 Task: Look for space in Ninove, Belgium from 7th July, 2023 to 15th July, 2023 for 6 adults in price range Rs.15000 to Rs.20000. Place can be entire place with 3 bedrooms having 3 beds and 3 bathrooms. Property type can be house, flat, guest house. Amenities needed are: washing machine, heating. Booking option can be shelf check-in. Required host language is English.
Action: Mouse moved to (420, 93)
Screenshot: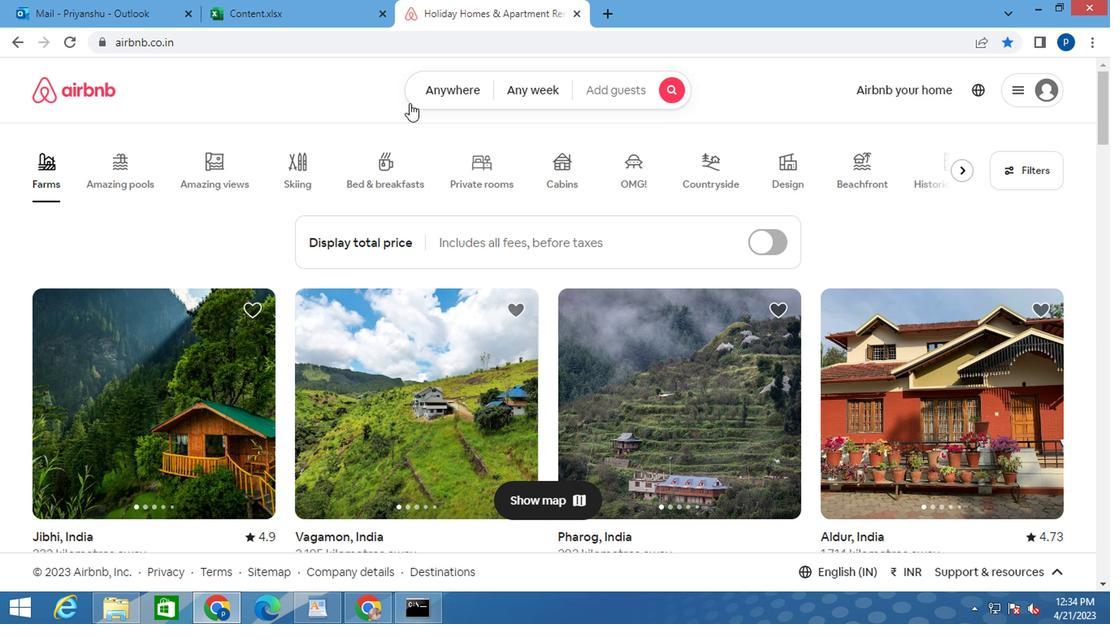 
Action: Mouse pressed left at (420, 93)
Screenshot: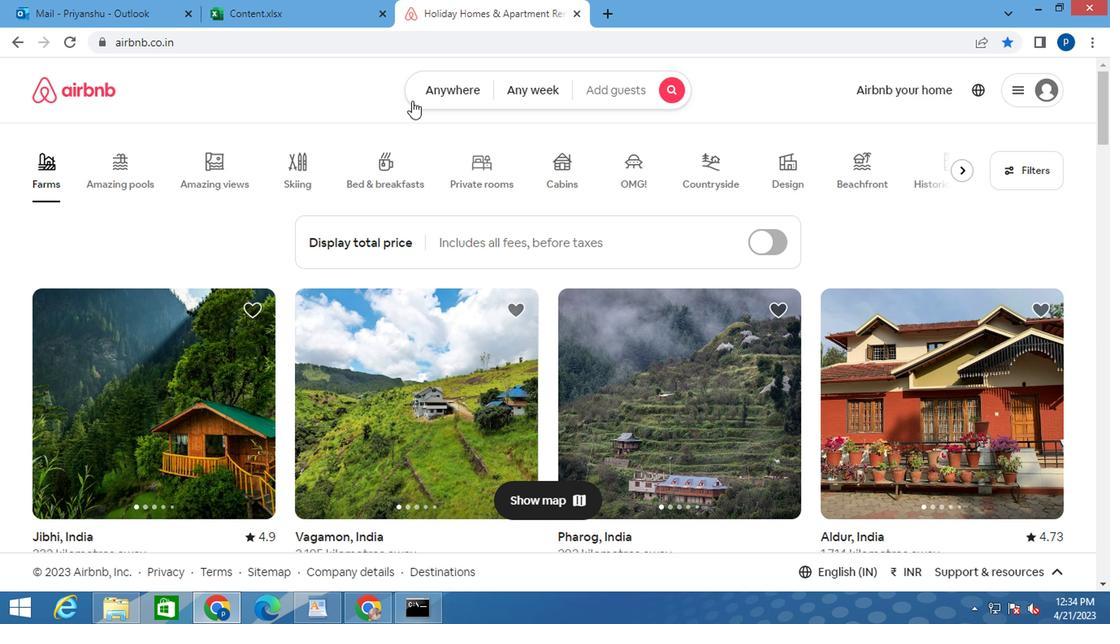 
Action: Mouse moved to (297, 160)
Screenshot: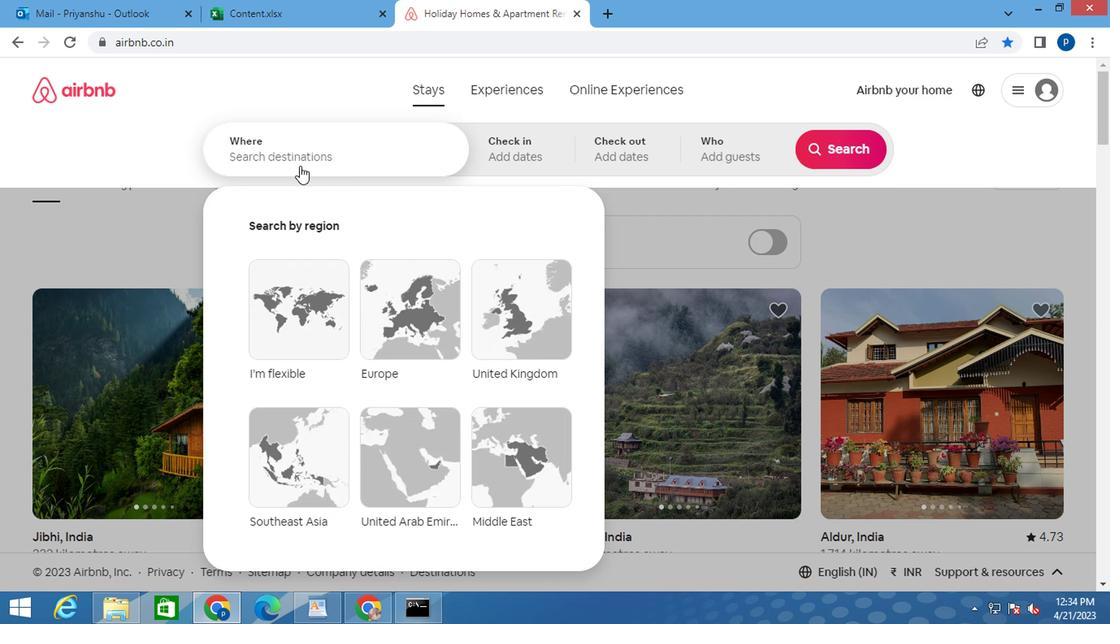 
Action: Mouse pressed left at (297, 160)
Screenshot: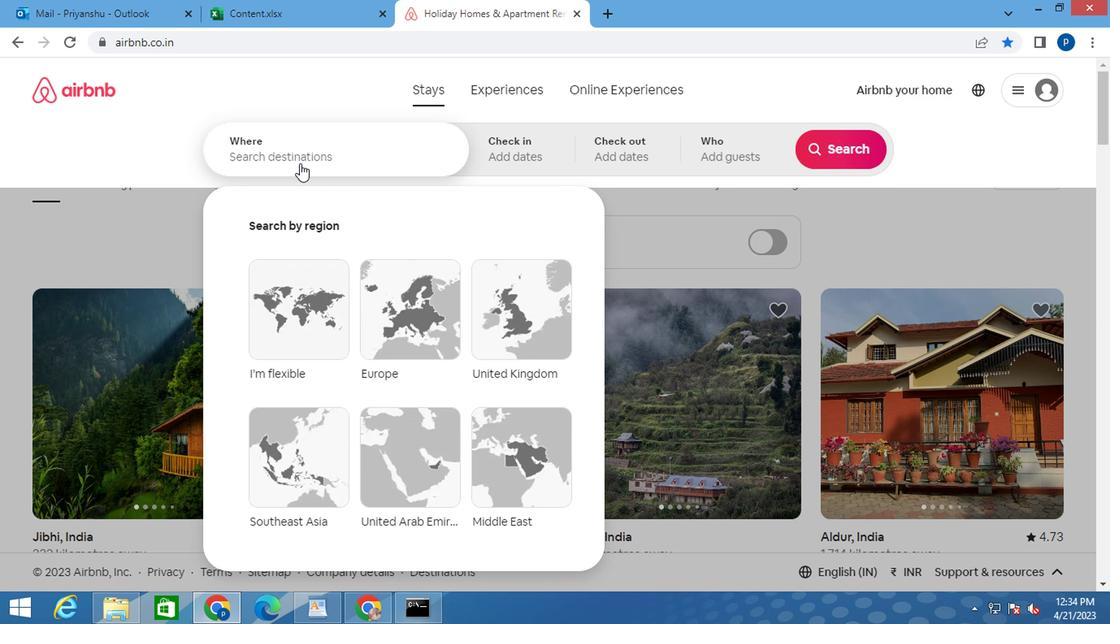 
Action: Mouse moved to (292, 153)
Screenshot: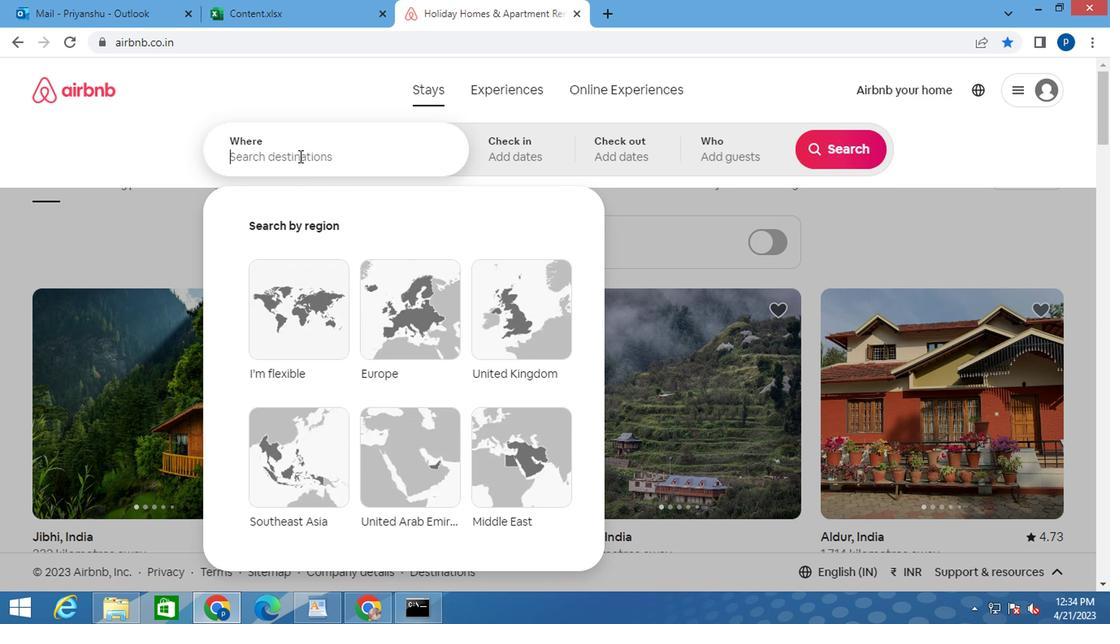 
Action: Key pressed <Key.caps_lock>n<Key.caps_lock>inove,<Key.space><Key.caps_lock>b<Key.caps_lock>elgium<Key.enter>
Screenshot: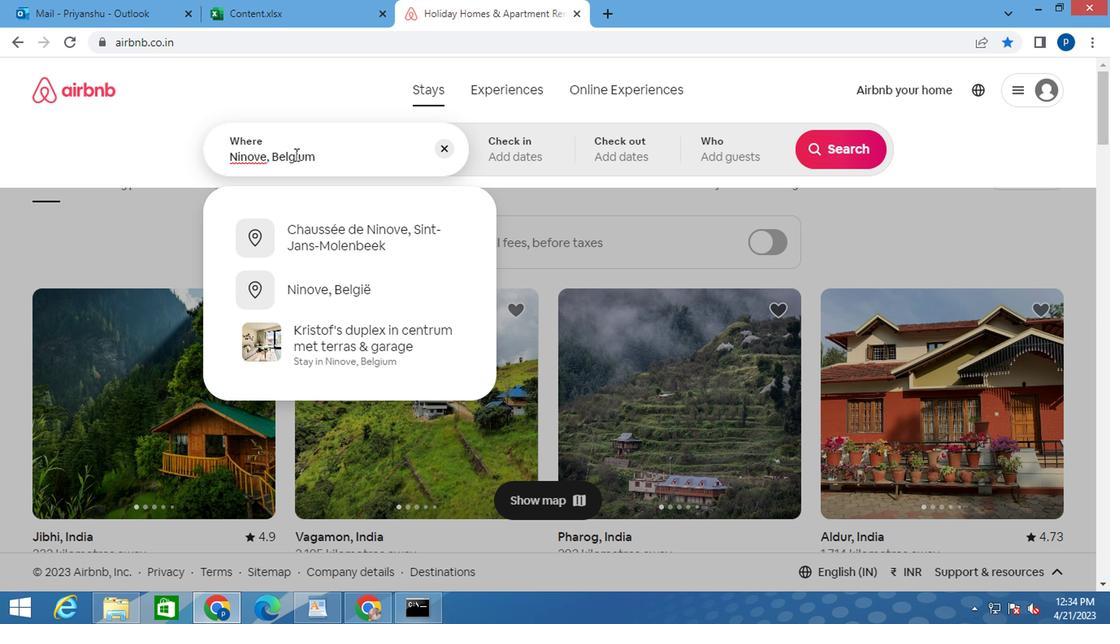 
Action: Mouse moved to (834, 282)
Screenshot: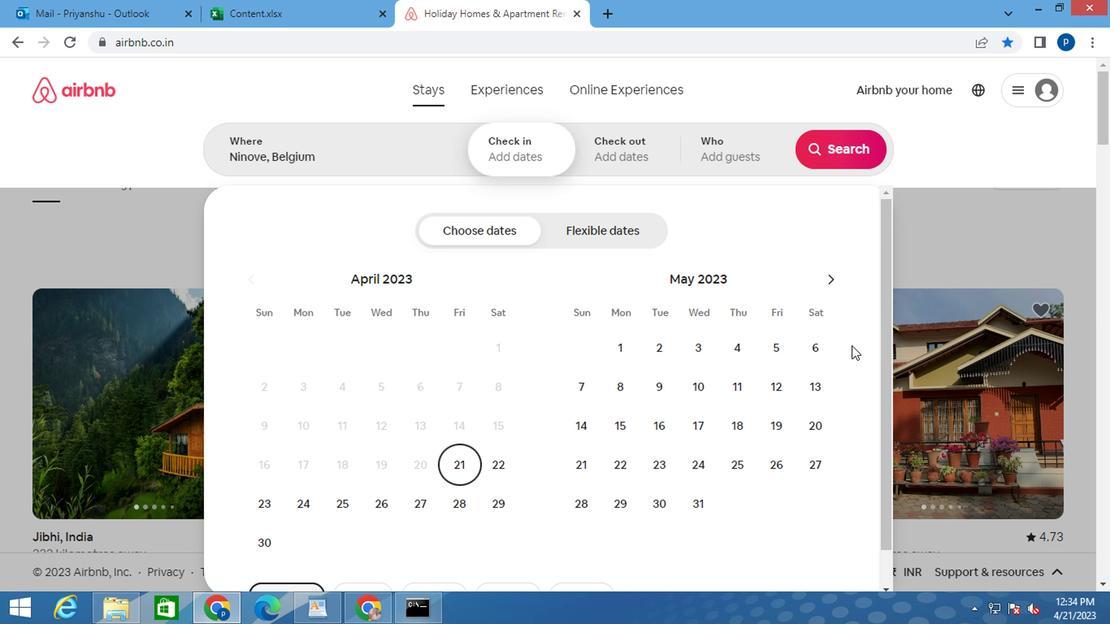 
Action: Mouse pressed left at (834, 282)
Screenshot: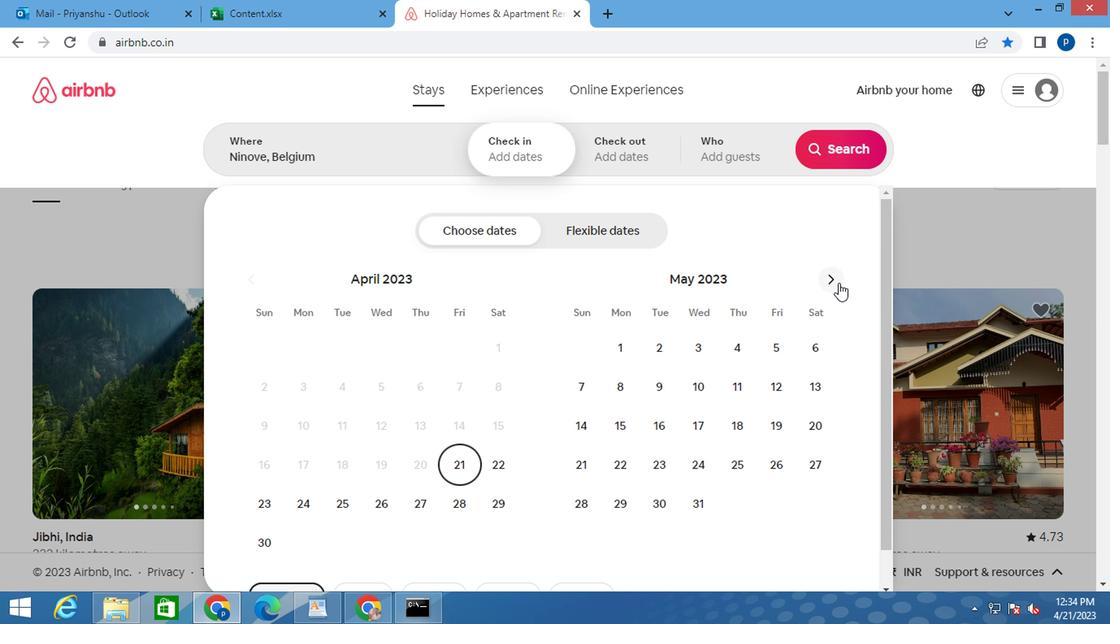 
Action: Mouse moved to (834, 281)
Screenshot: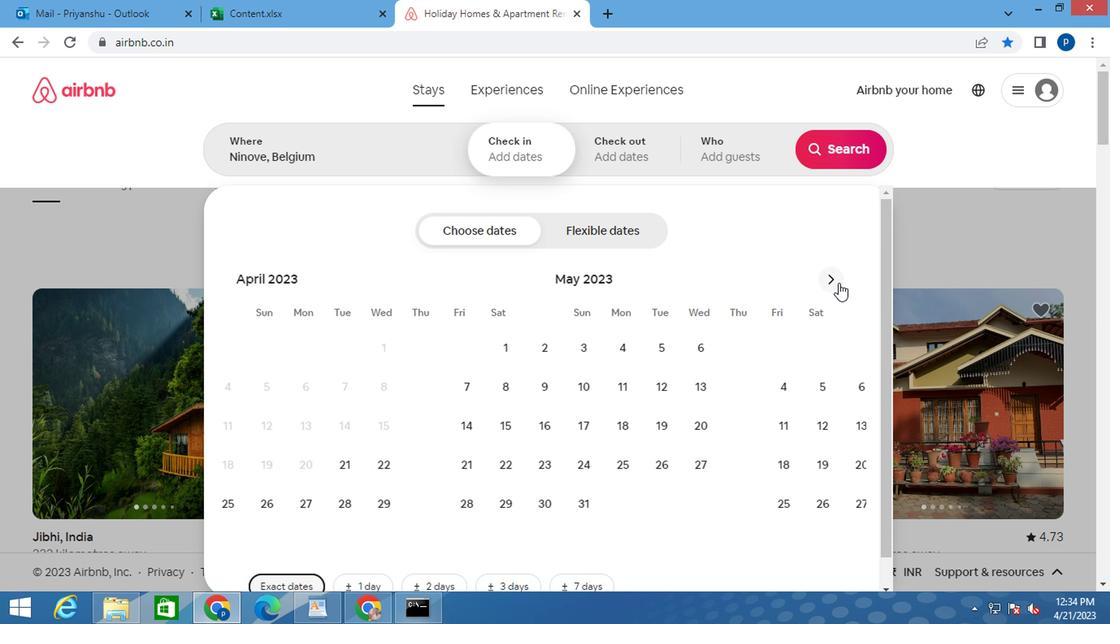 
Action: Mouse pressed left at (834, 281)
Screenshot: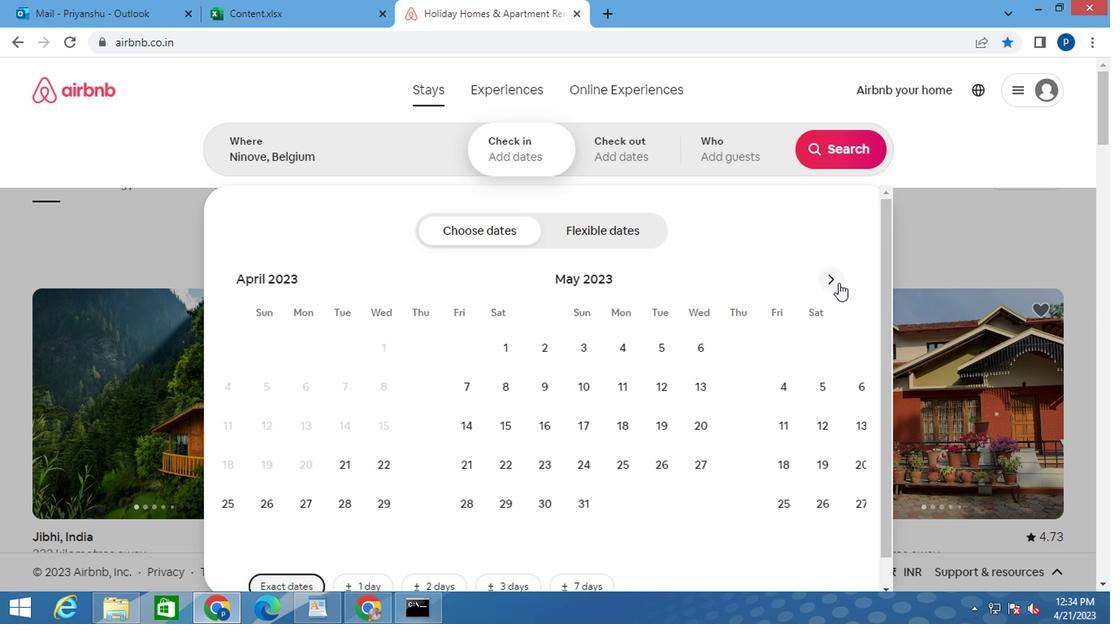 
Action: Mouse moved to (767, 386)
Screenshot: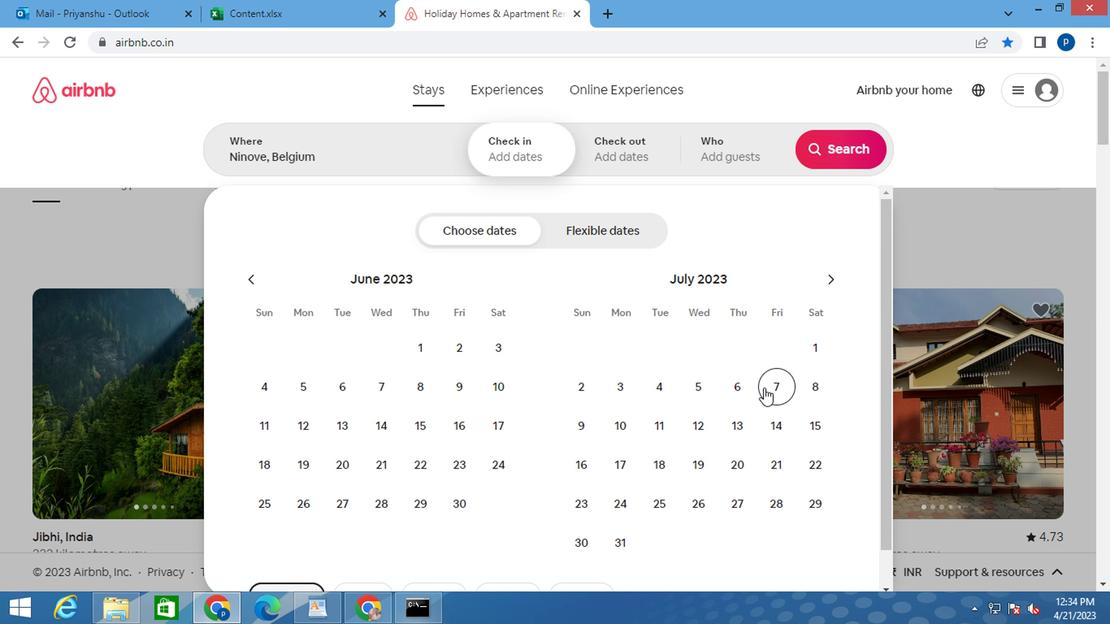 
Action: Mouse pressed left at (767, 386)
Screenshot: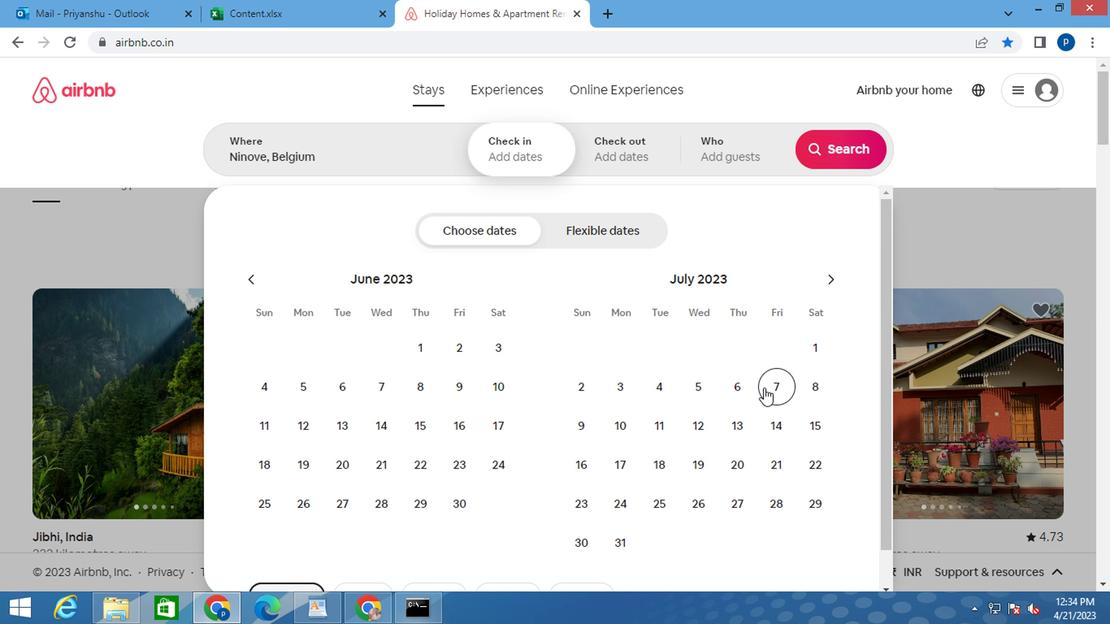 
Action: Mouse moved to (801, 422)
Screenshot: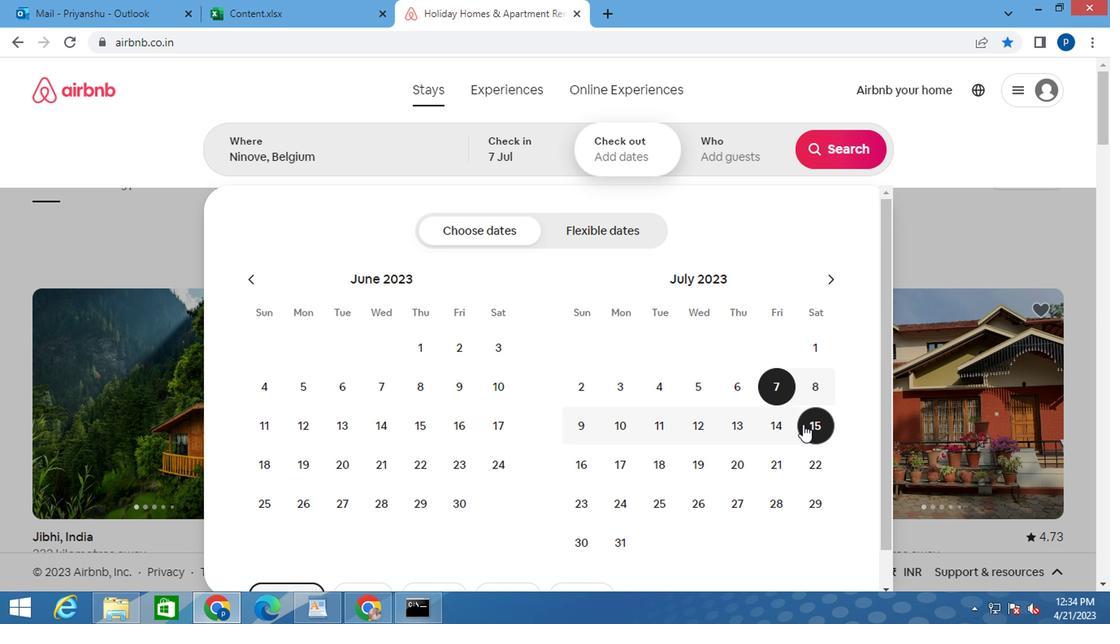
Action: Mouse pressed left at (801, 422)
Screenshot: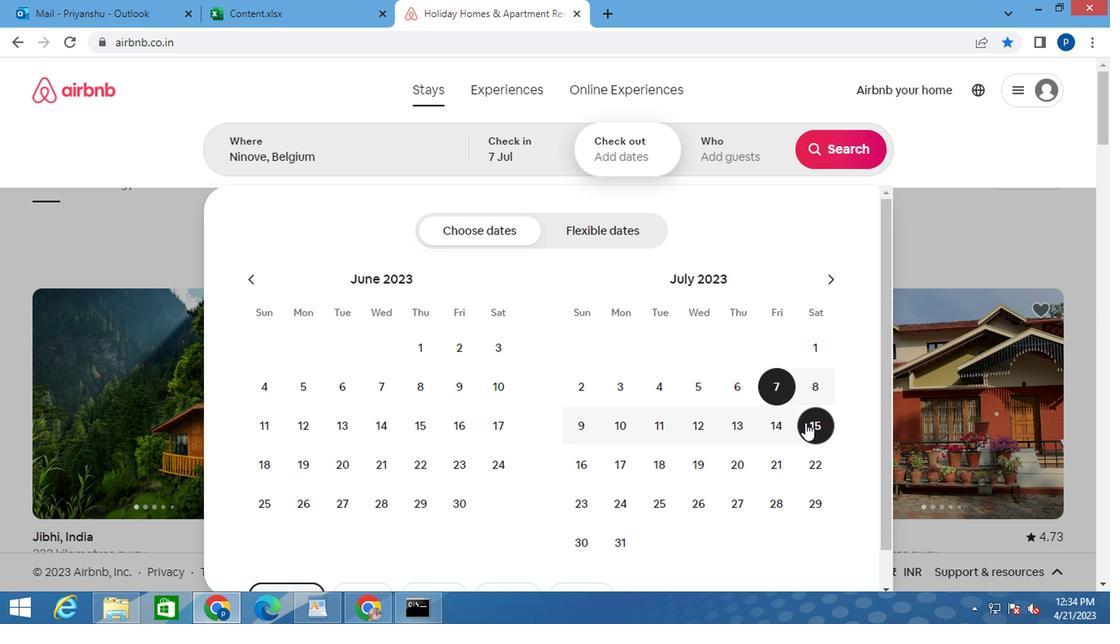 
Action: Mouse moved to (726, 153)
Screenshot: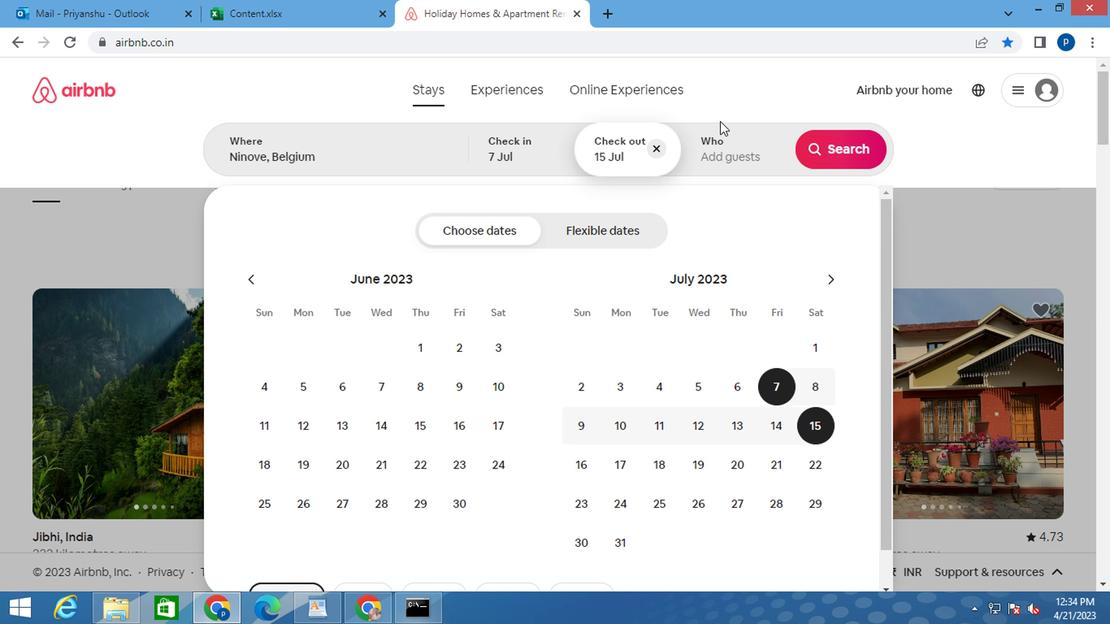 
Action: Mouse pressed left at (726, 153)
Screenshot: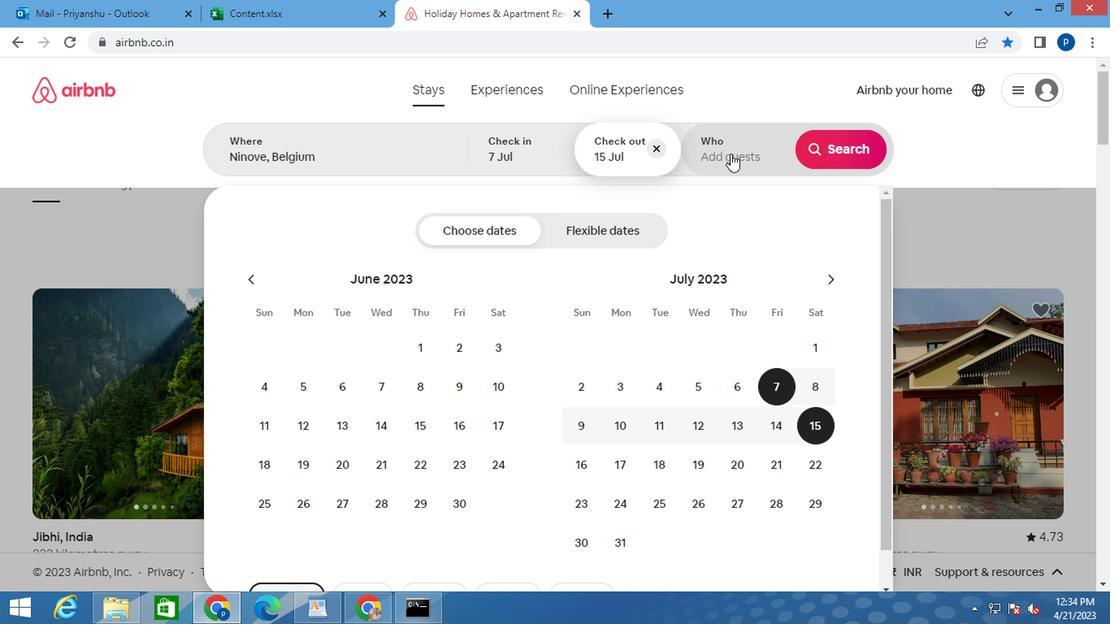 
Action: Mouse moved to (842, 235)
Screenshot: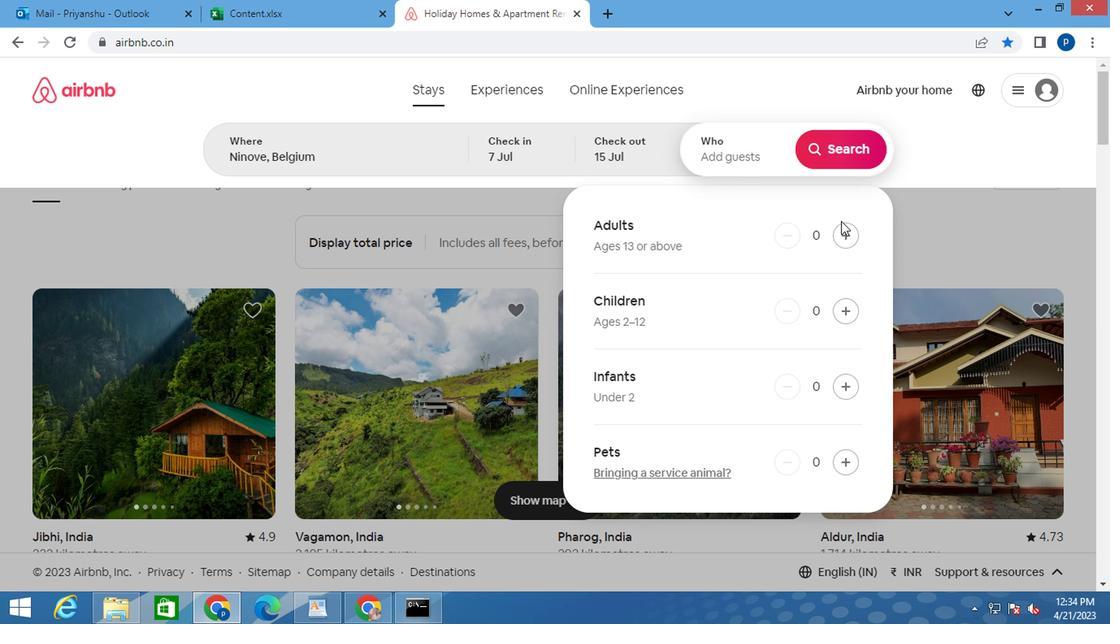 
Action: Mouse pressed left at (842, 235)
Screenshot: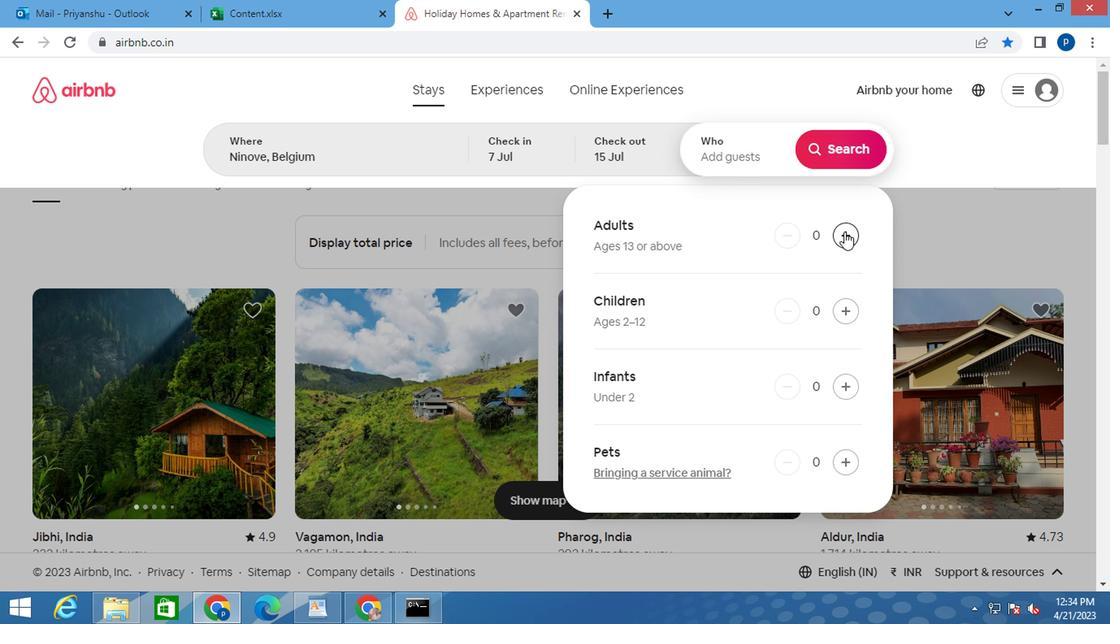 
Action: Mouse pressed left at (842, 235)
Screenshot: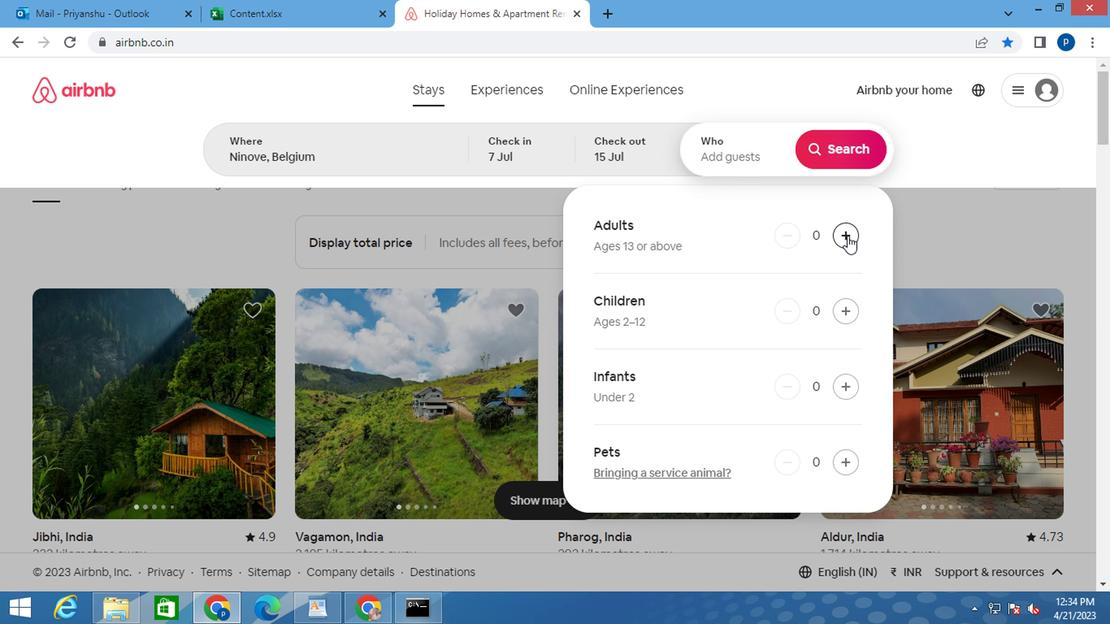 
Action: Mouse pressed left at (842, 235)
Screenshot: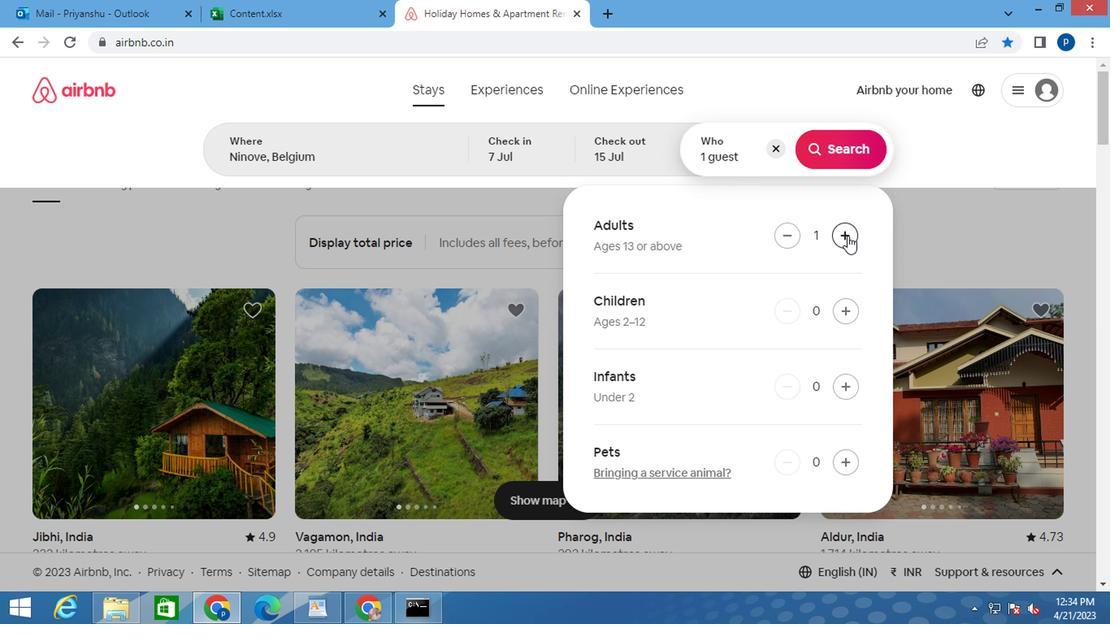 
Action: Mouse pressed left at (842, 235)
Screenshot: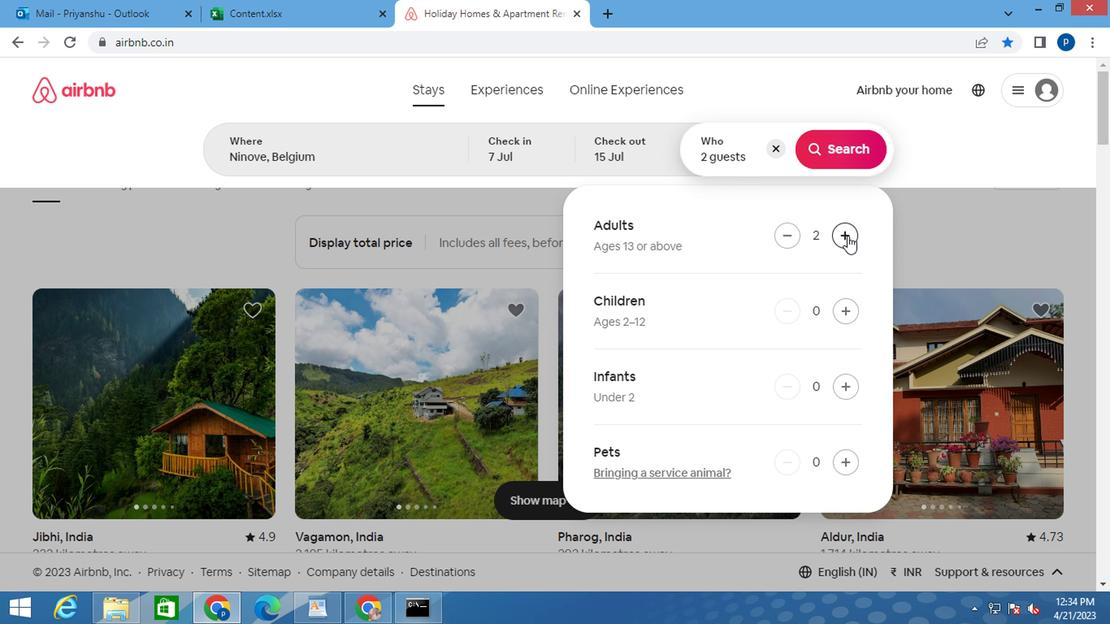 
Action: Mouse pressed left at (842, 235)
Screenshot: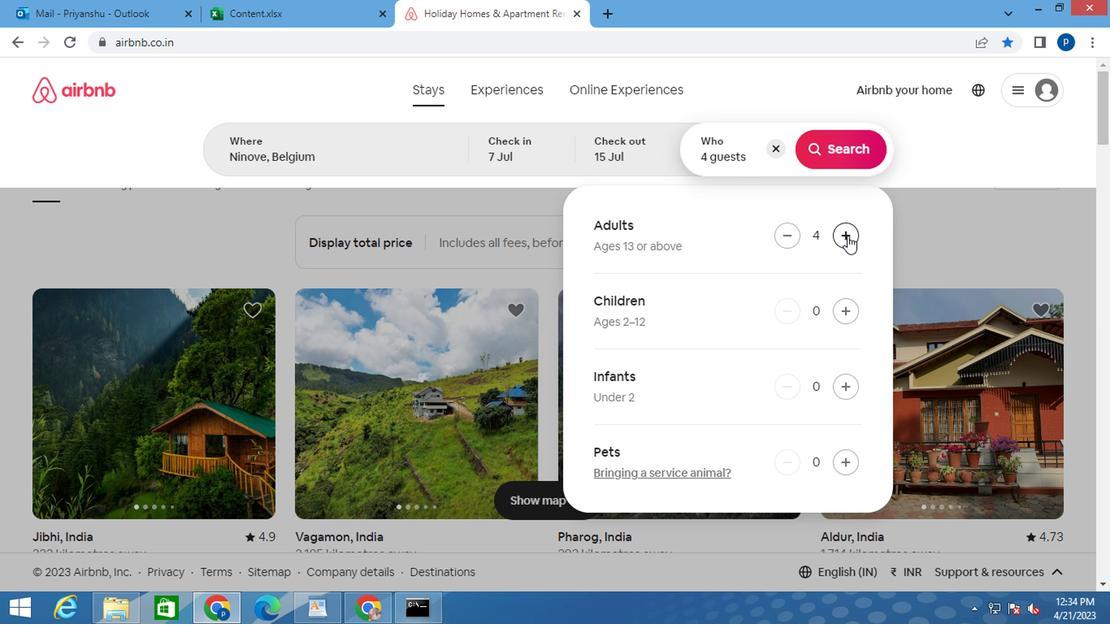 
Action: Mouse pressed left at (842, 235)
Screenshot: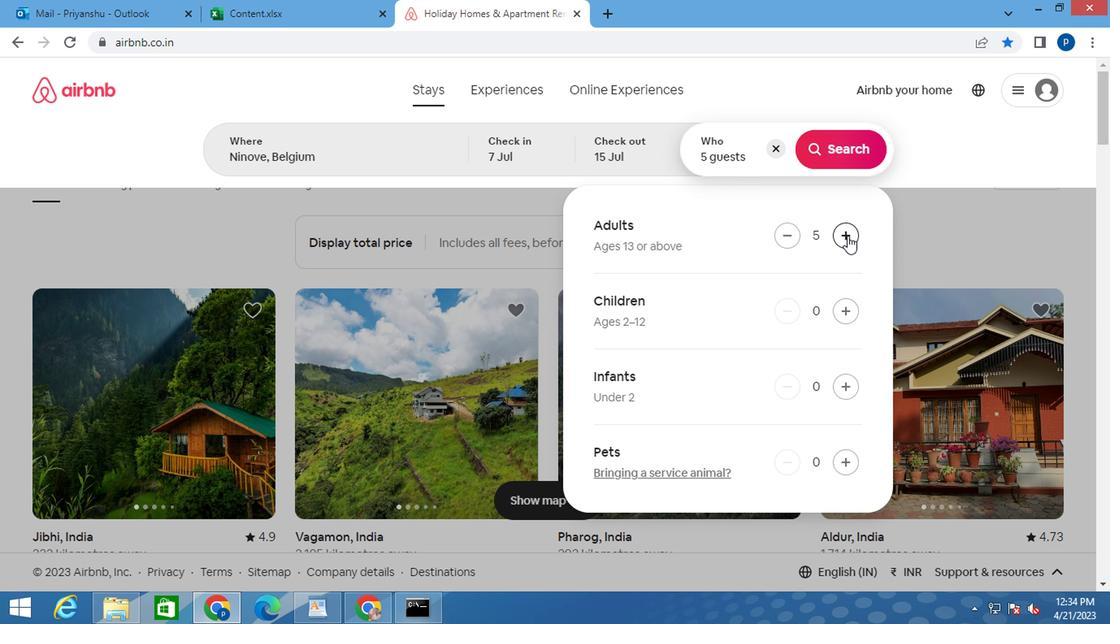 
Action: Mouse moved to (848, 152)
Screenshot: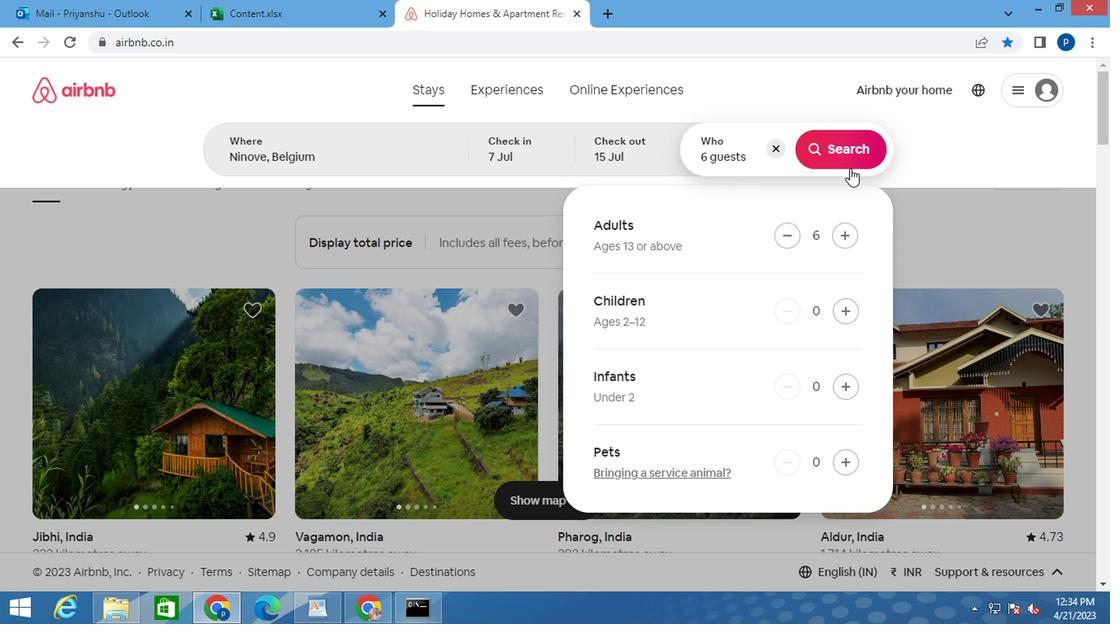 
Action: Mouse pressed left at (848, 152)
Screenshot: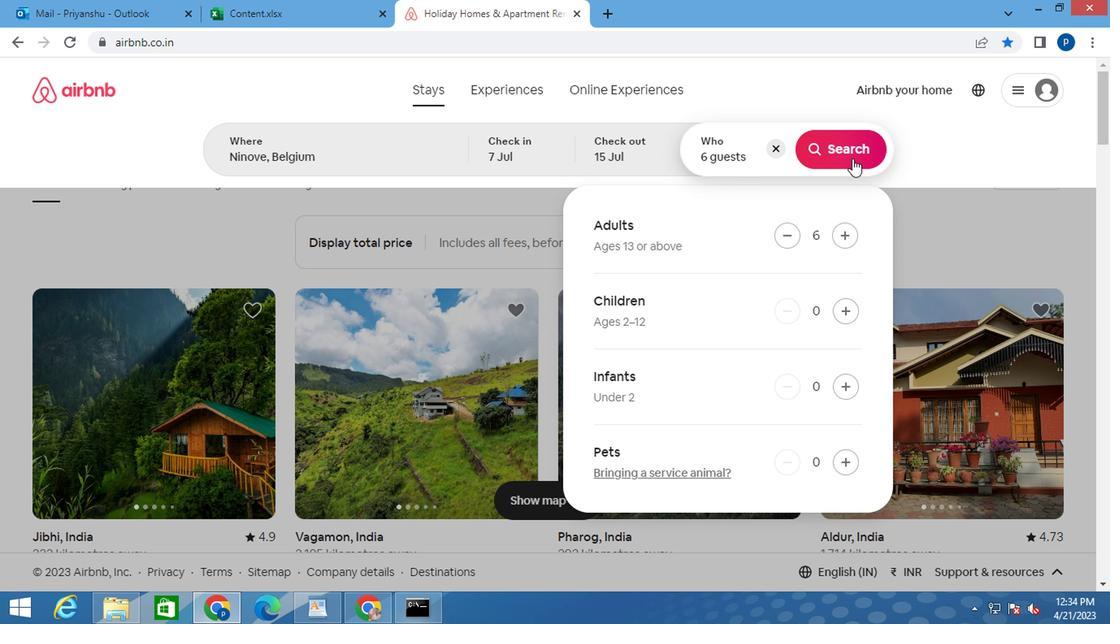 
Action: Mouse moved to (1019, 161)
Screenshot: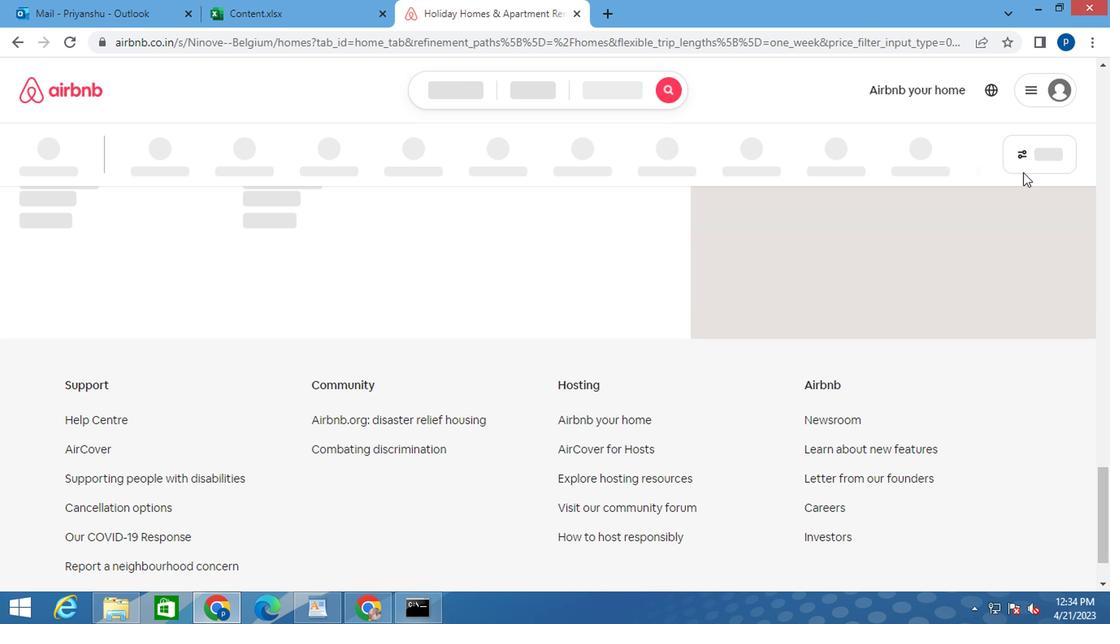 
Action: Mouse pressed left at (1019, 161)
Screenshot: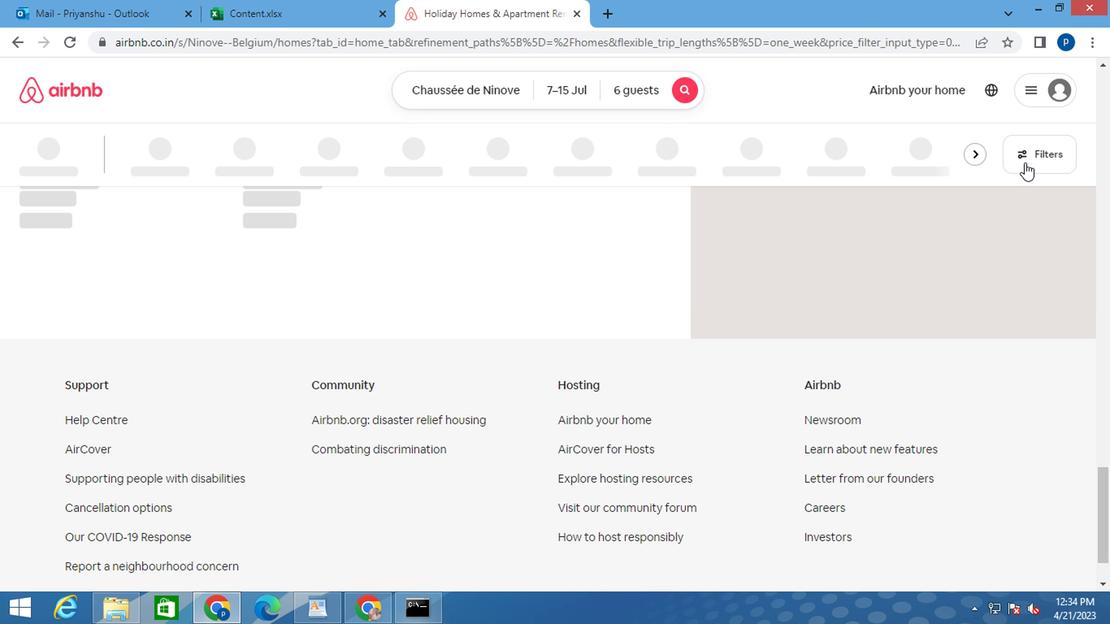 
Action: Mouse moved to (377, 344)
Screenshot: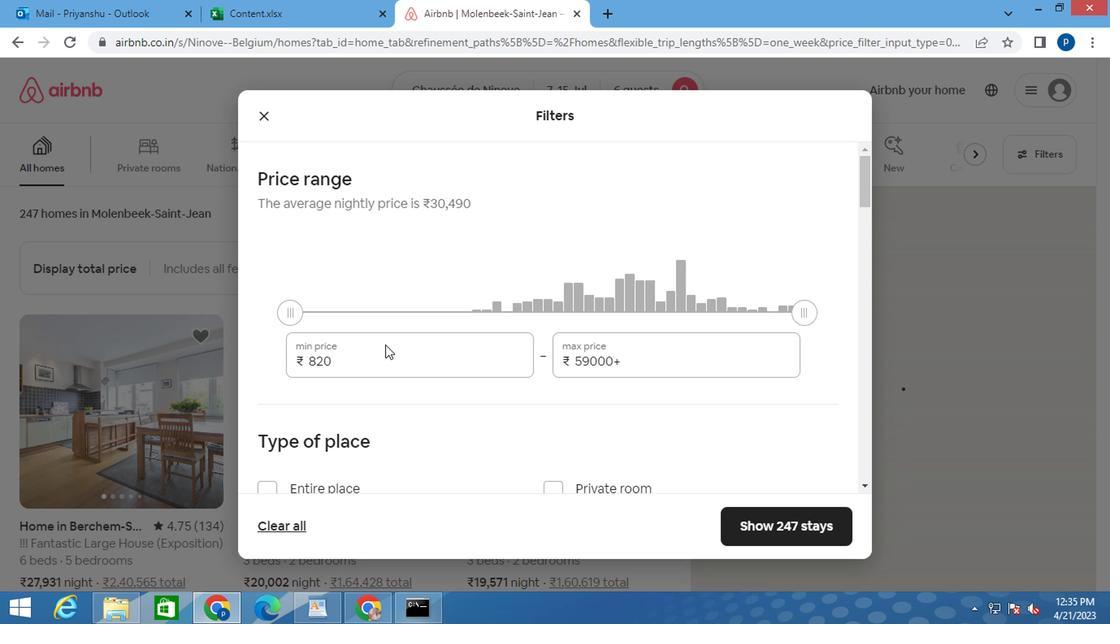 
Action: Mouse pressed left at (377, 344)
Screenshot: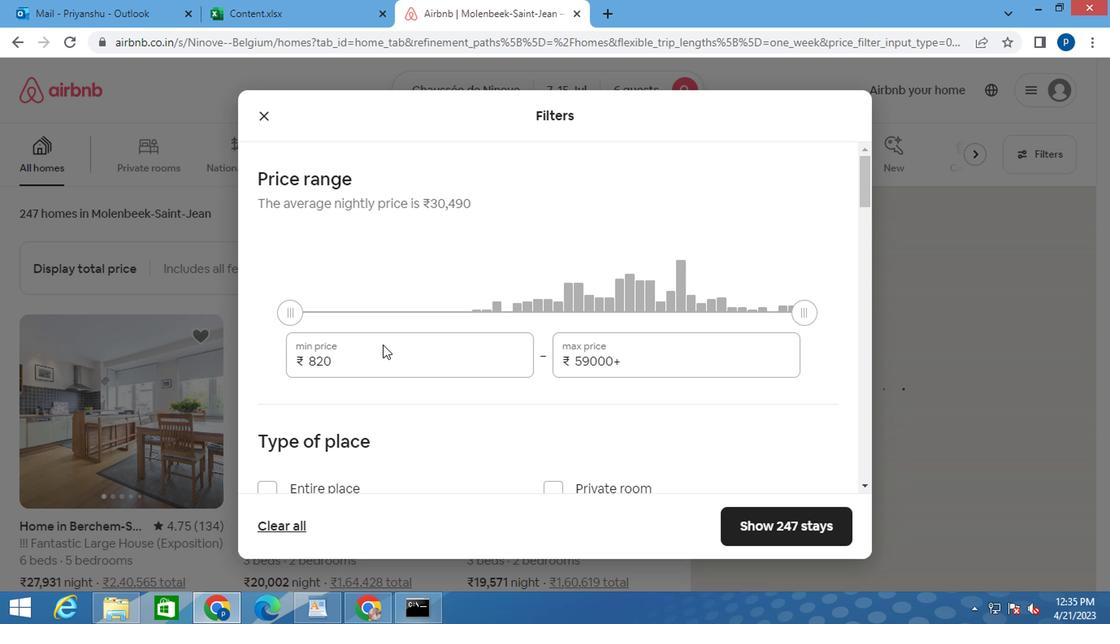 
Action: Mouse moved to (331, 366)
Screenshot: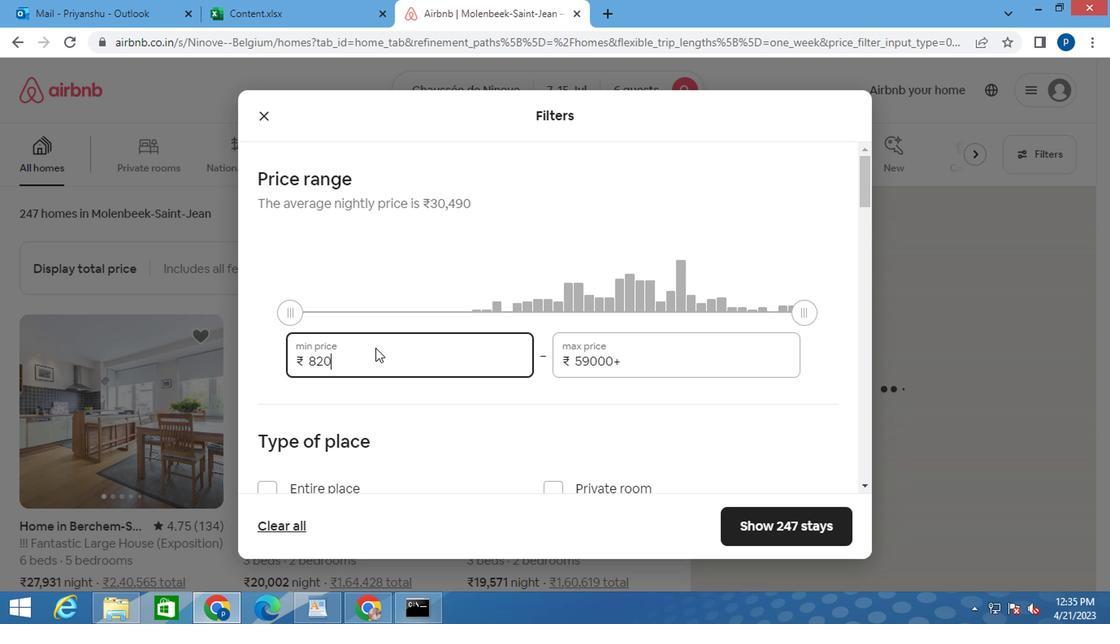 
Action: Mouse pressed left at (331, 366)
Screenshot: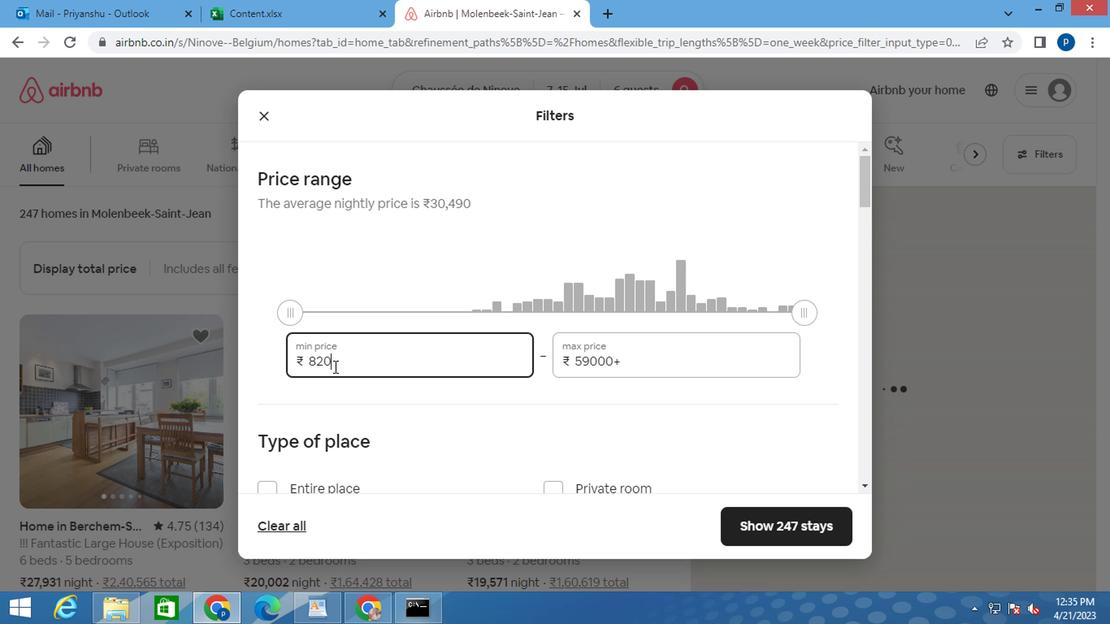 
Action: Mouse moved to (331, 366)
Screenshot: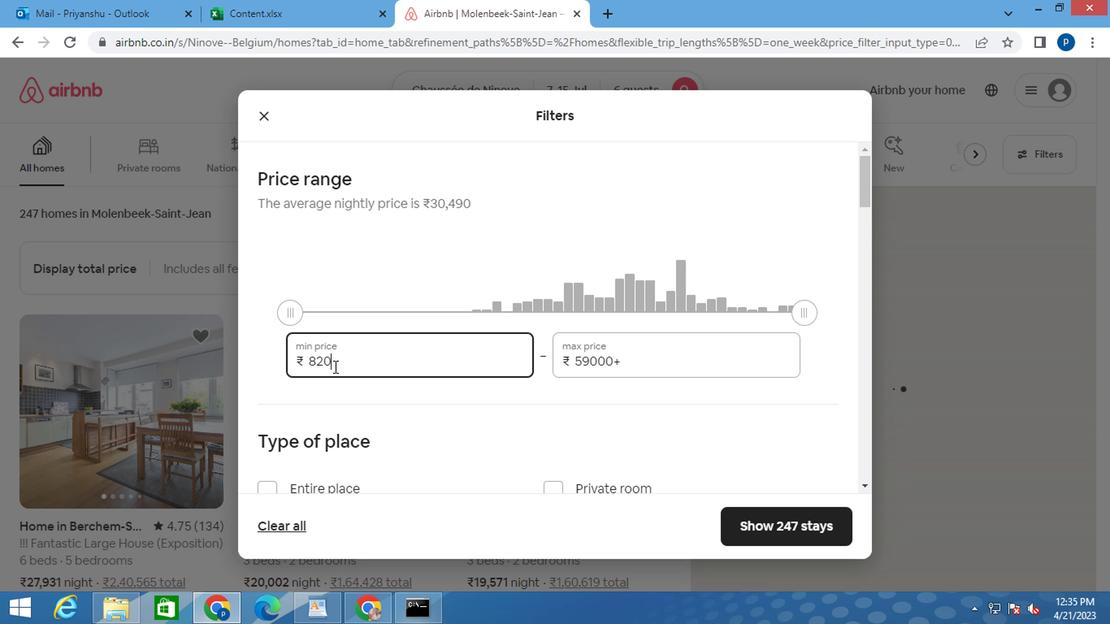 
Action: Mouse pressed left at (331, 366)
Screenshot: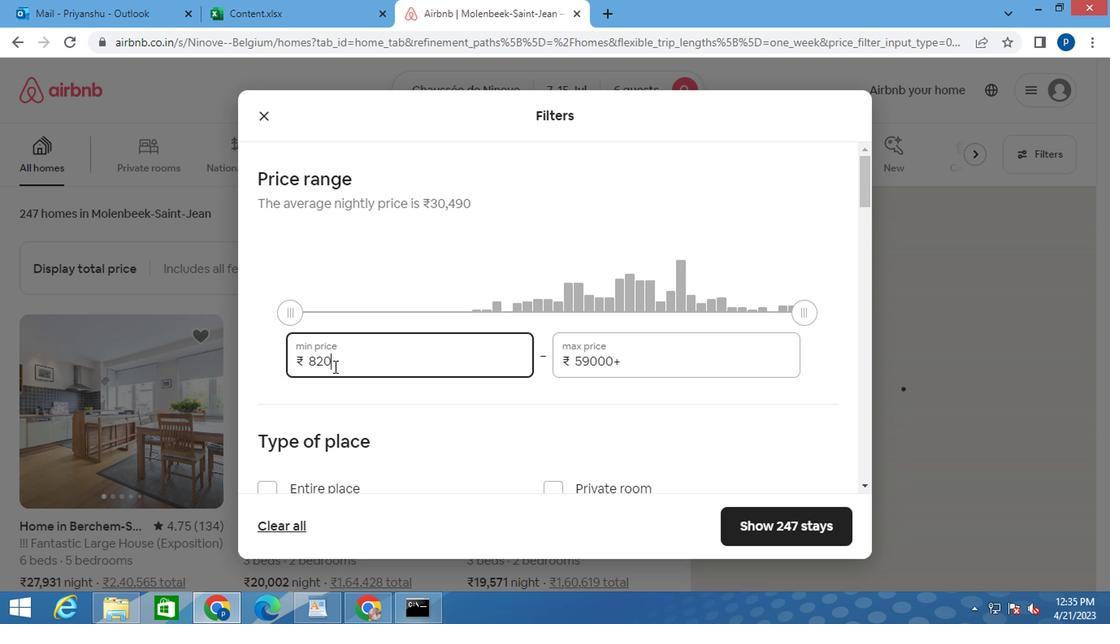 
Action: Key pressed 15000<Key.tab>20000
Screenshot: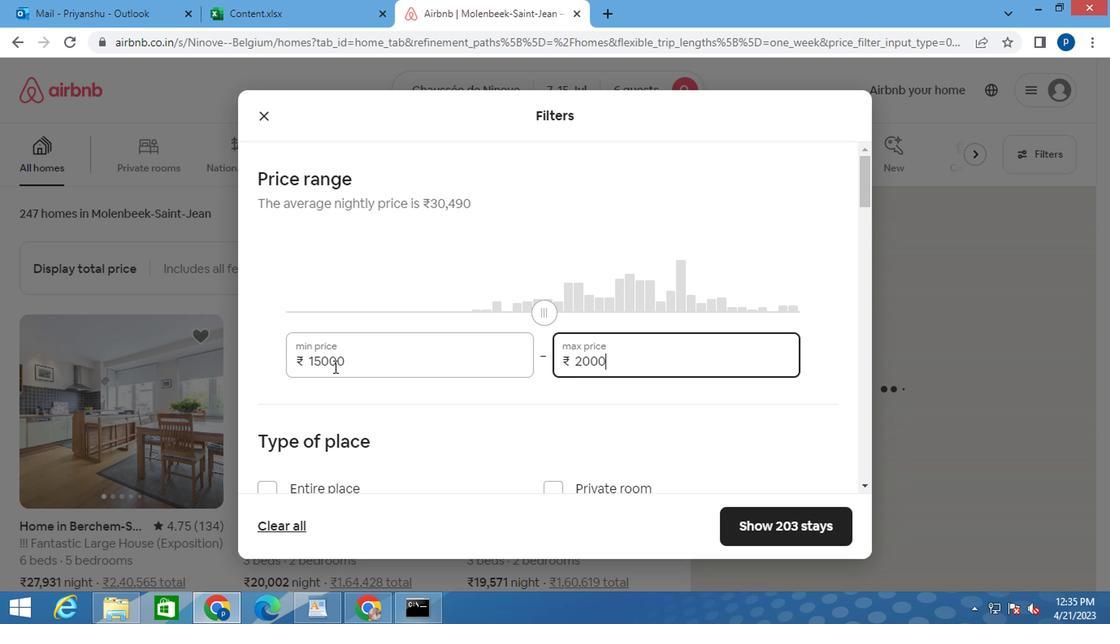 
Action: Mouse moved to (219, 440)
Screenshot: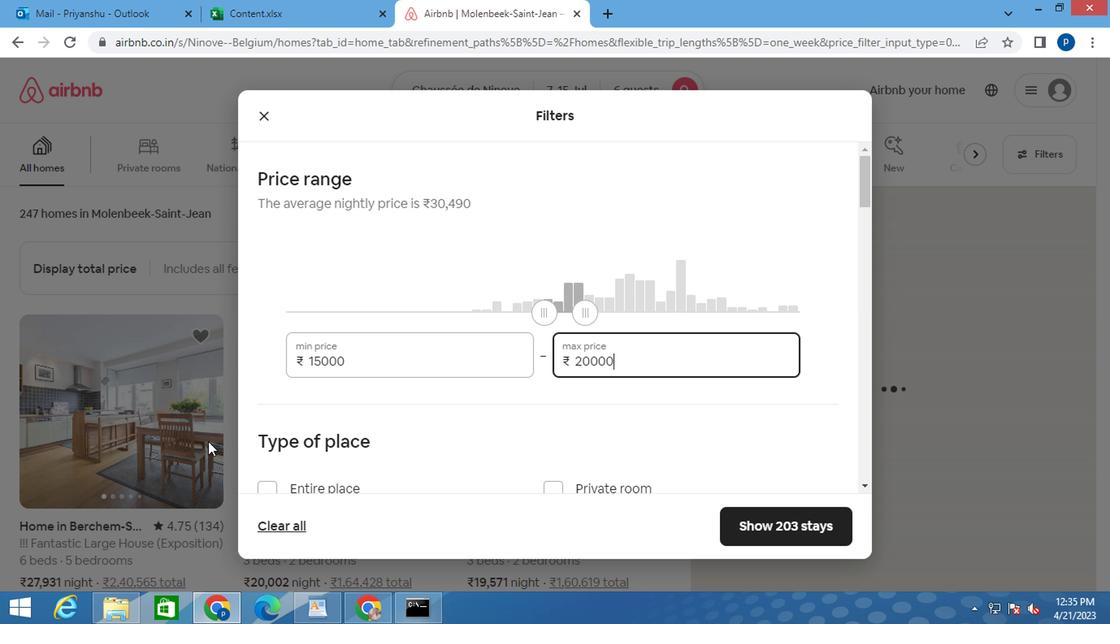 
Action: Mouse scrolled (219, 440) with delta (0, 0)
Screenshot: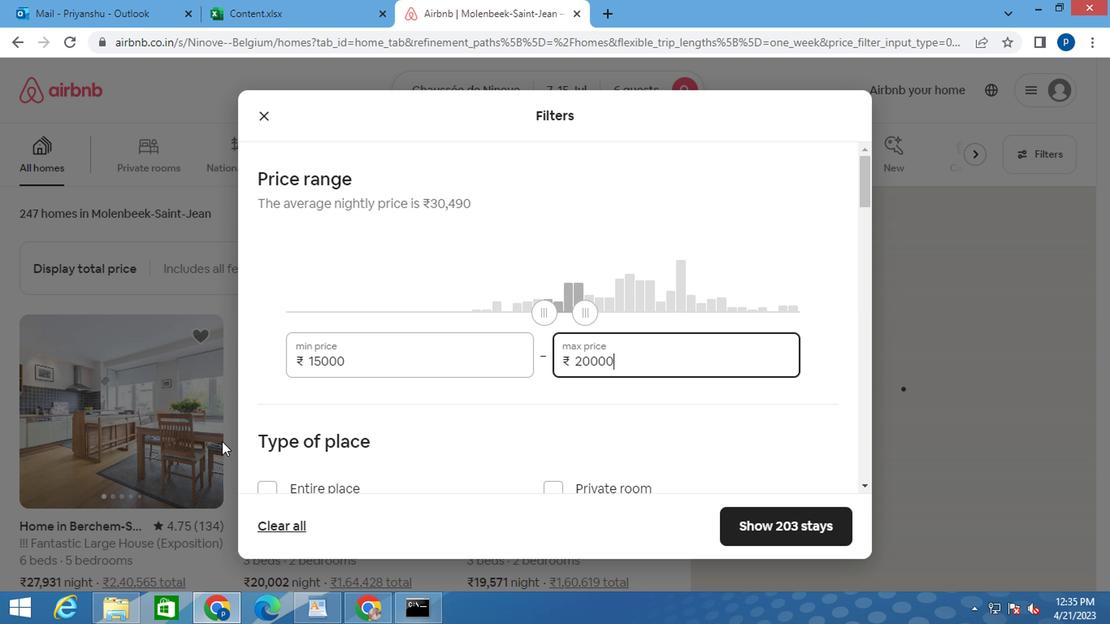 
Action: Mouse moved to (229, 438)
Screenshot: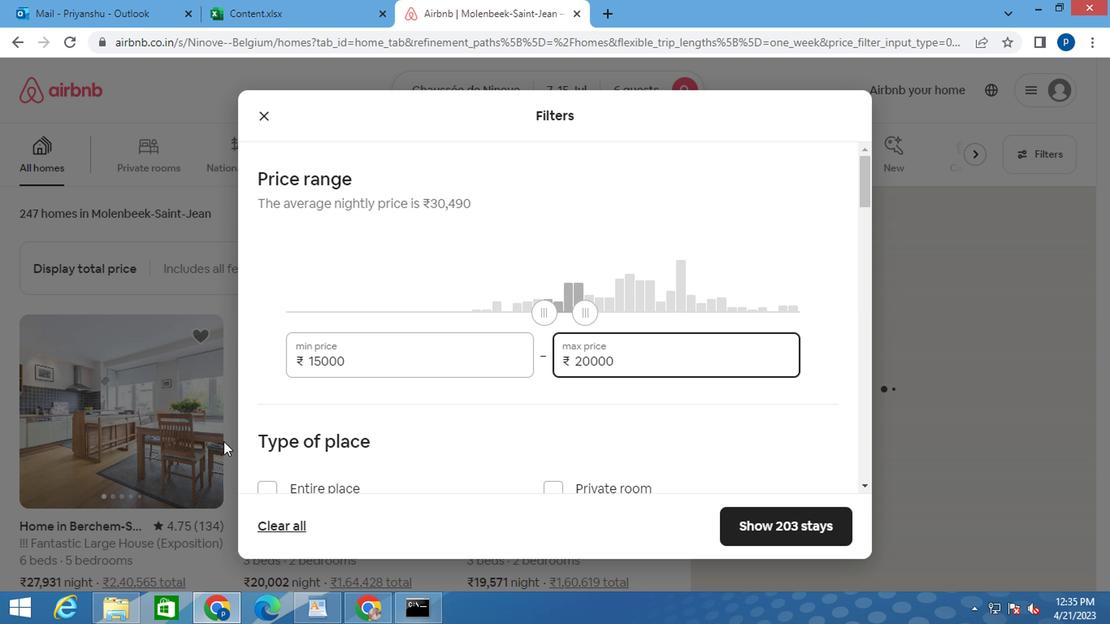 
Action: Mouse scrolled (229, 437) with delta (0, 0)
Screenshot: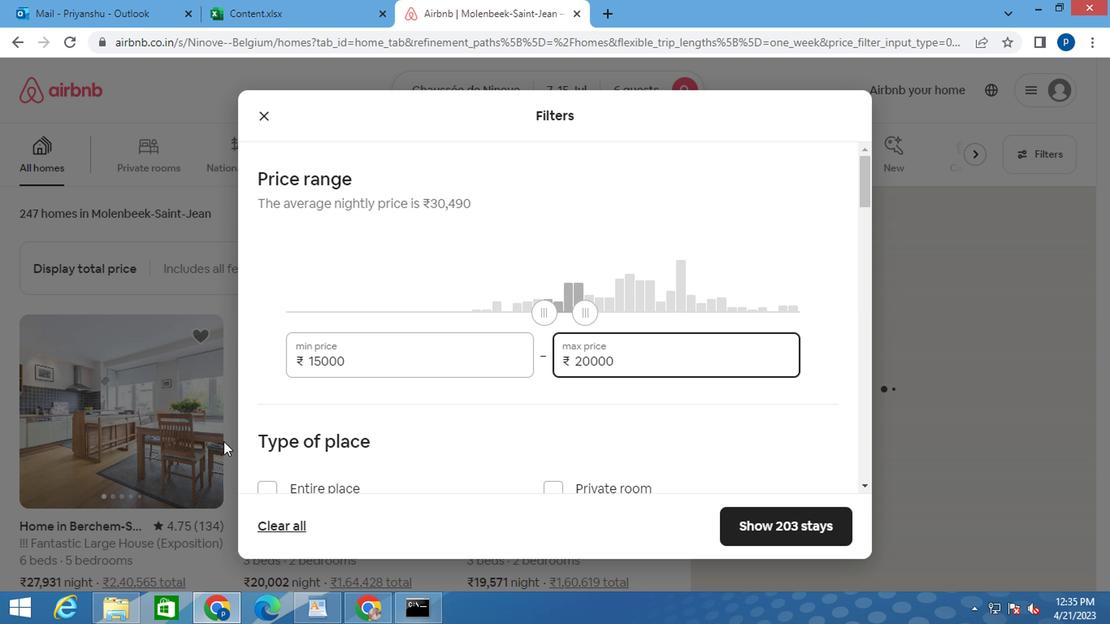 
Action: Mouse moved to (236, 436)
Screenshot: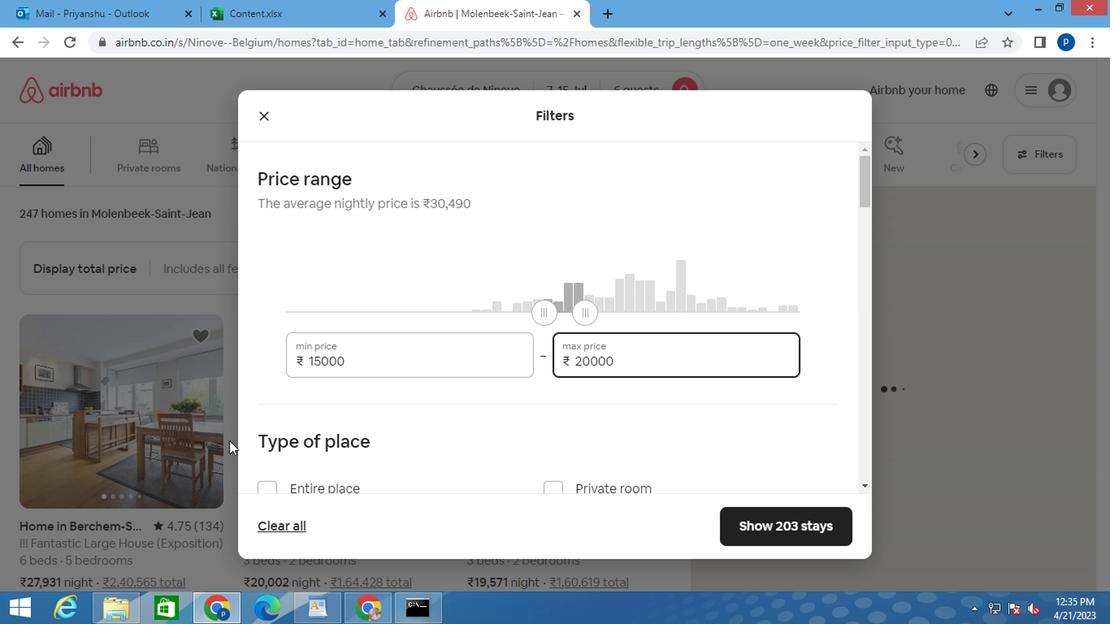 
Action: Mouse scrolled (236, 436) with delta (0, 0)
Screenshot: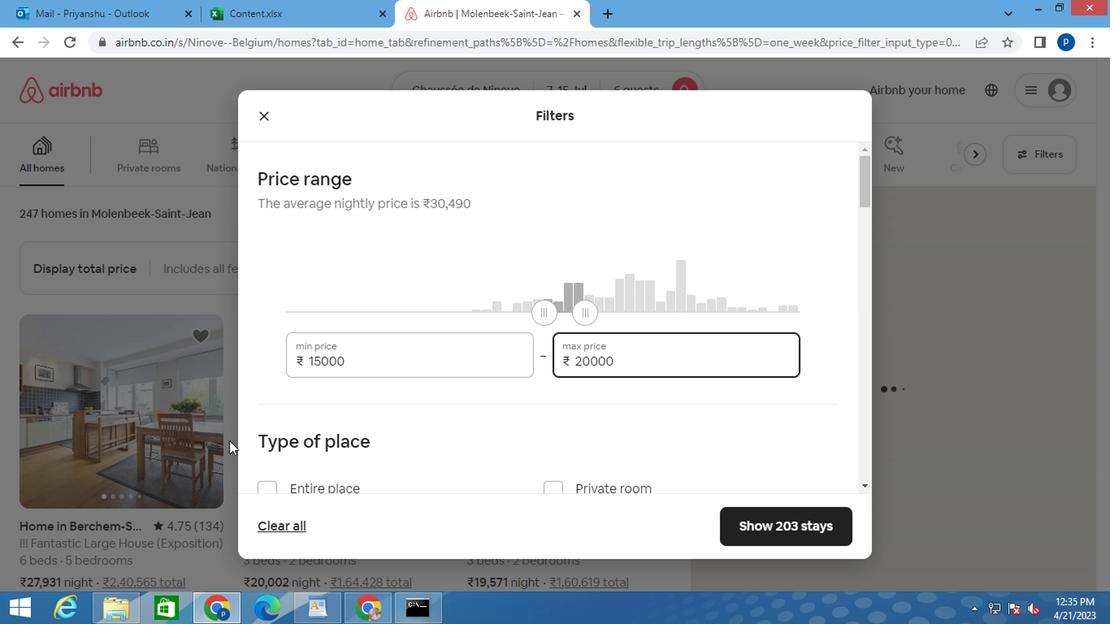 
Action: Mouse moved to (444, 431)
Screenshot: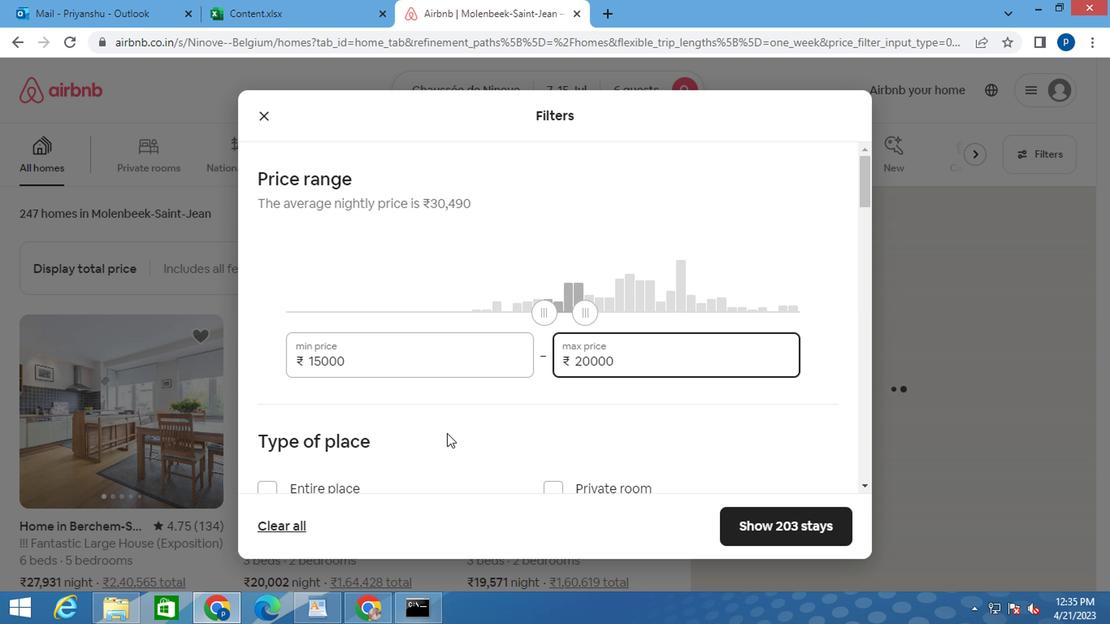 
Action: Mouse scrolled (444, 430) with delta (0, -1)
Screenshot: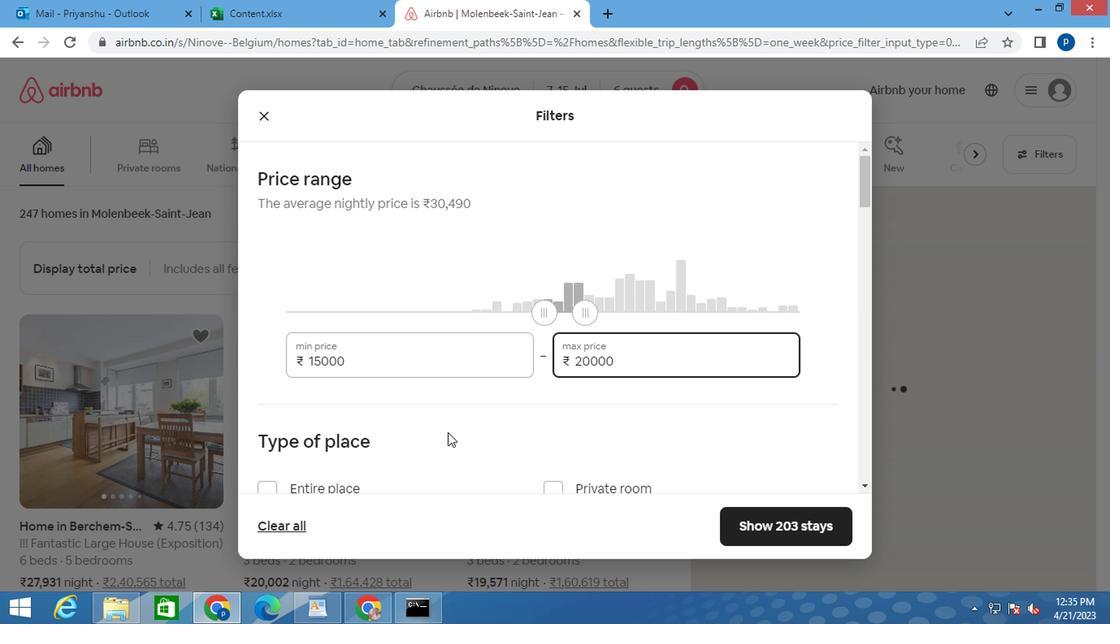
Action: Mouse moved to (443, 431)
Screenshot: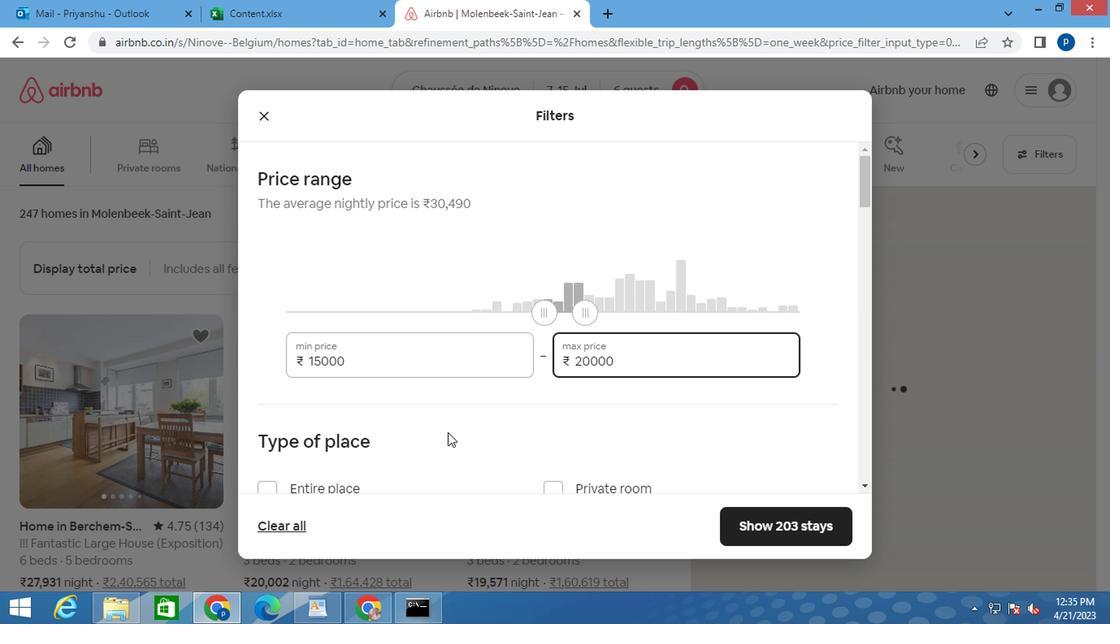 
Action: Mouse scrolled (443, 430) with delta (0, -1)
Screenshot: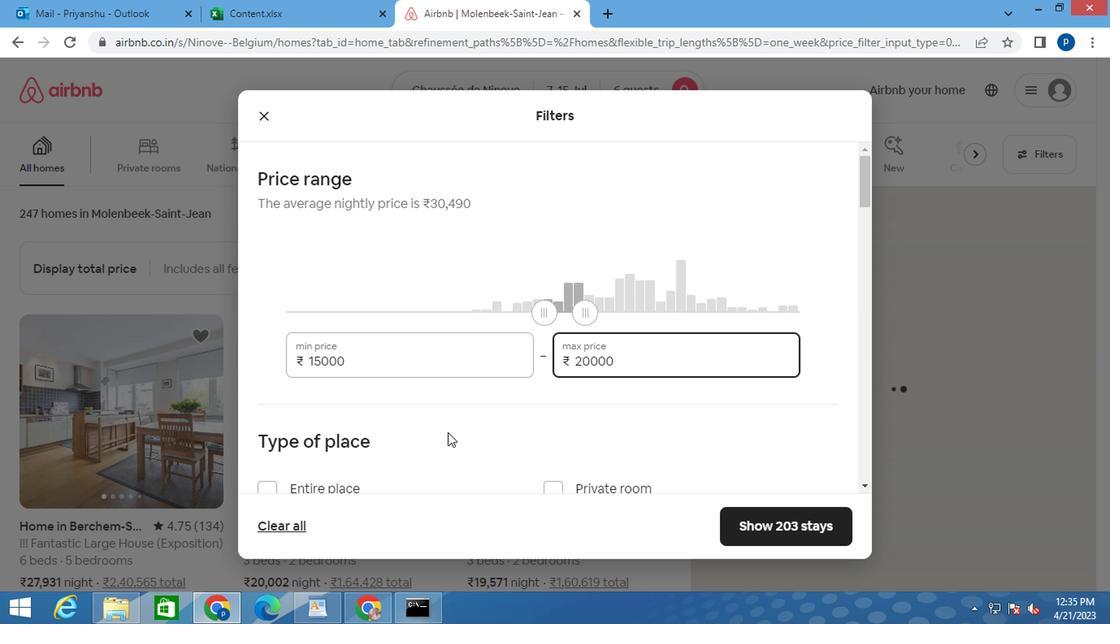 
Action: Mouse moved to (442, 431)
Screenshot: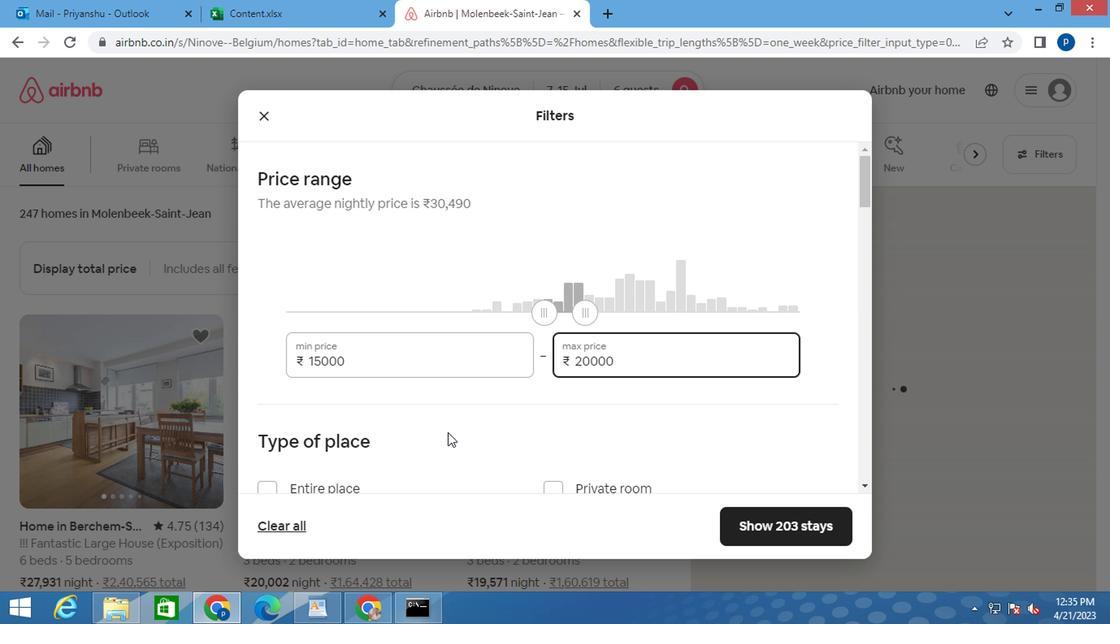 
Action: Mouse scrolled (442, 430) with delta (0, -1)
Screenshot: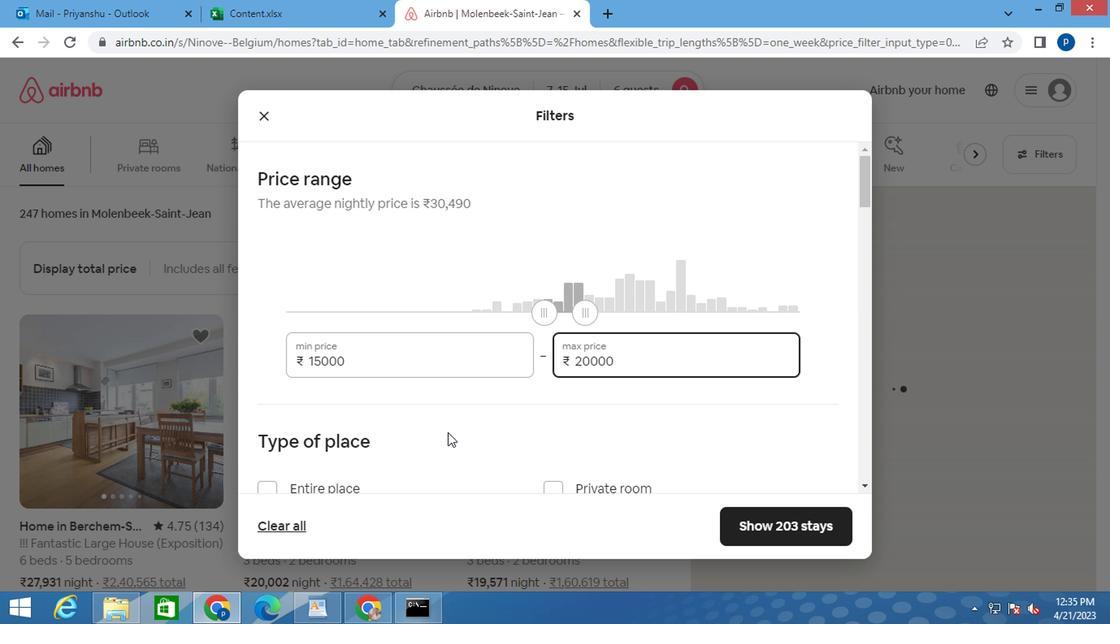 
Action: Mouse moved to (265, 247)
Screenshot: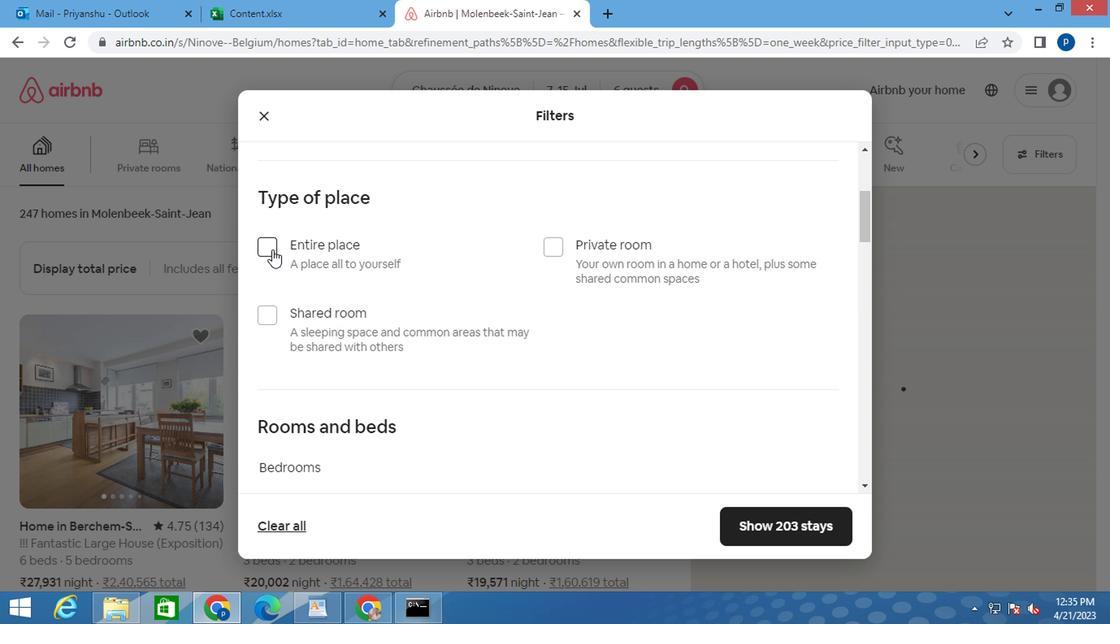 
Action: Mouse pressed left at (265, 247)
Screenshot: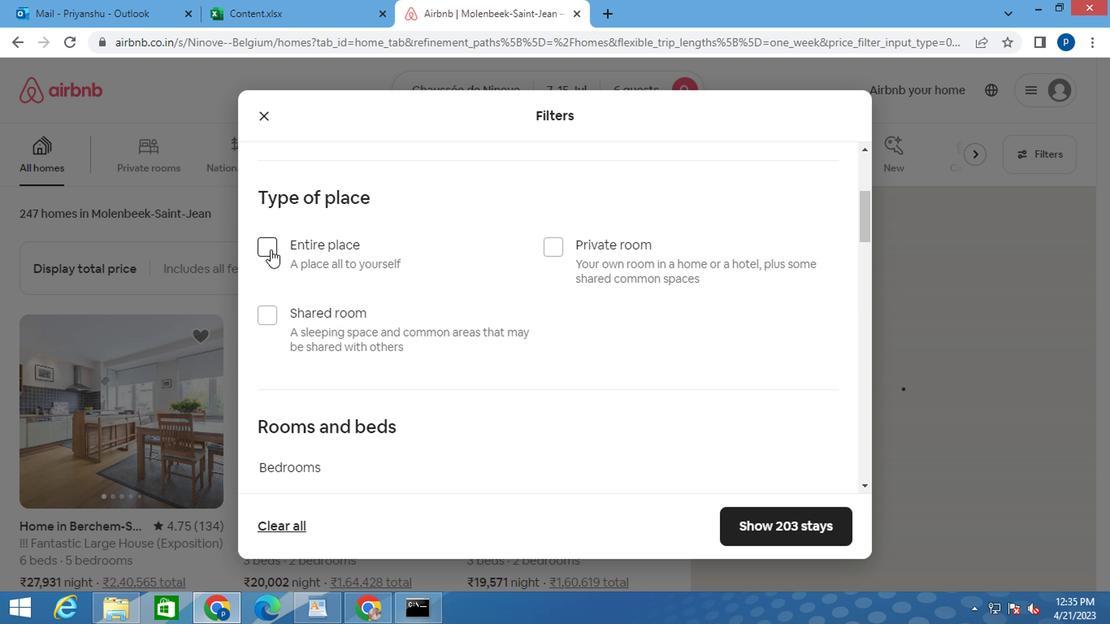 
Action: Mouse moved to (521, 339)
Screenshot: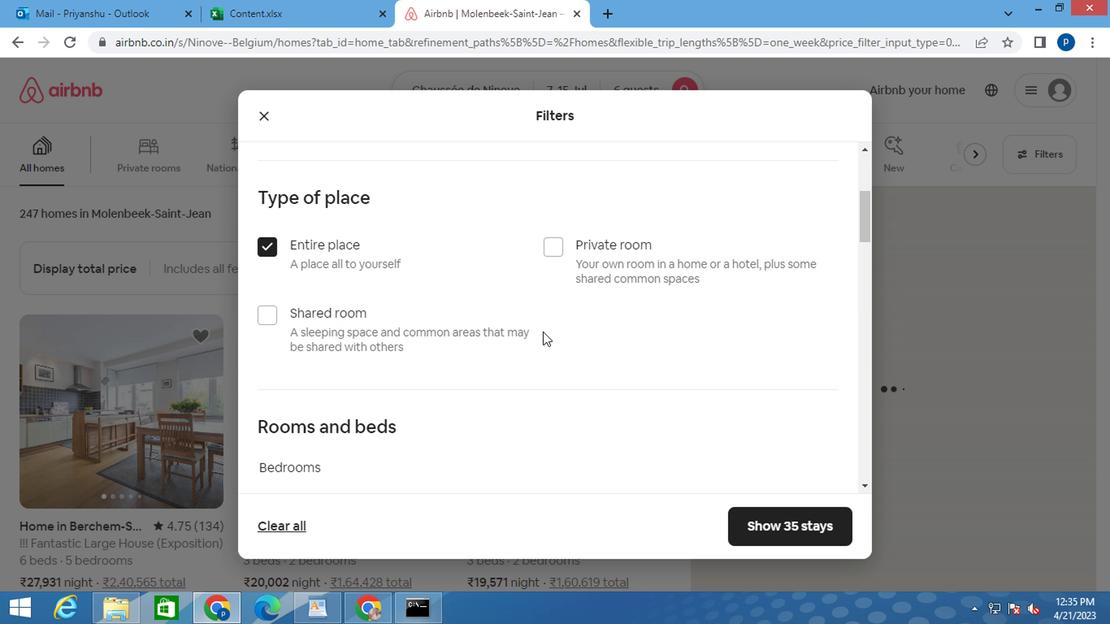 
Action: Mouse scrolled (521, 338) with delta (0, -1)
Screenshot: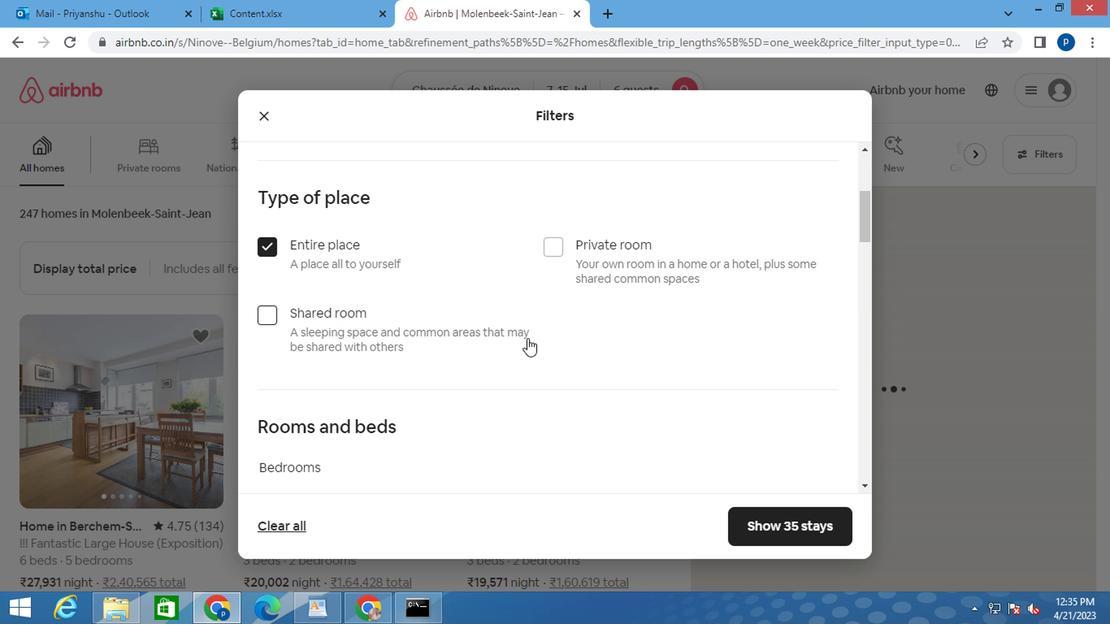 
Action: Mouse moved to (511, 328)
Screenshot: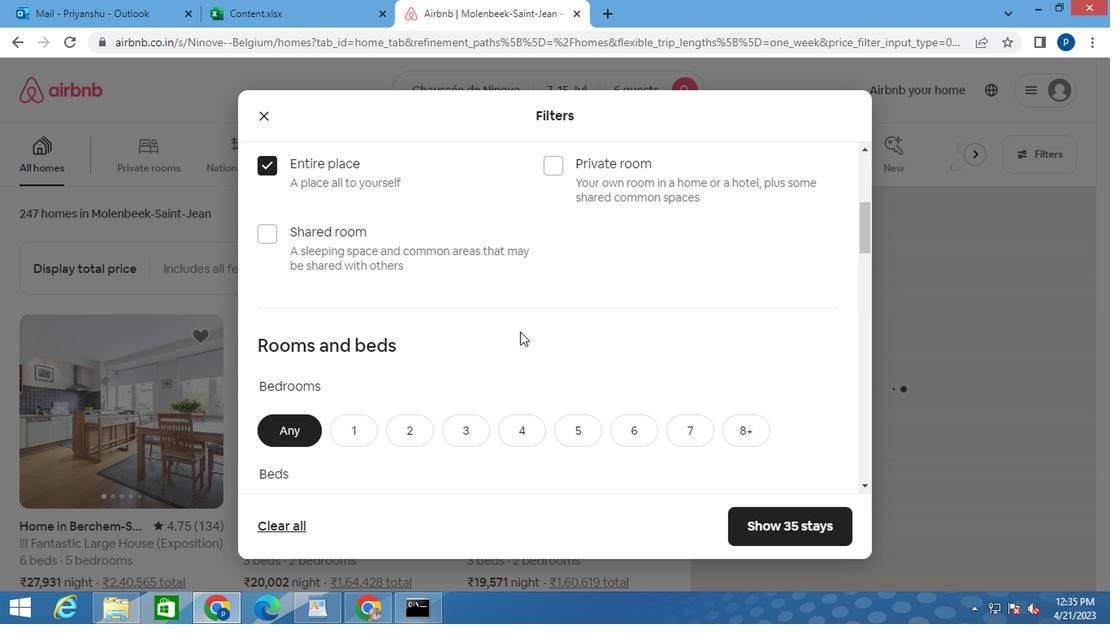 
Action: Mouse scrolled (511, 328) with delta (0, 0)
Screenshot: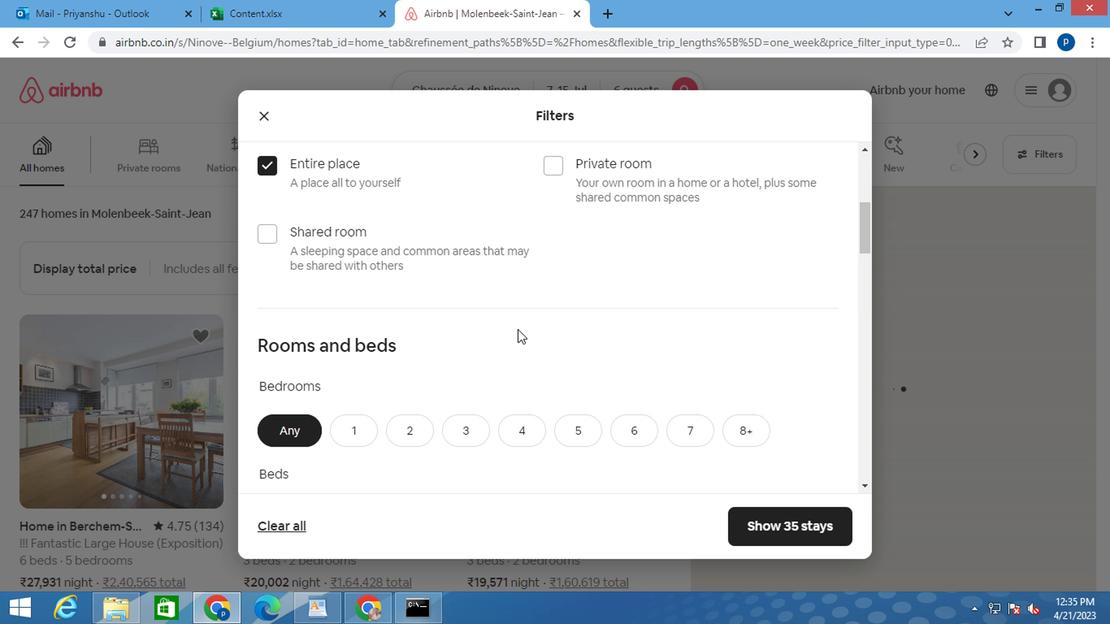 
Action: Mouse moved to (428, 330)
Screenshot: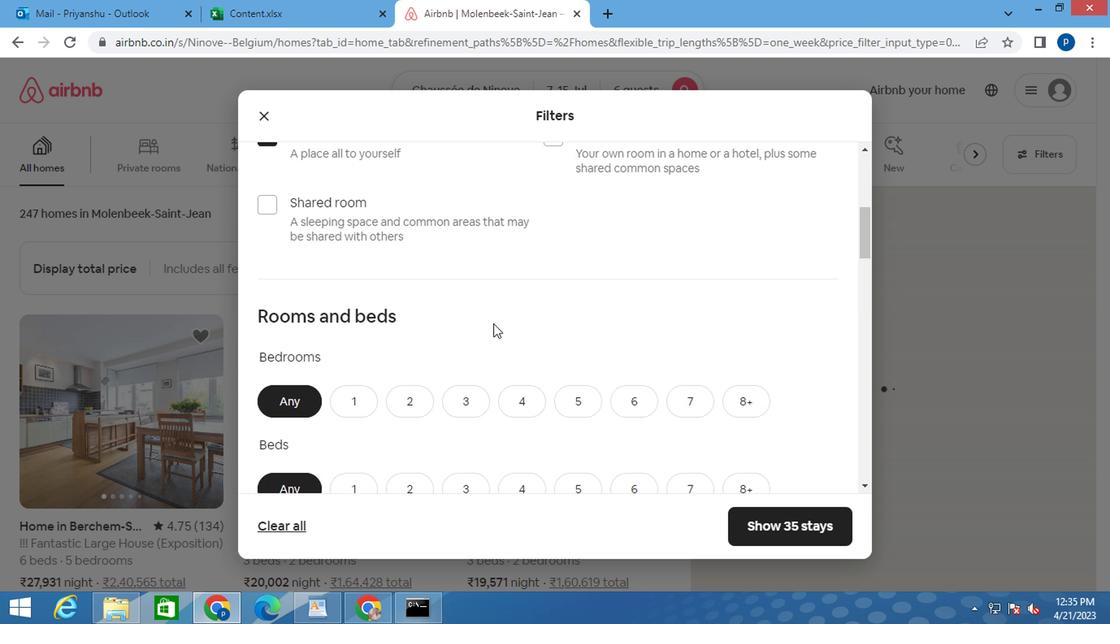 
Action: Mouse scrolled (428, 329) with delta (0, 0)
Screenshot: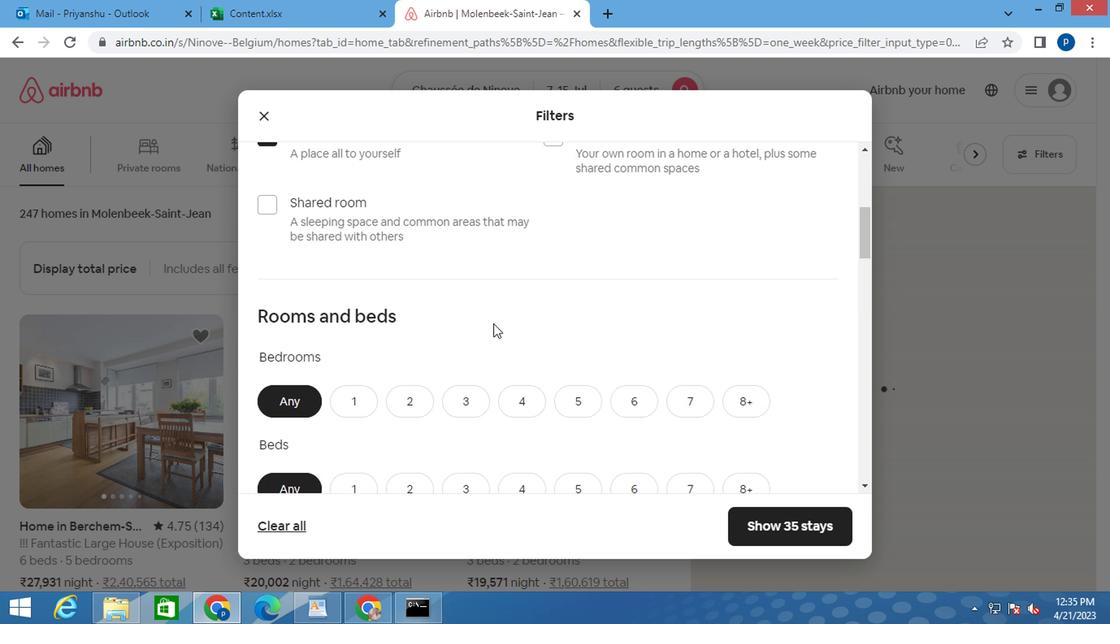 
Action: Mouse moved to (460, 275)
Screenshot: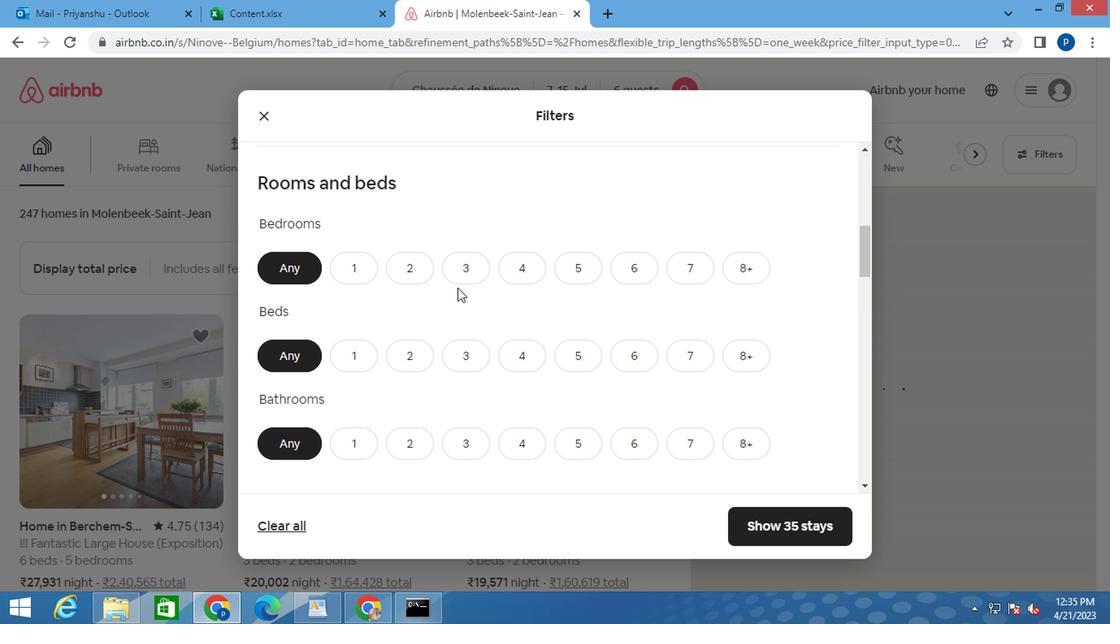 
Action: Mouse pressed left at (460, 275)
Screenshot: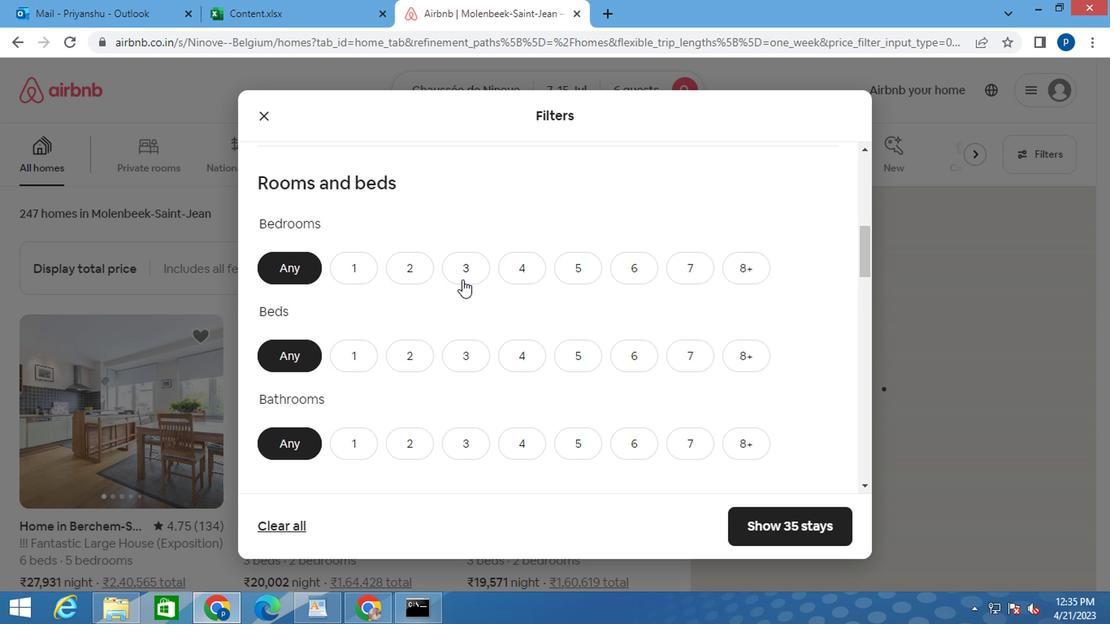 
Action: Mouse moved to (469, 357)
Screenshot: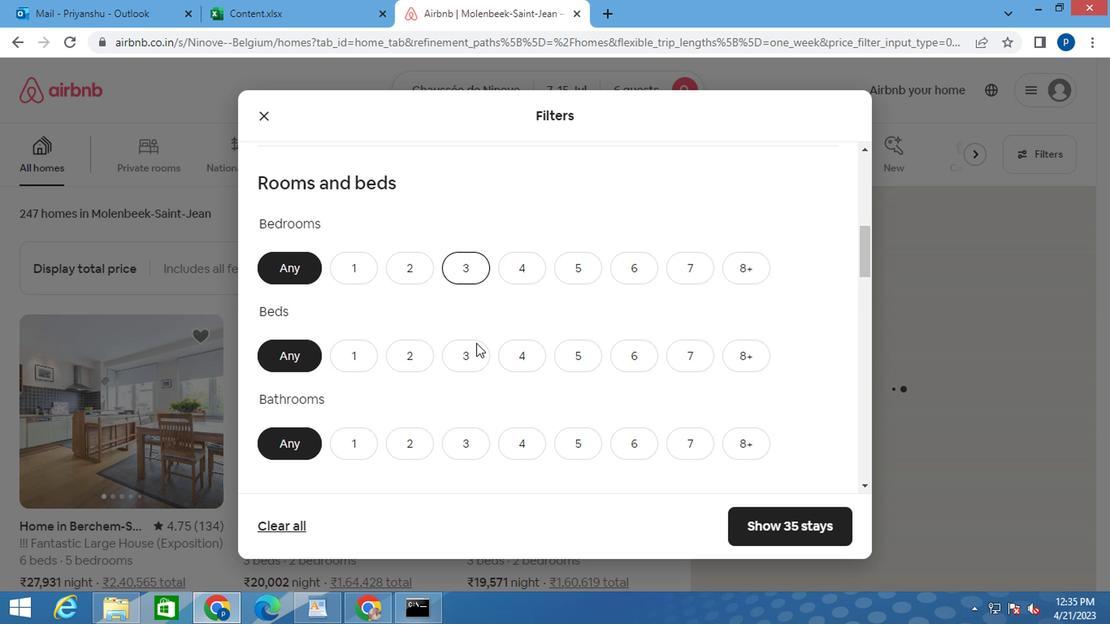 
Action: Mouse pressed left at (469, 357)
Screenshot: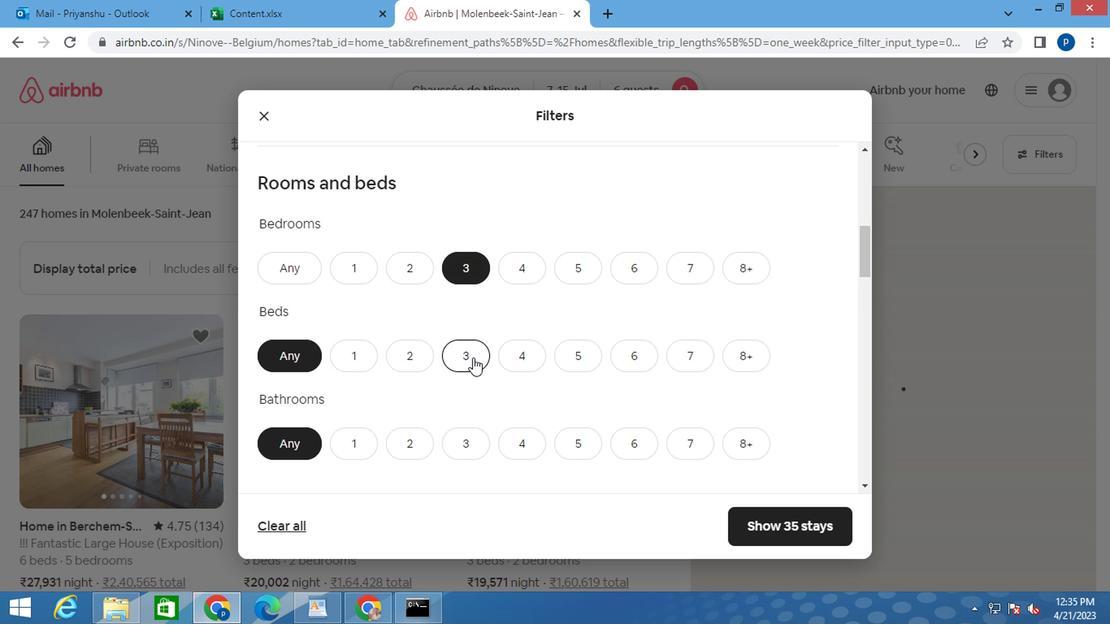 
Action: Mouse moved to (460, 434)
Screenshot: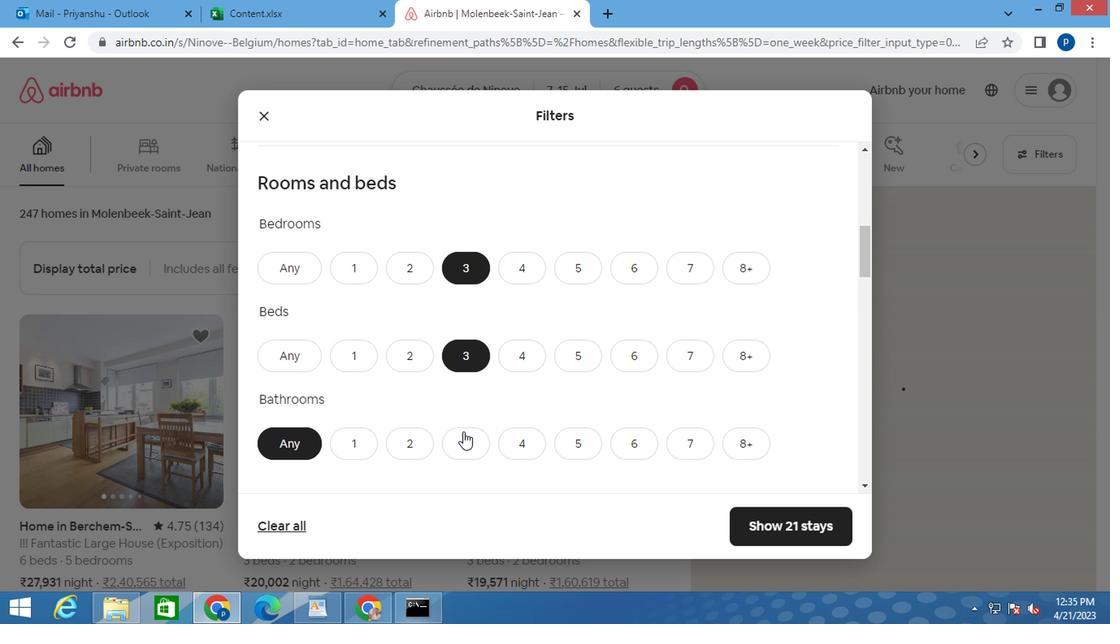 
Action: Mouse pressed left at (460, 434)
Screenshot: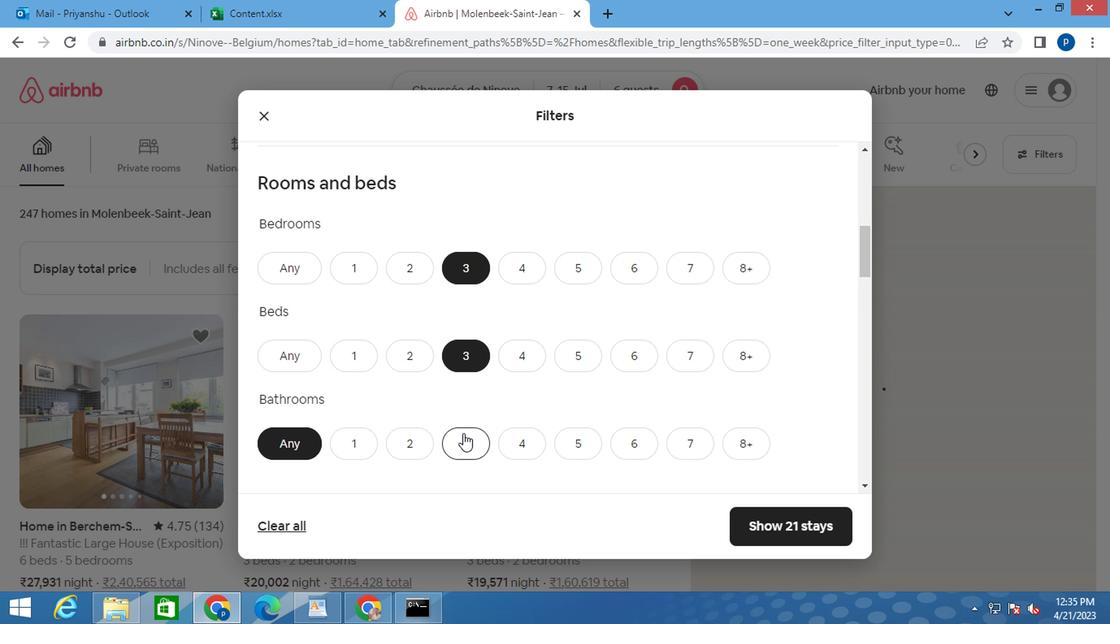 
Action: Mouse moved to (462, 434)
Screenshot: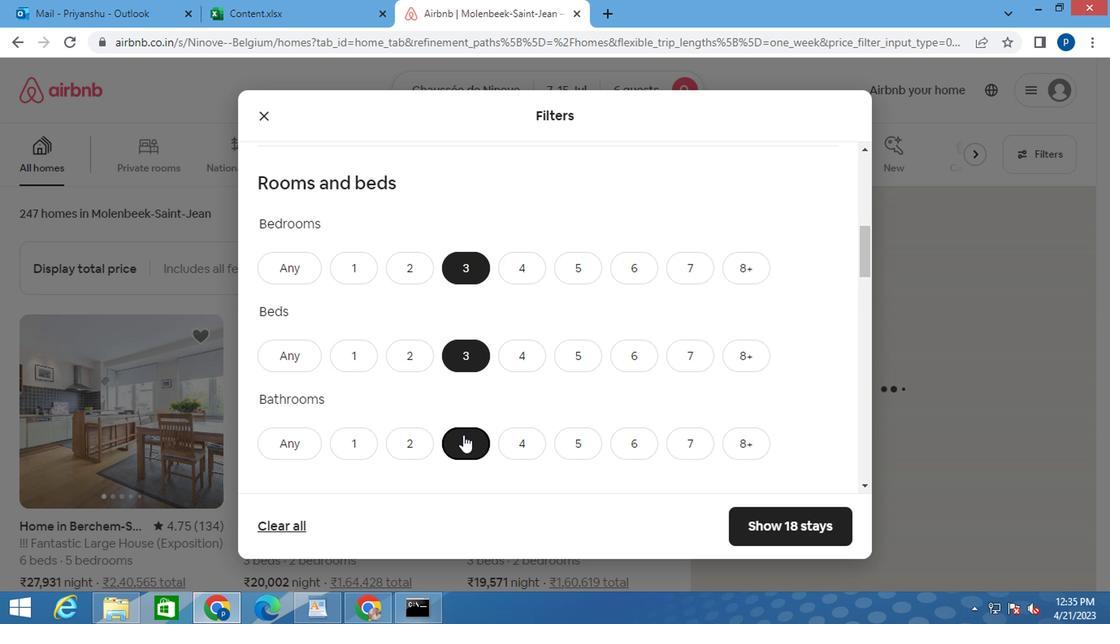 
Action: Mouse scrolled (462, 433) with delta (0, 0)
Screenshot: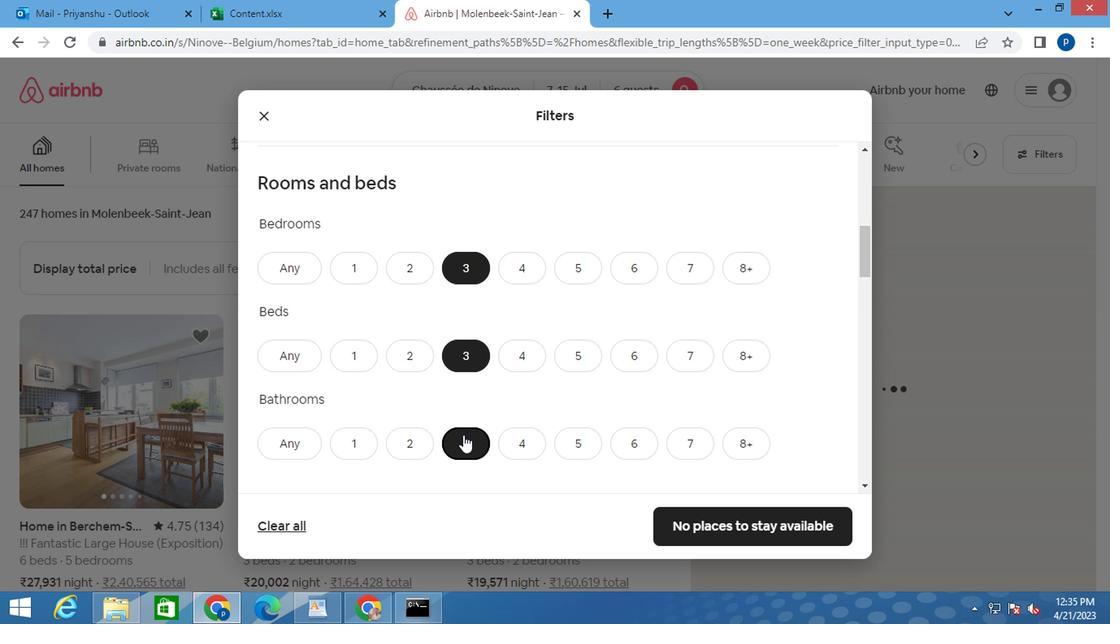 
Action: Mouse scrolled (462, 433) with delta (0, 0)
Screenshot: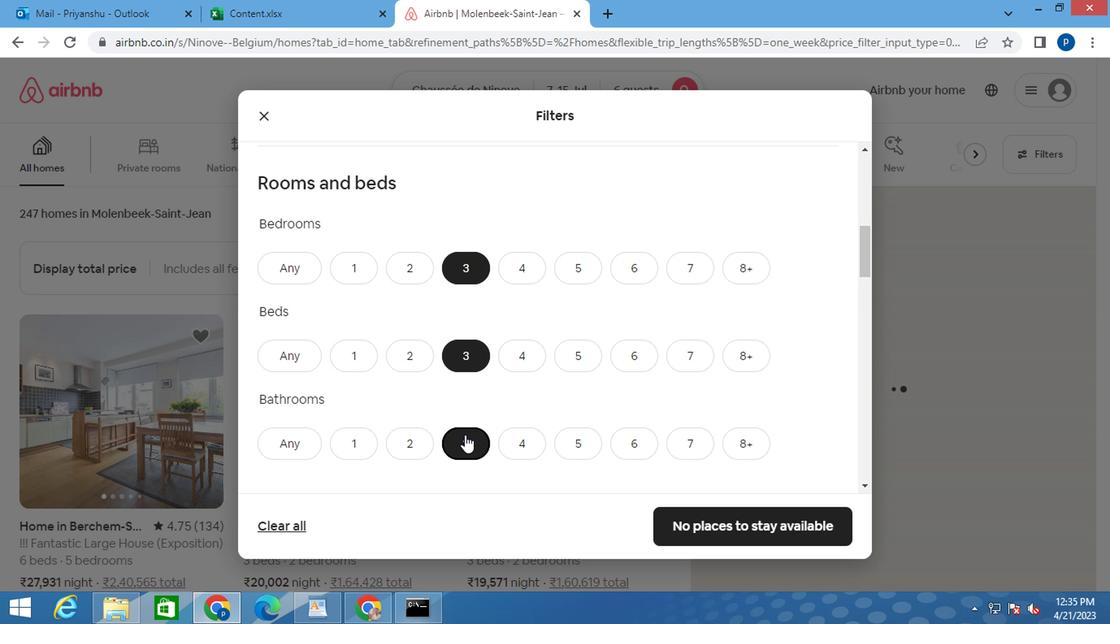 
Action: Mouse moved to (495, 394)
Screenshot: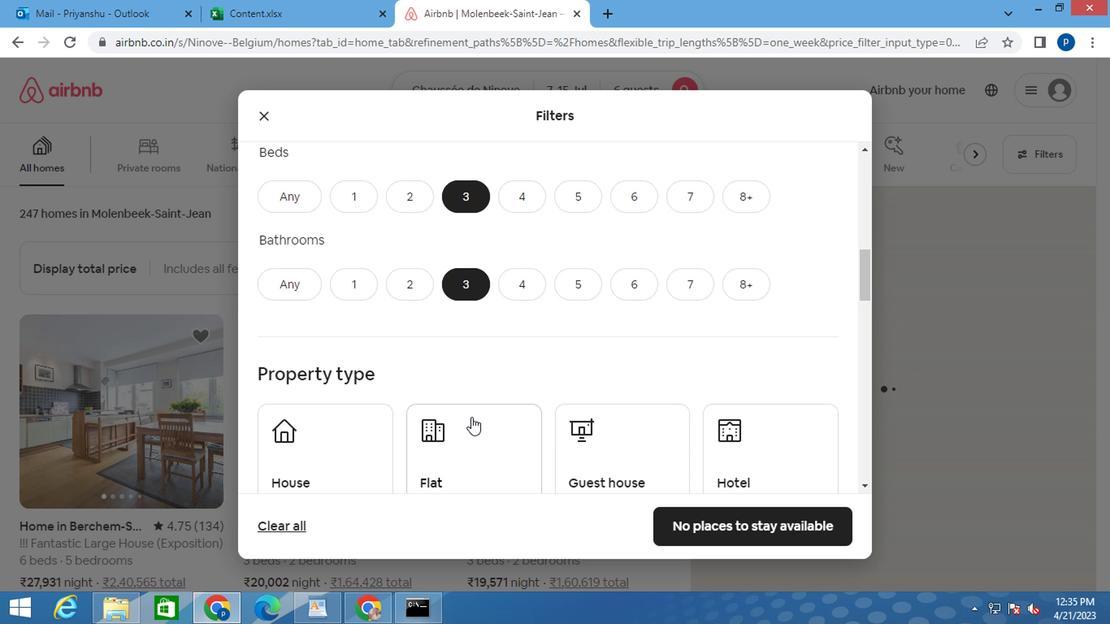 
Action: Mouse scrolled (495, 393) with delta (0, 0)
Screenshot: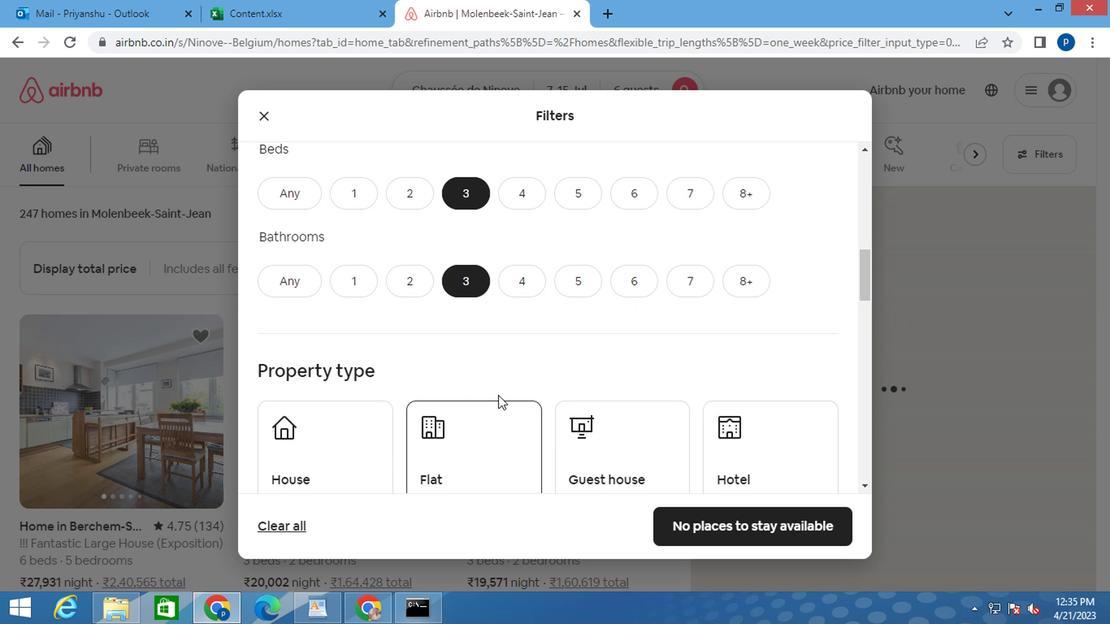 
Action: Mouse moved to (297, 367)
Screenshot: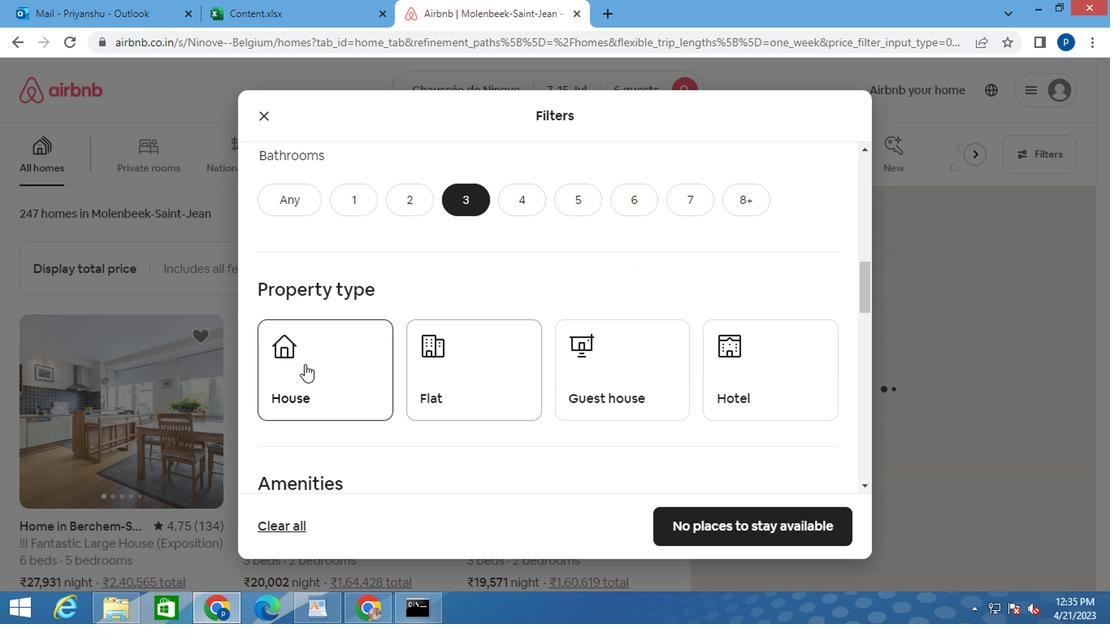 
Action: Mouse pressed left at (297, 367)
Screenshot: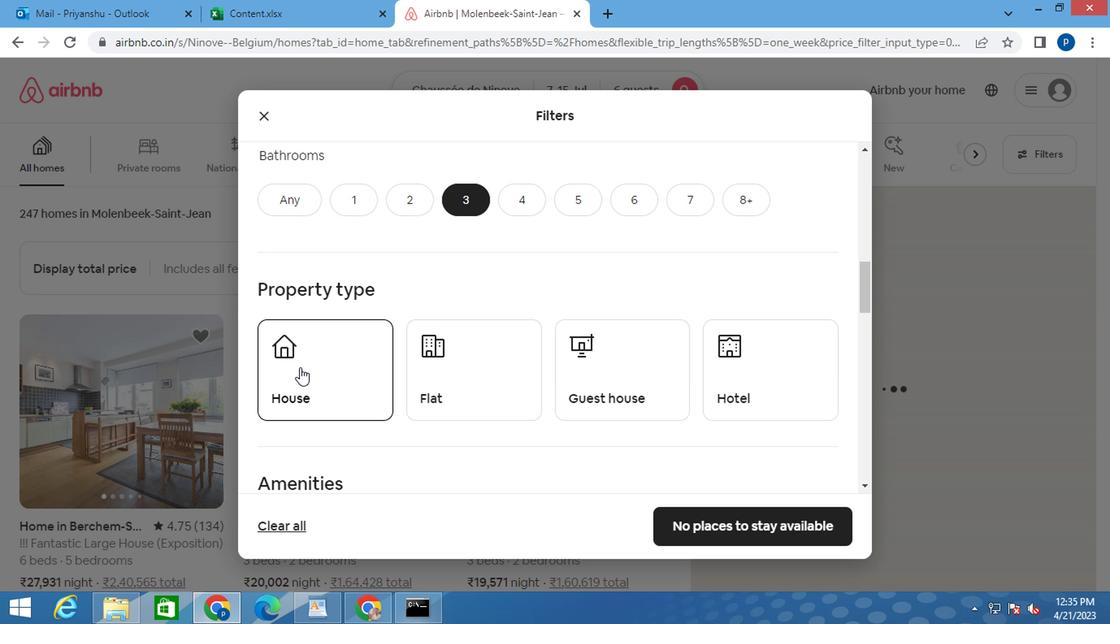 
Action: Mouse moved to (466, 380)
Screenshot: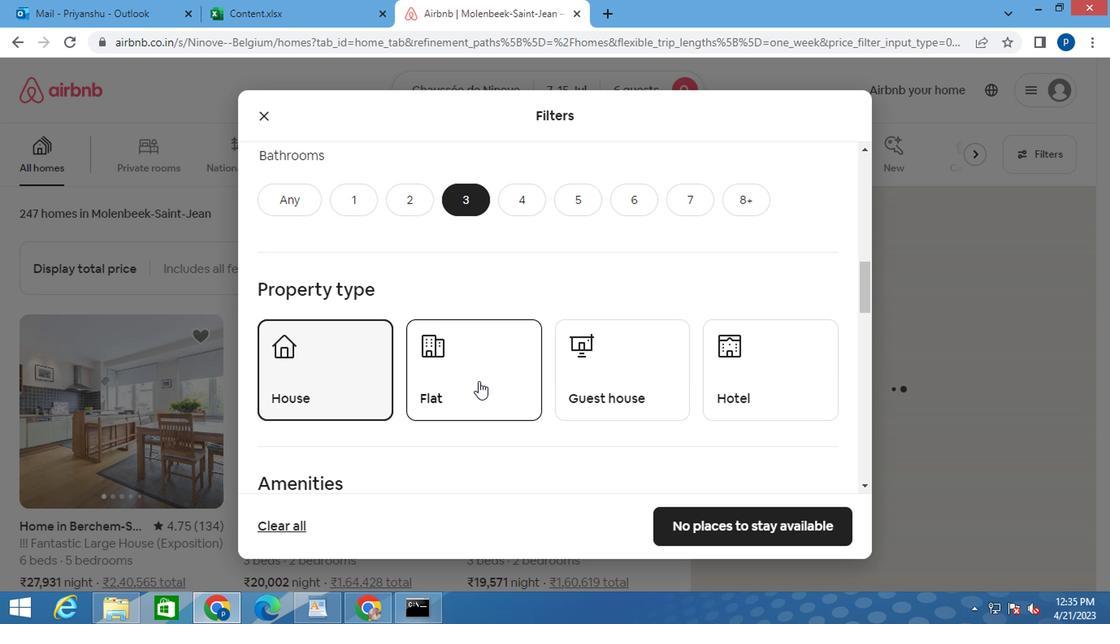 
Action: Mouse pressed left at (466, 380)
Screenshot: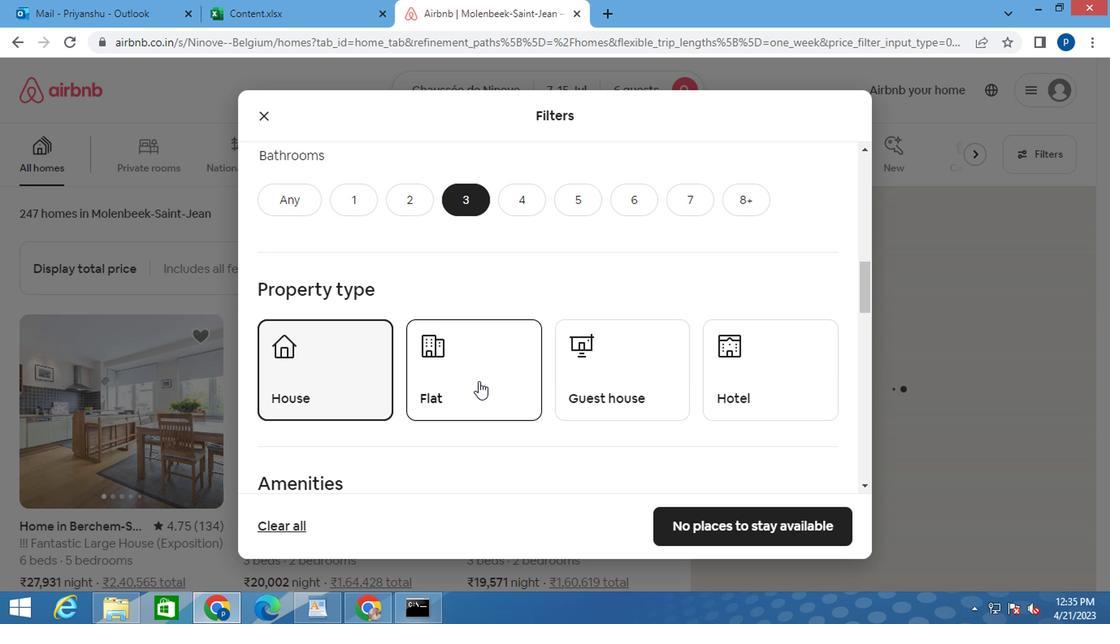 
Action: Mouse moved to (620, 376)
Screenshot: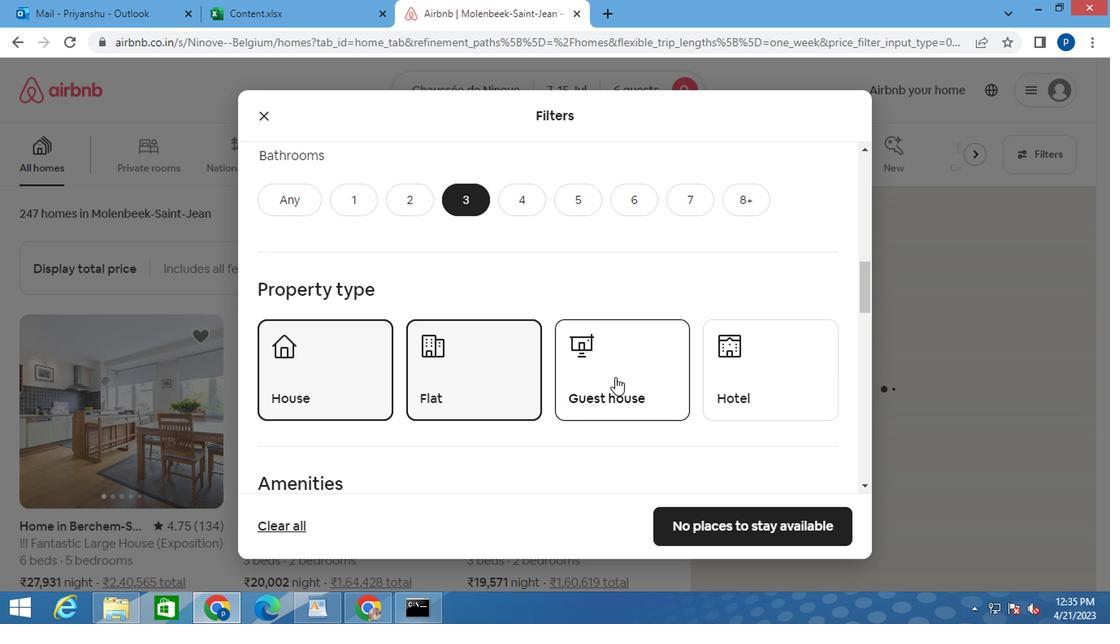 
Action: Mouse pressed left at (620, 376)
Screenshot: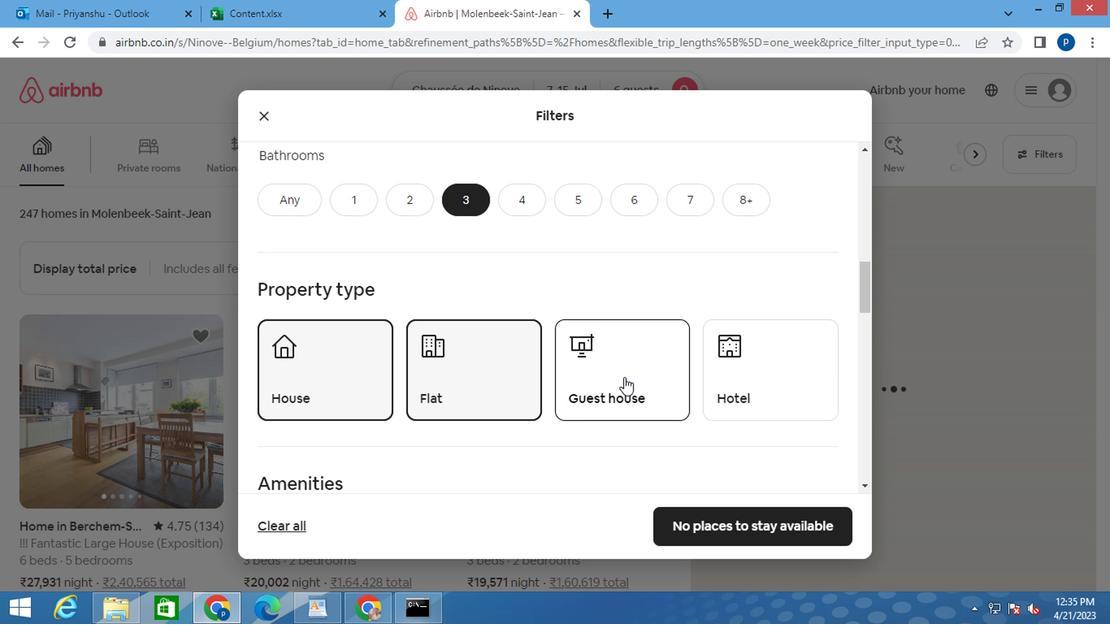 
Action: Mouse moved to (511, 373)
Screenshot: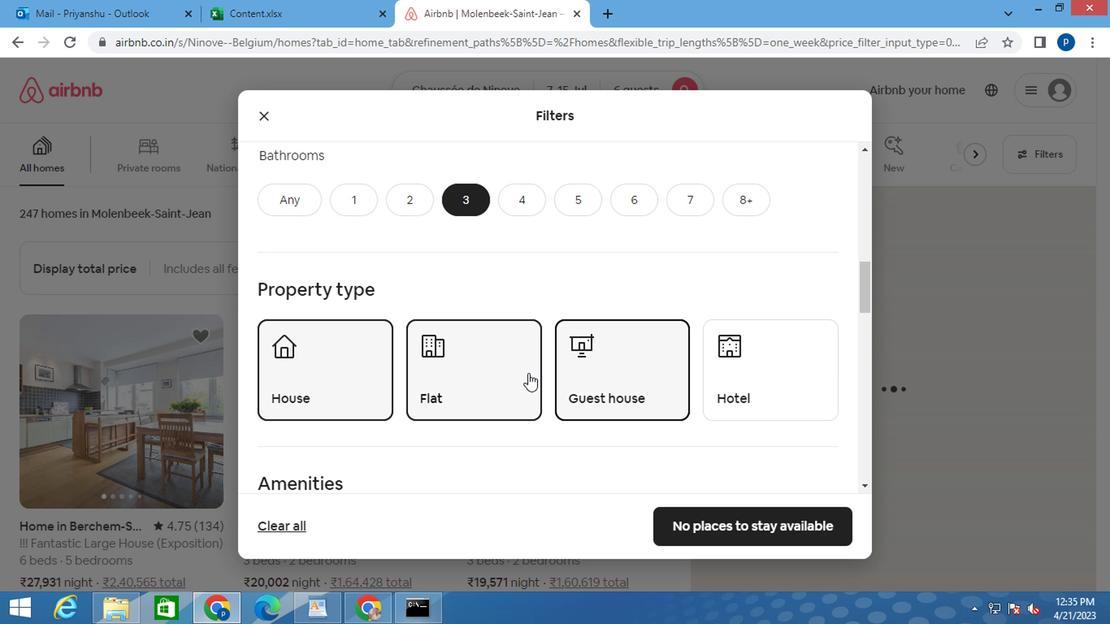 
Action: Mouse scrolled (513, 372) with delta (0, -1)
Screenshot: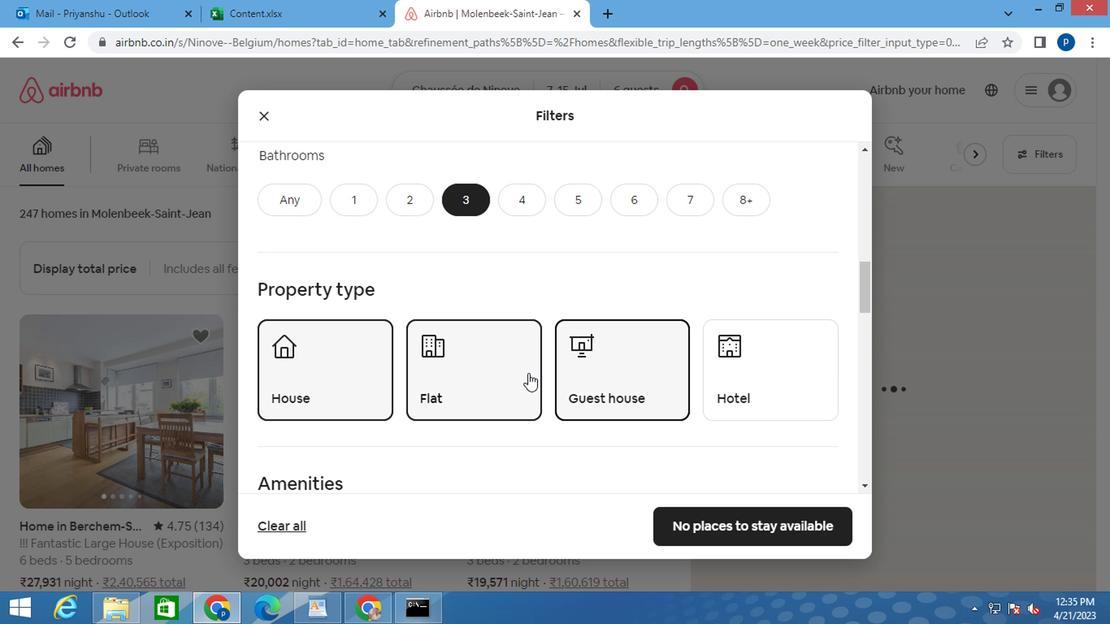 
Action: Mouse moved to (509, 373)
Screenshot: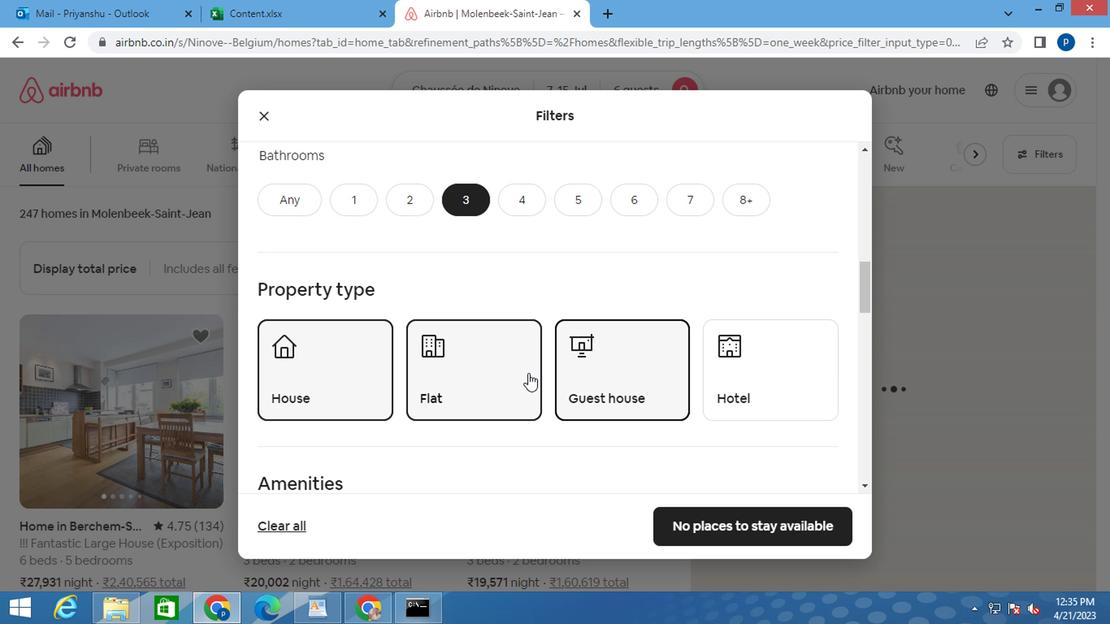 
Action: Mouse scrolled (509, 372) with delta (0, -1)
Screenshot: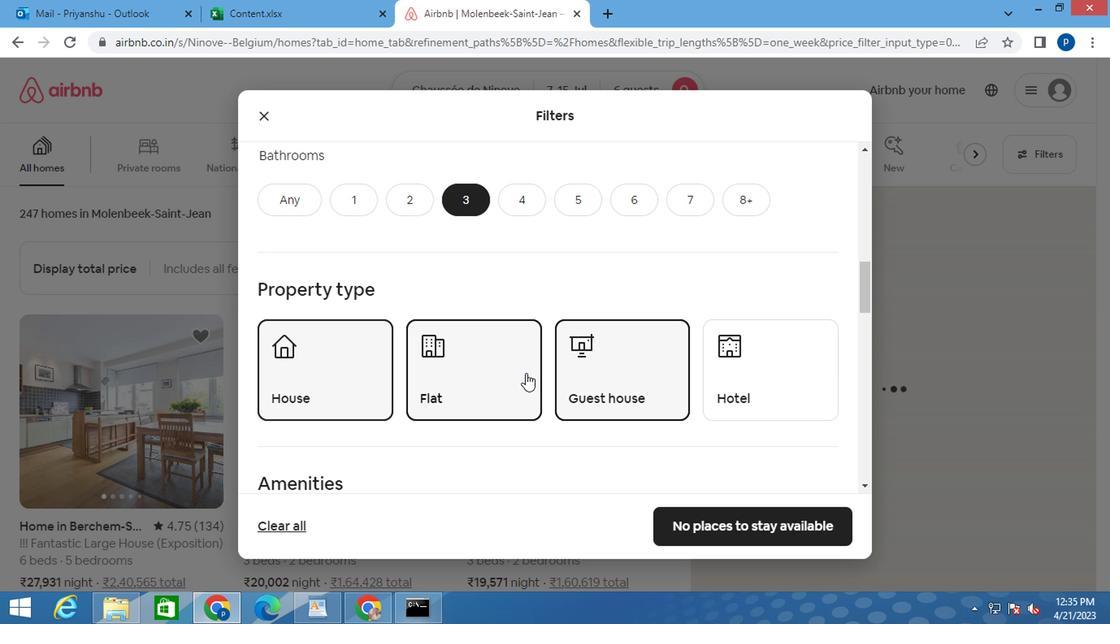 
Action: Mouse moved to (506, 373)
Screenshot: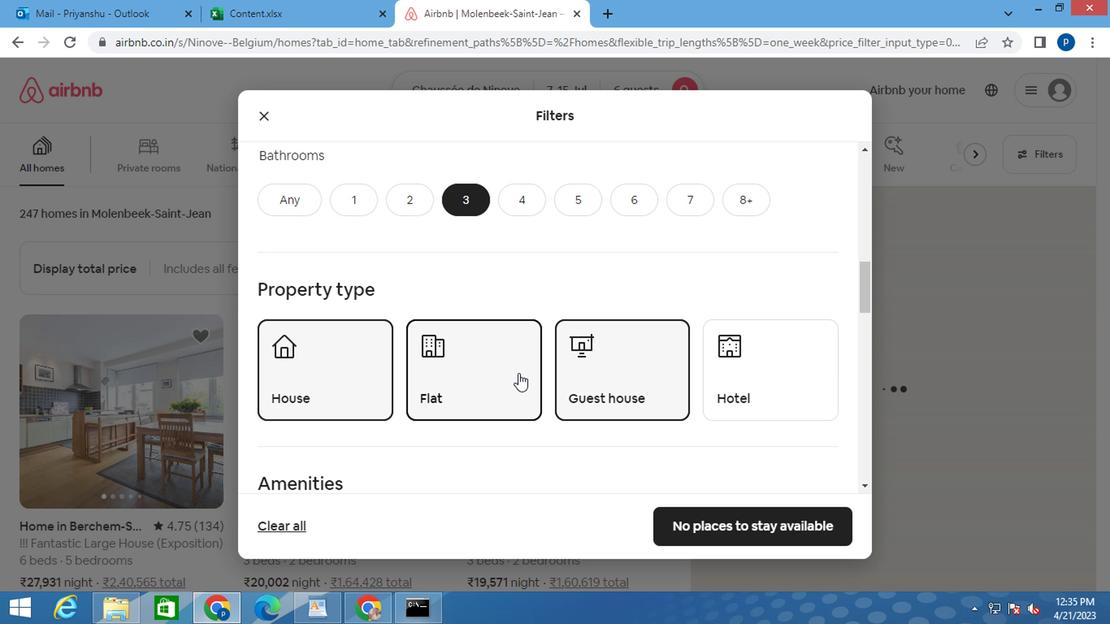 
Action: Mouse scrolled (506, 372) with delta (0, -1)
Screenshot: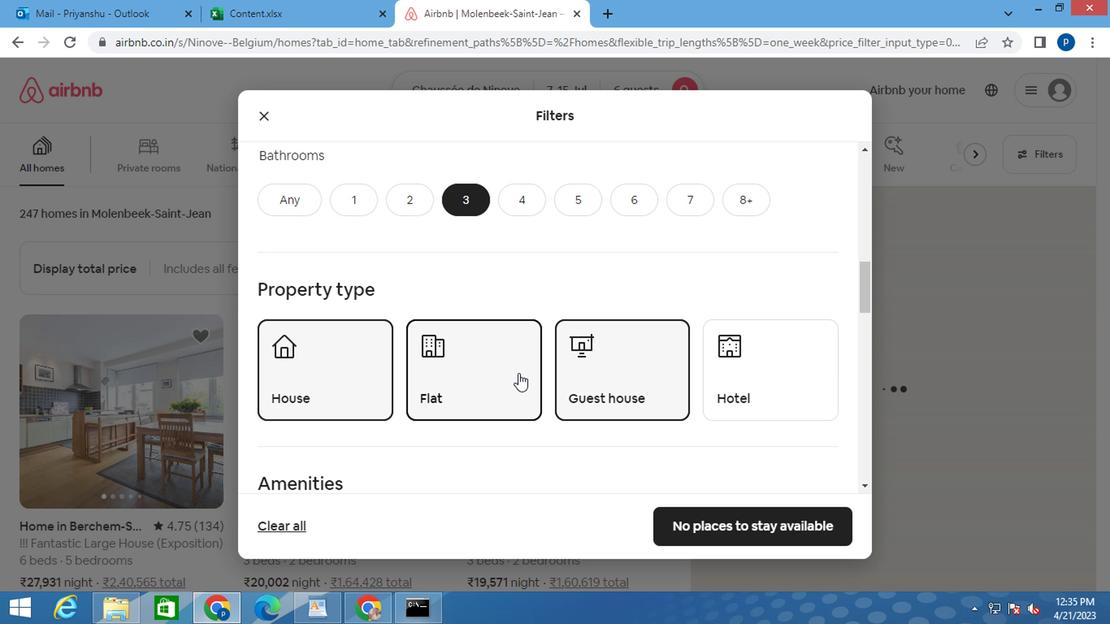 
Action: Mouse moved to (452, 363)
Screenshot: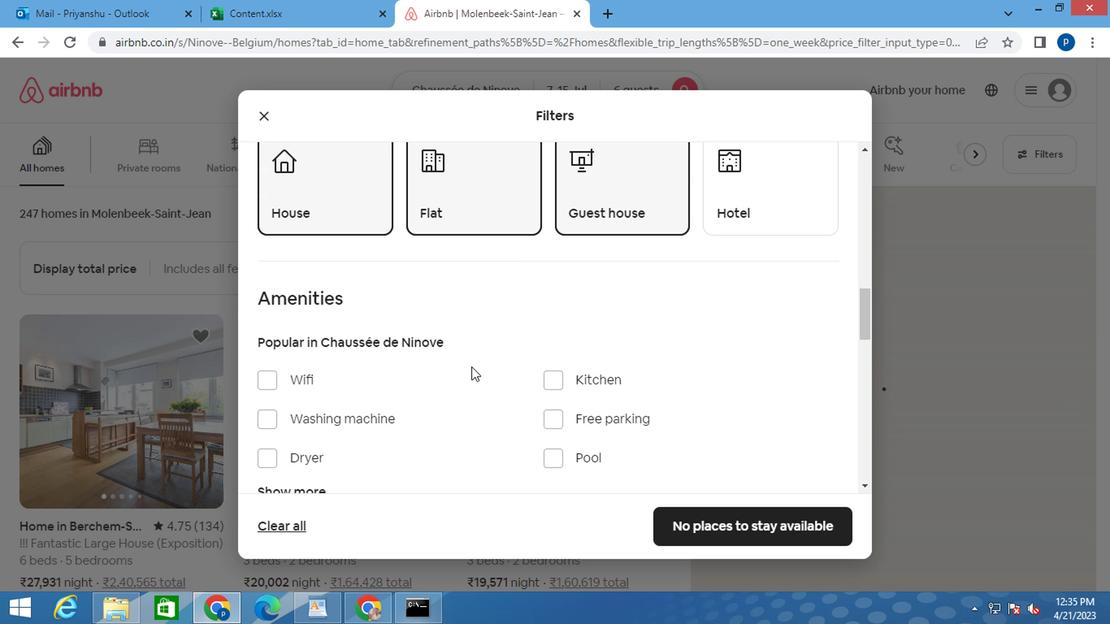 
Action: Mouse scrolled (452, 363) with delta (0, 0)
Screenshot: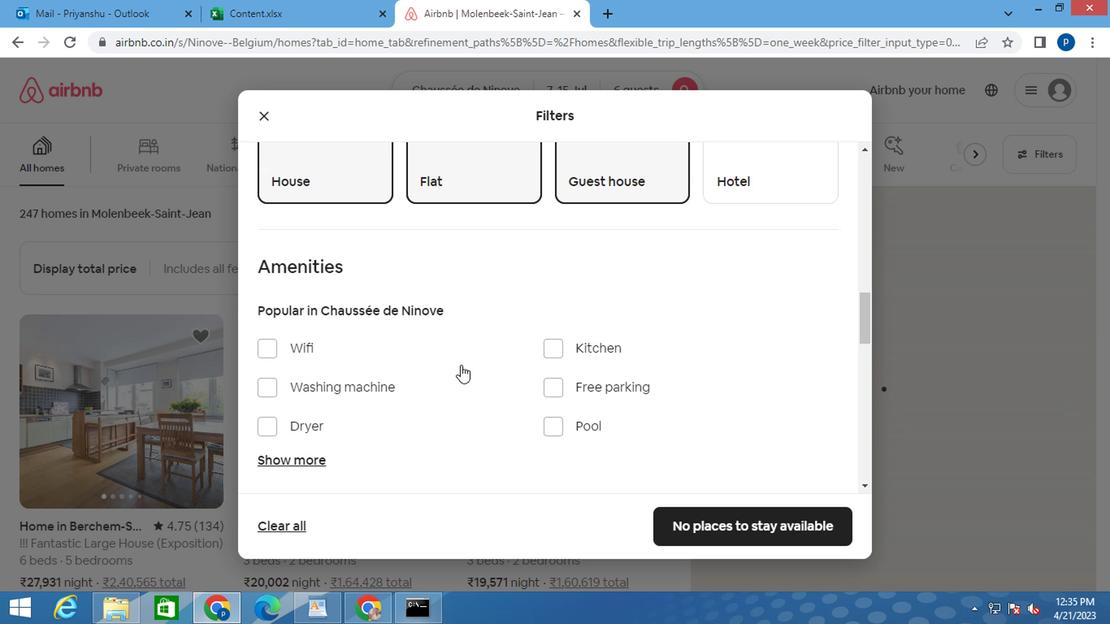 
Action: Mouse scrolled (452, 363) with delta (0, 0)
Screenshot: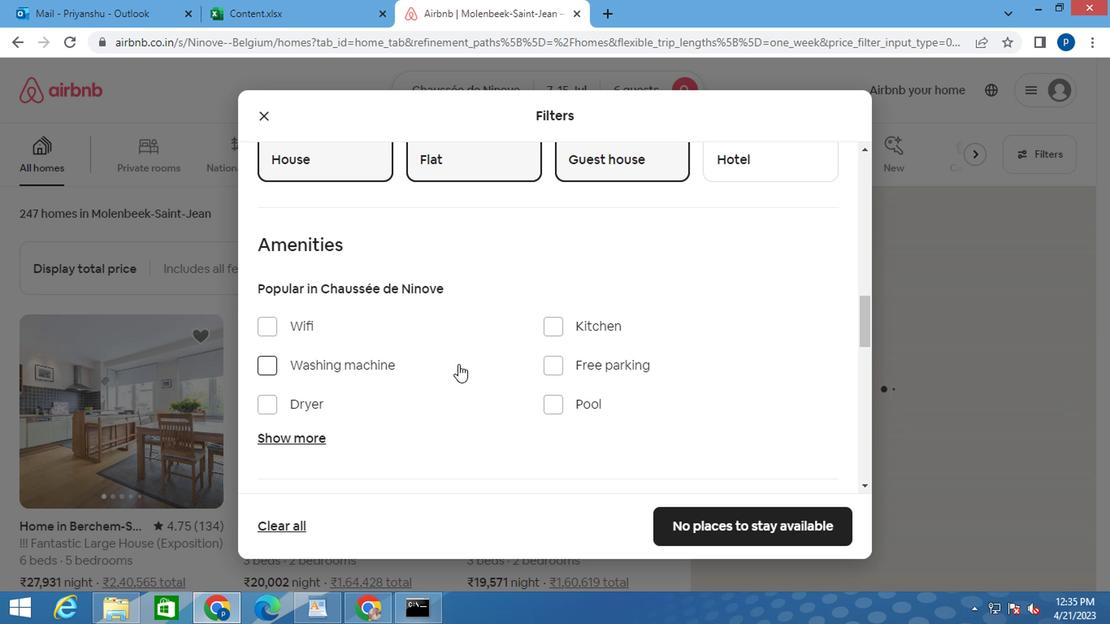 
Action: Mouse scrolled (452, 363) with delta (0, 0)
Screenshot: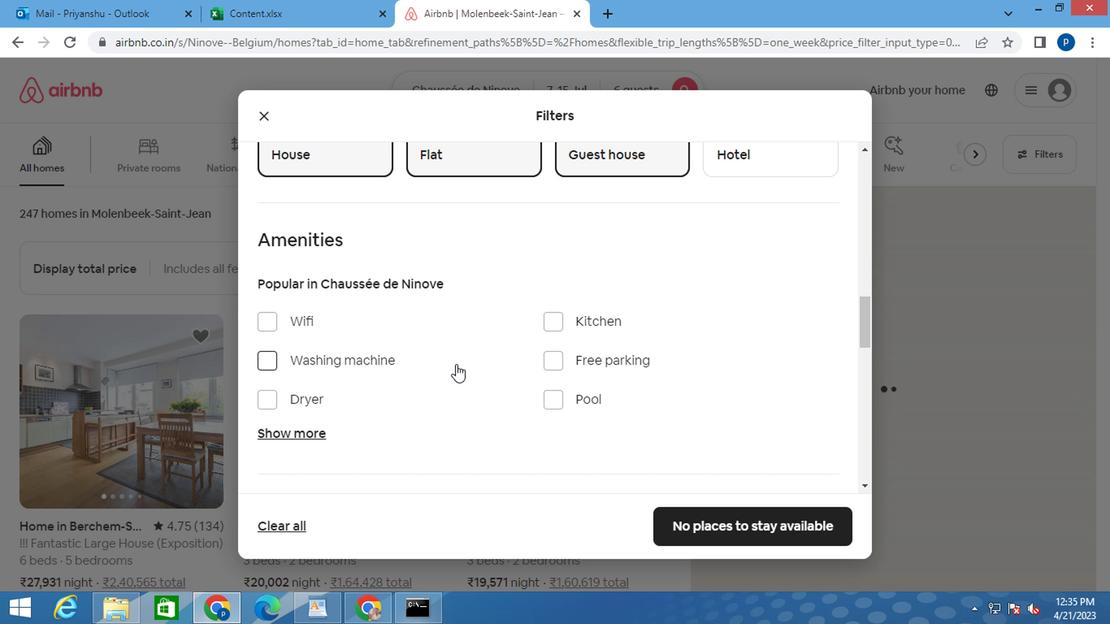 
Action: Mouse moved to (542, 388)
Screenshot: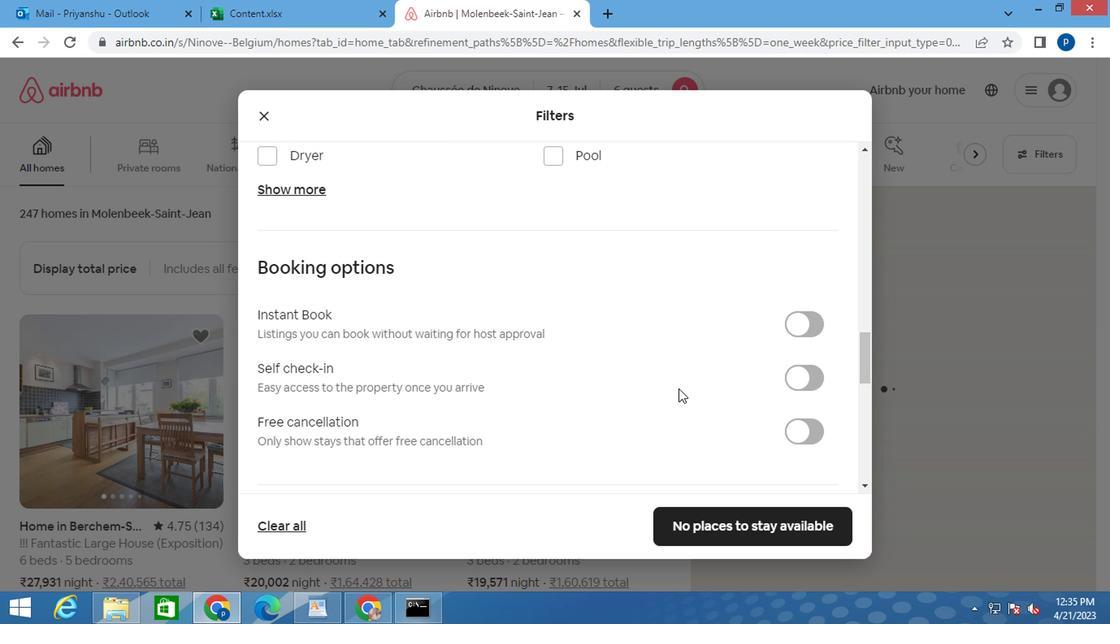 
Action: Mouse scrolled (542, 387) with delta (0, 0)
Screenshot: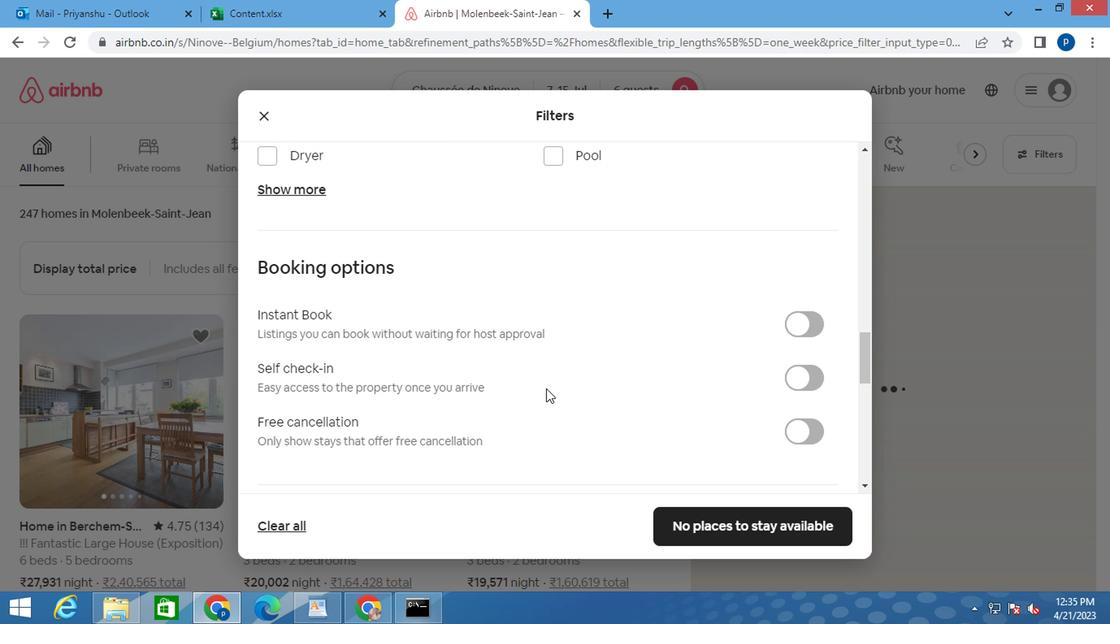 
Action: Mouse moved to (382, 383)
Screenshot: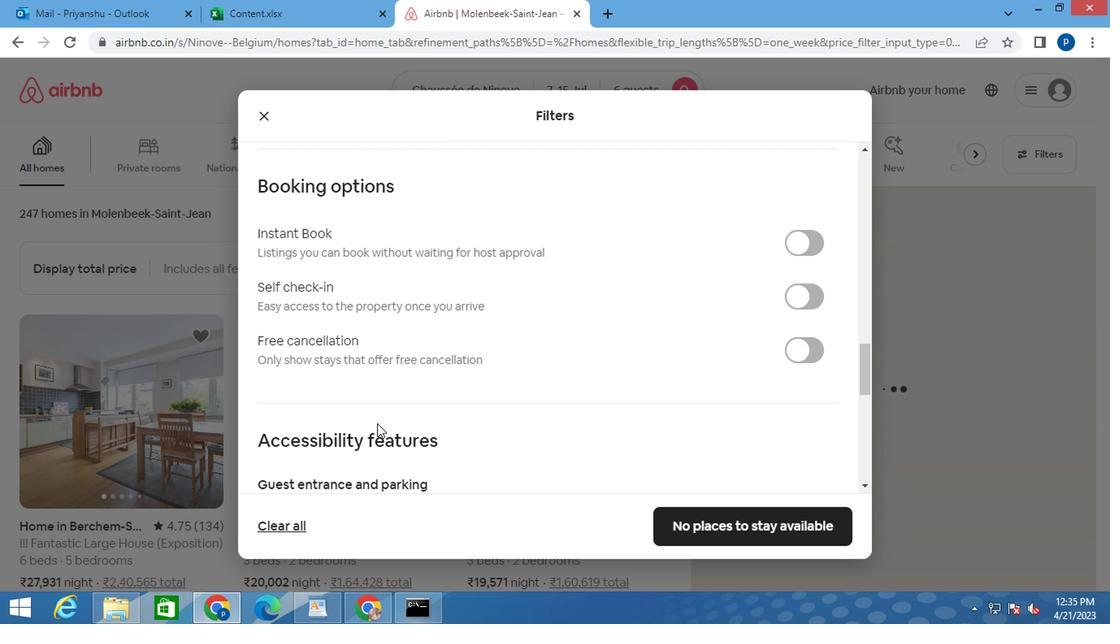 
Action: Mouse scrolled (382, 384) with delta (0, 0)
Screenshot: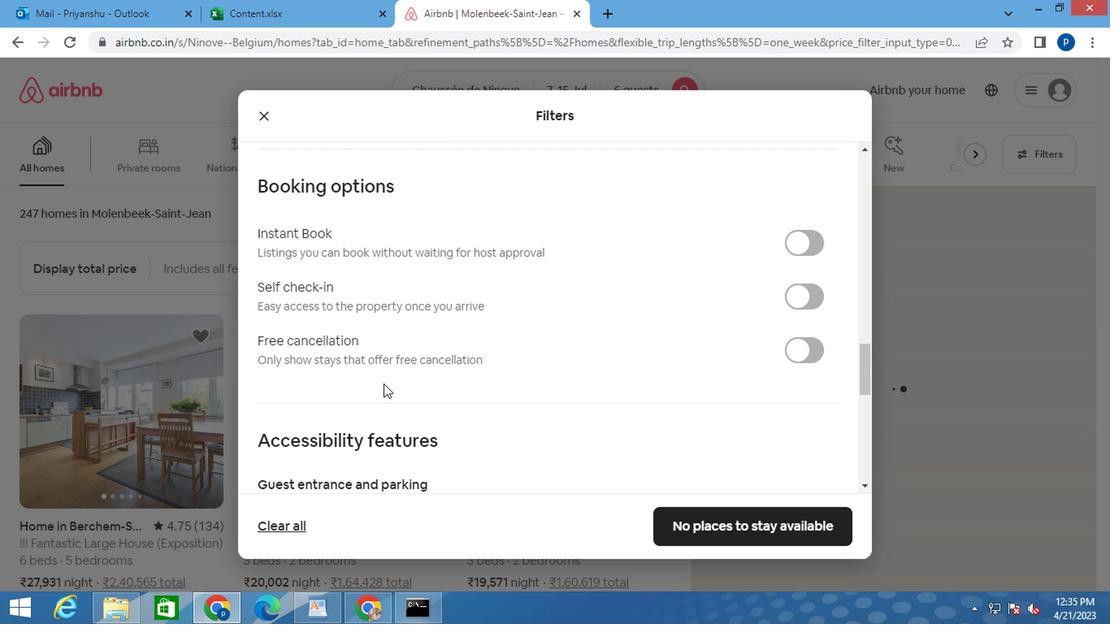 
Action: Mouse scrolled (382, 384) with delta (0, 0)
Screenshot: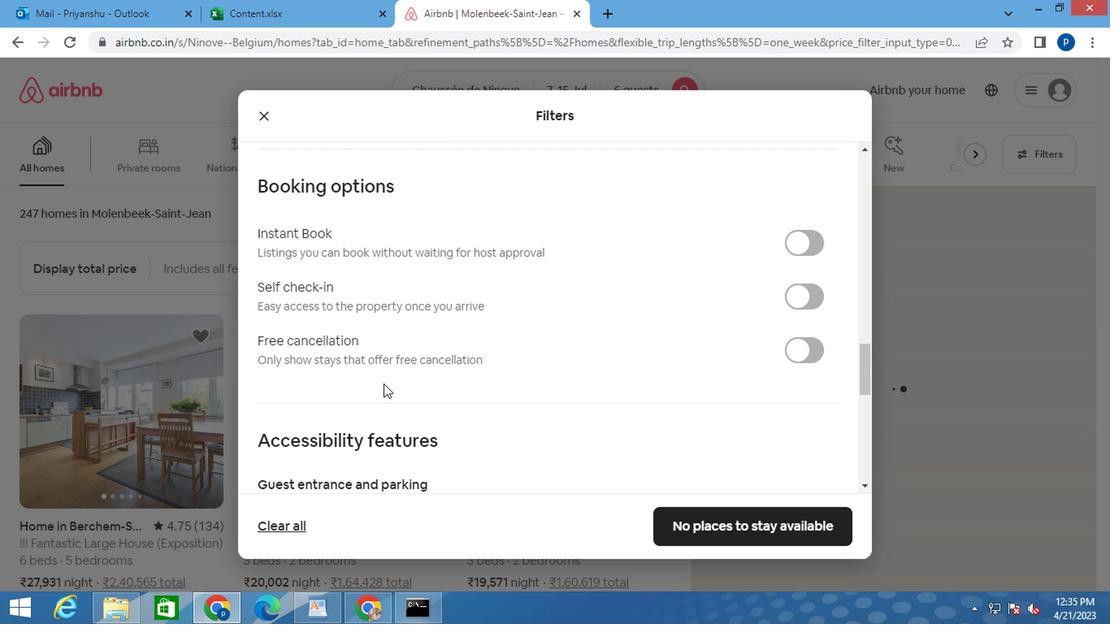 
Action: Mouse scrolled (382, 384) with delta (0, 0)
Screenshot: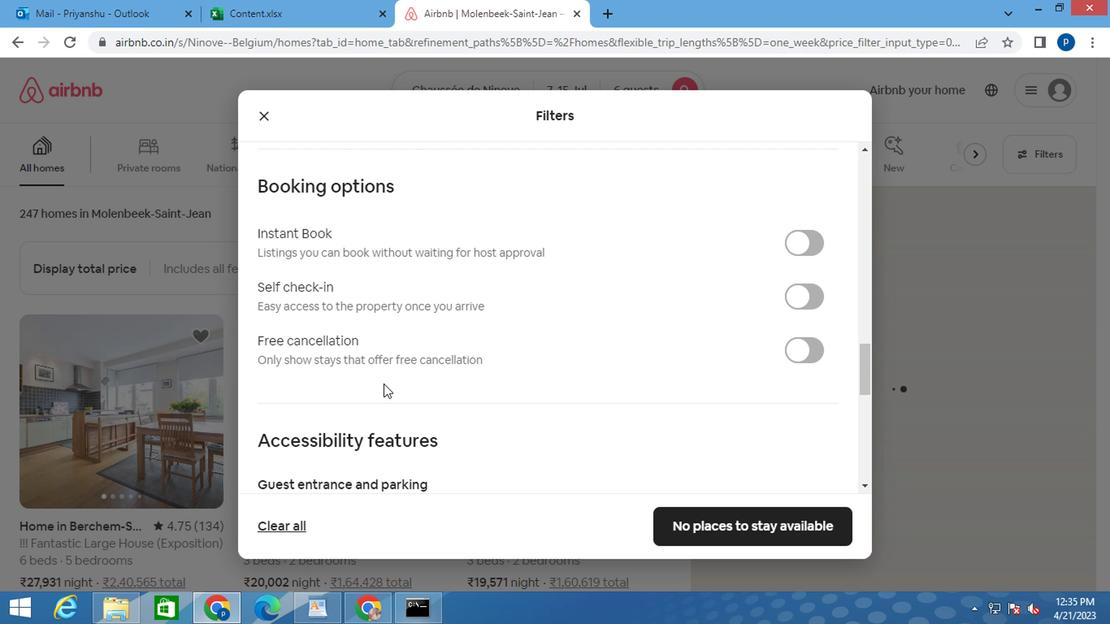 
Action: Mouse scrolled (382, 384) with delta (0, 0)
Screenshot: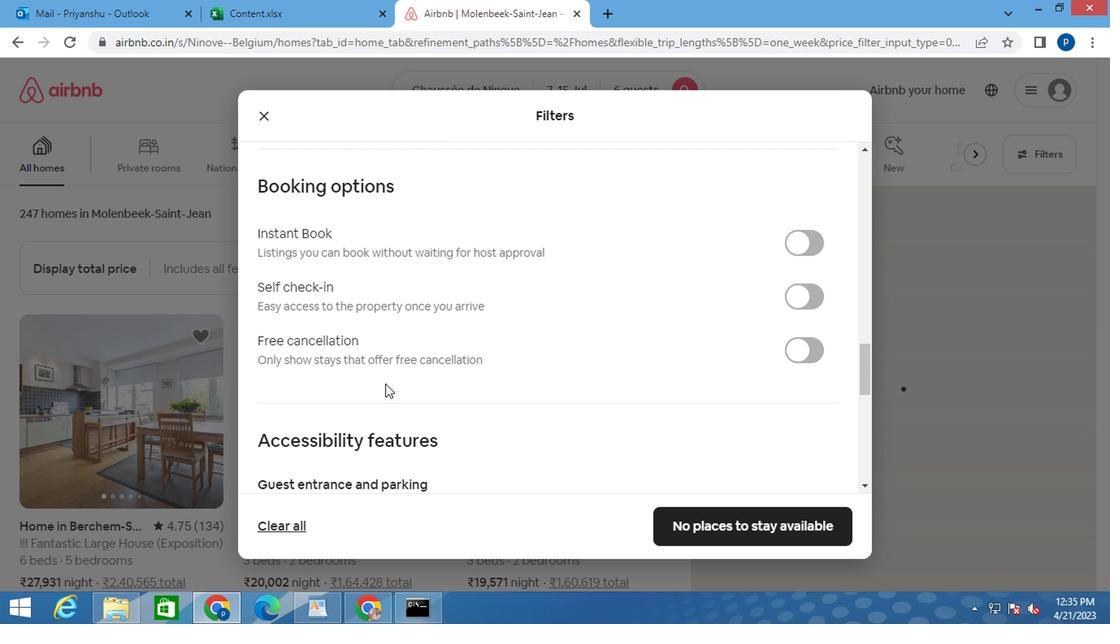 
Action: Mouse moved to (299, 432)
Screenshot: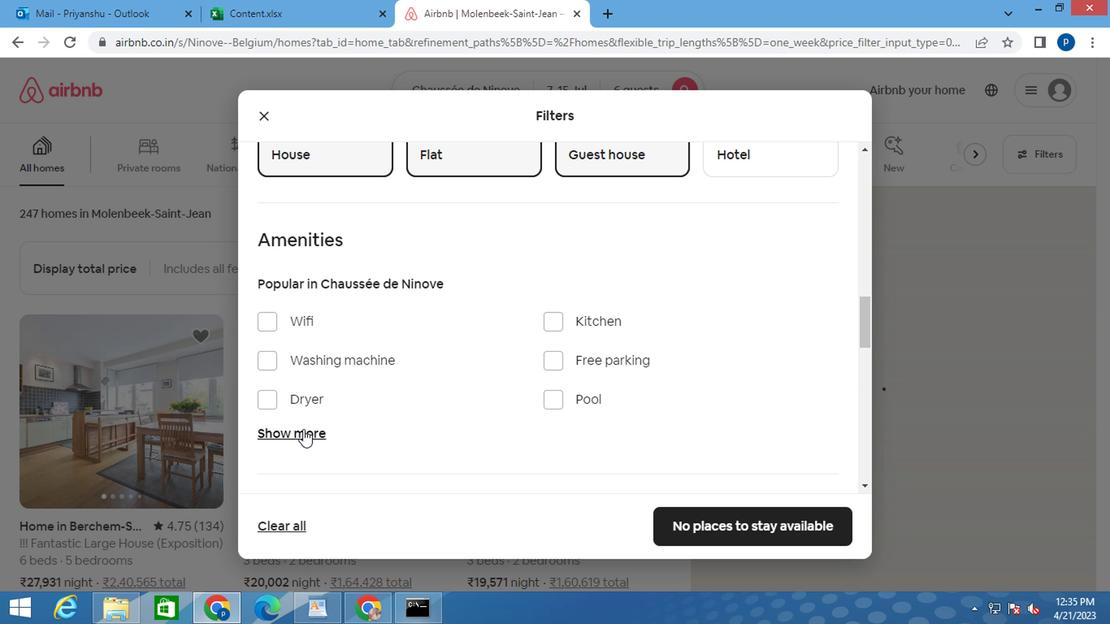
Action: Mouse pressed left at (299, 432)
Screenshot: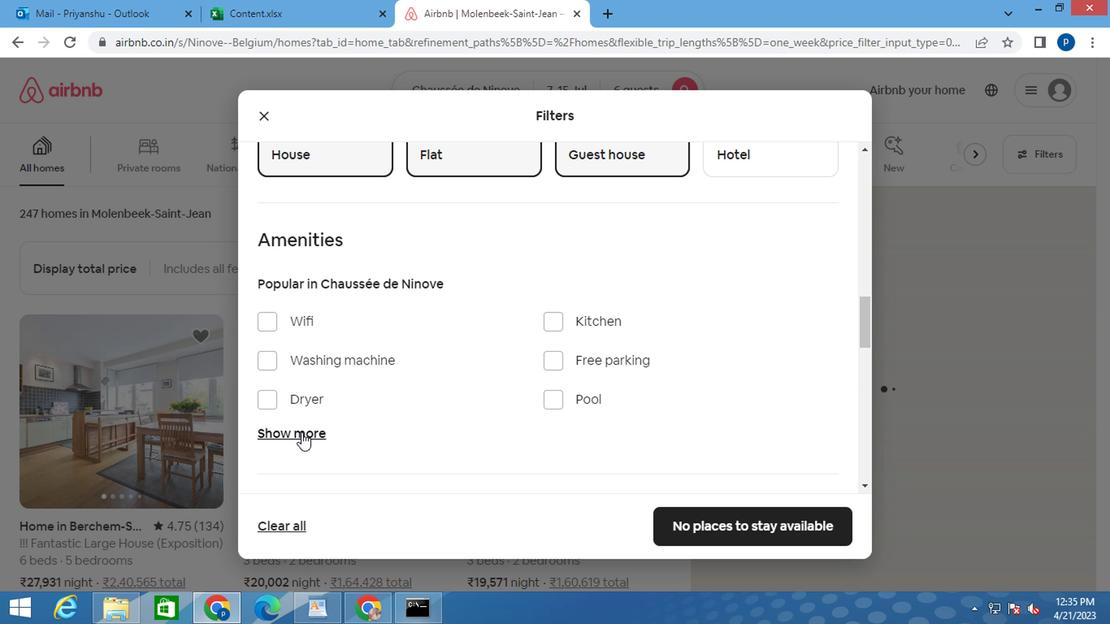 
Action: Mouse moved to (277, 356)
Screenshot: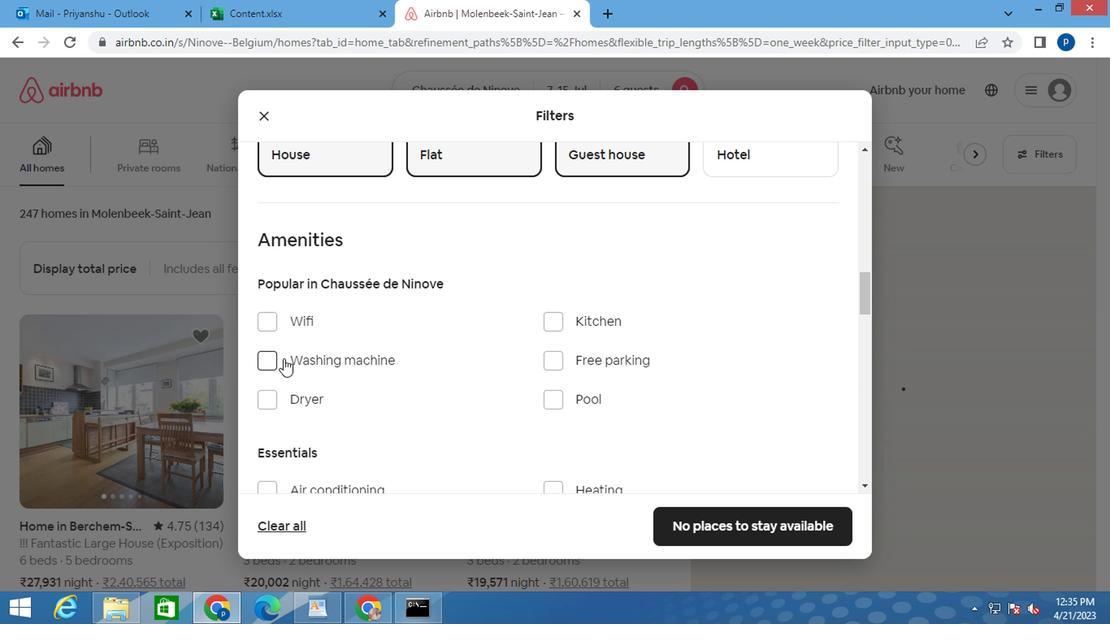 
Action: Mouse pressed left at (277, 356)
Screenshot: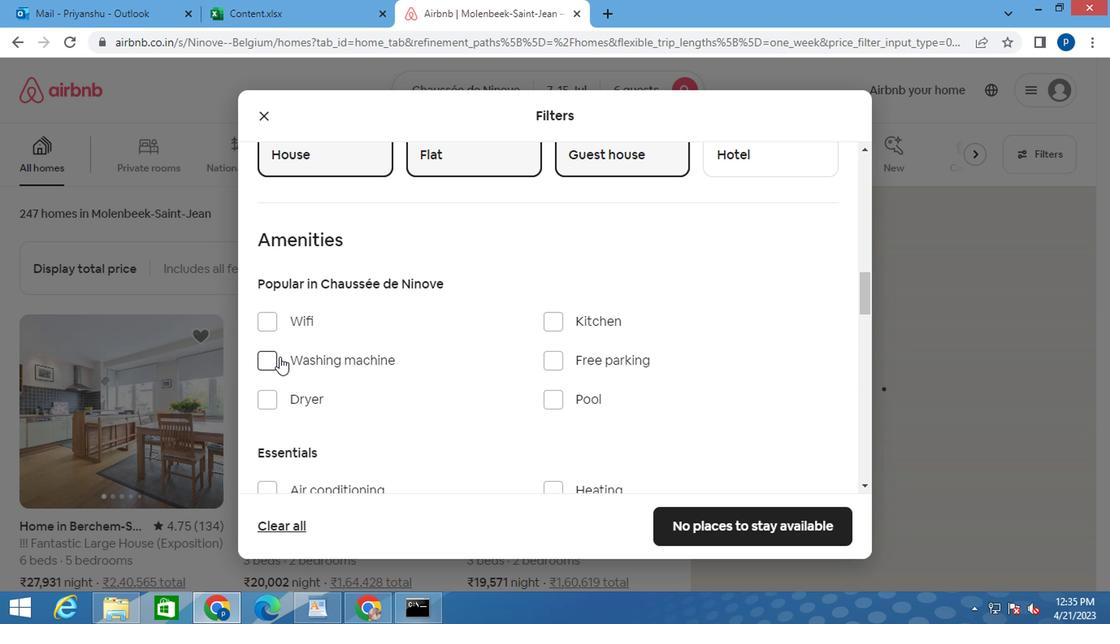 
Action: Mouse moved to (465, 384)
Screenshot: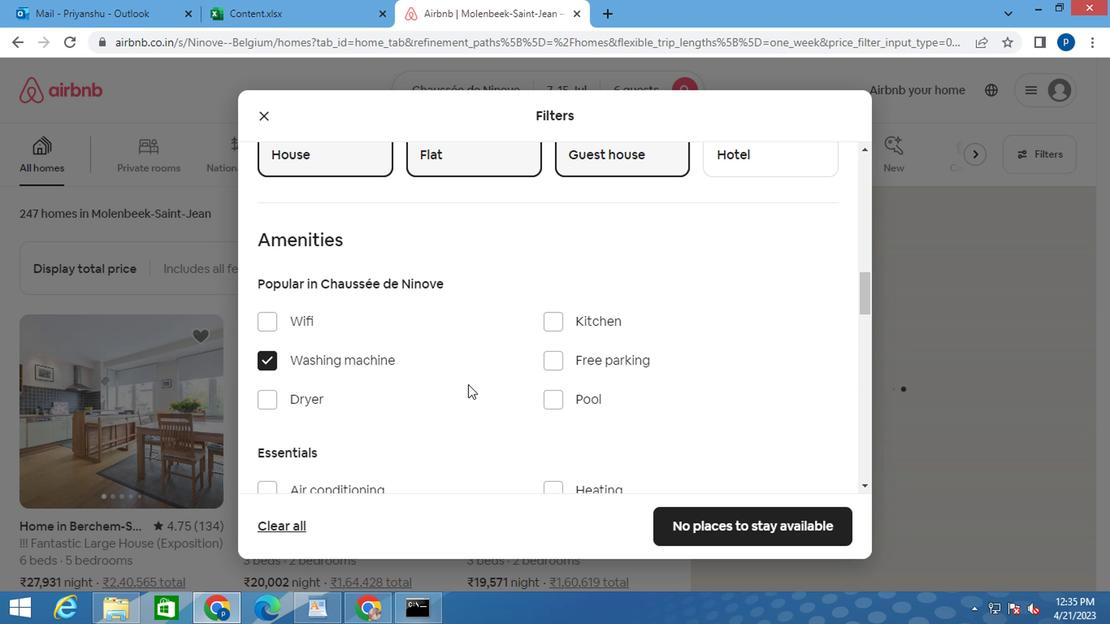
Action: Mouse scrolled (465, 384) with delta (0, 0)
Screenshot: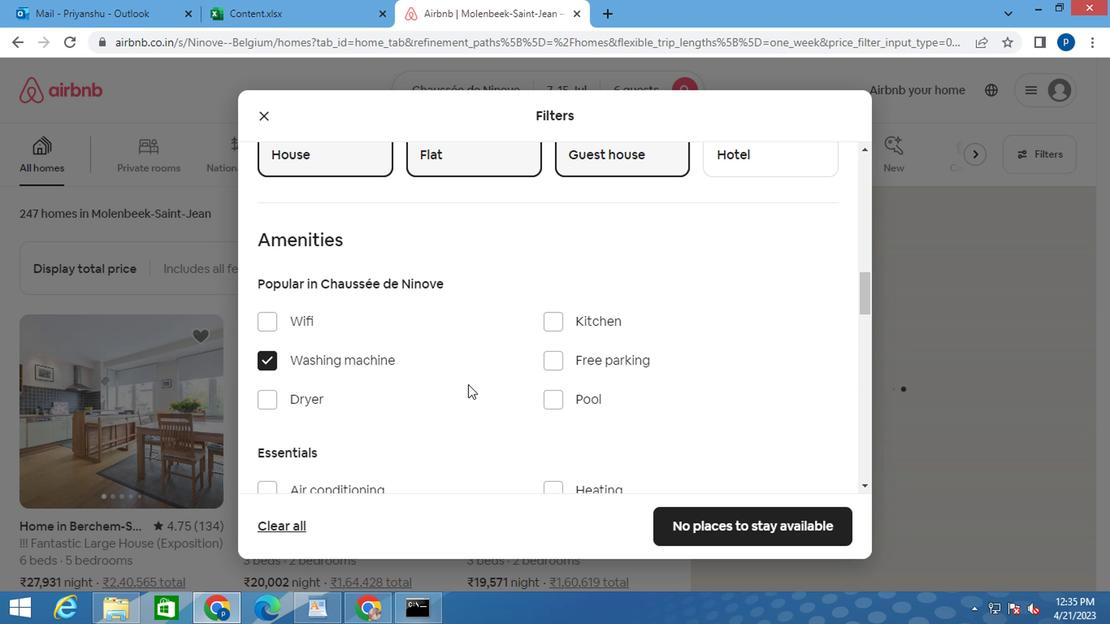 
Action: Mouse moved to (465, 384)
Screenshot: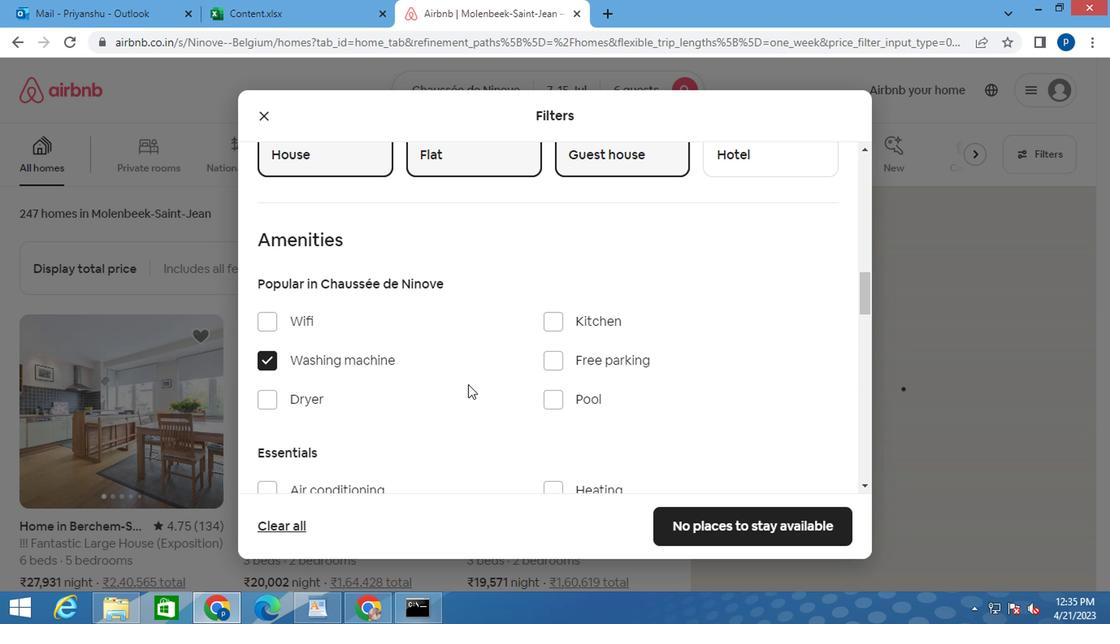 
Action: Mouse scrolled (465, 384) with delta (0, 0)
Screenshot: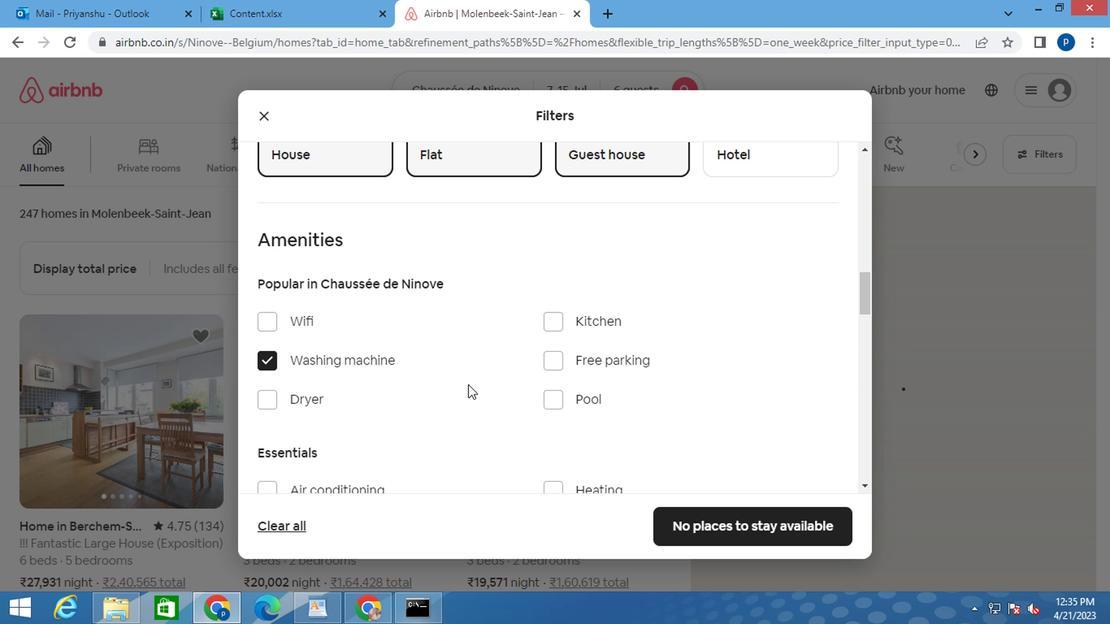 
Action: Mouse moved to (546, 330)
Screenshot: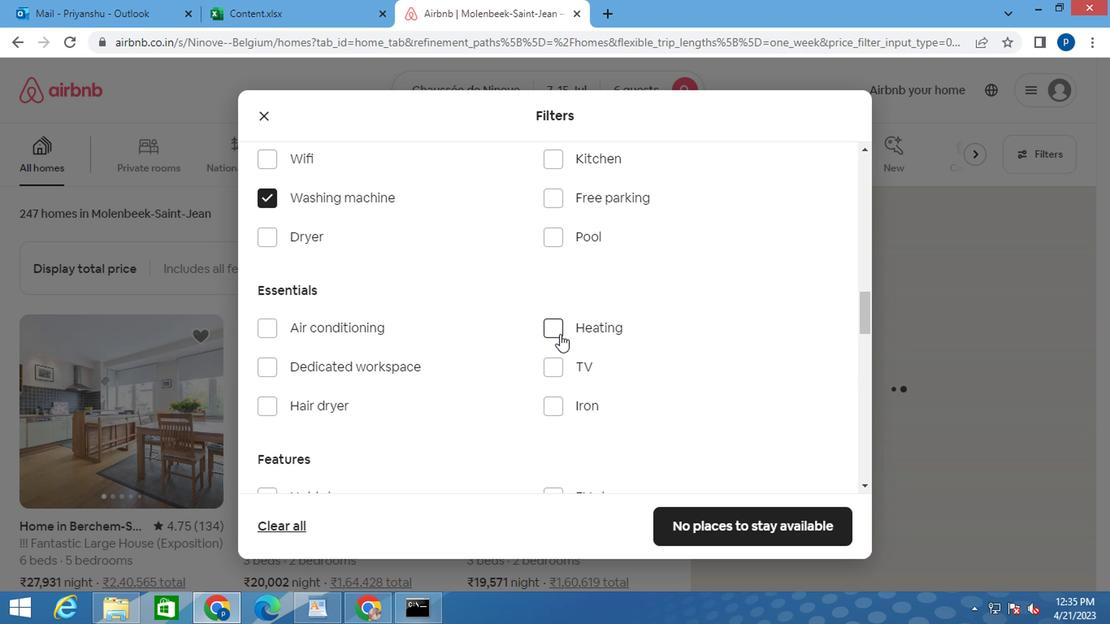 
Action: Mouse pressed left at (546, 330)
Screenshot: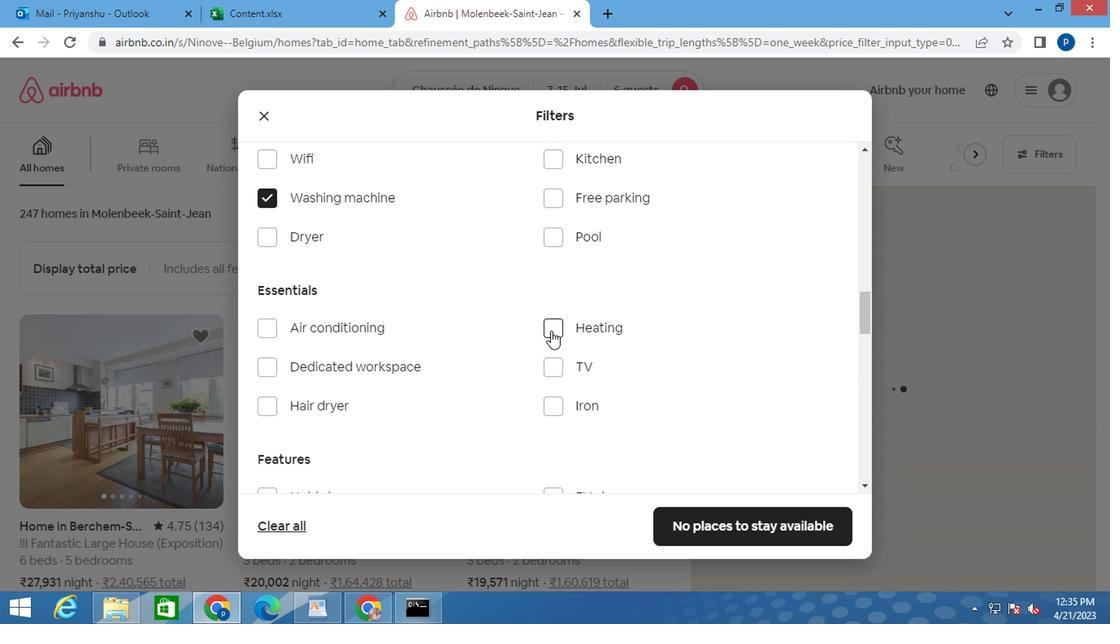 
Action: Mouse scrolled (546, 329) with delta (0, 0)
Screenshot: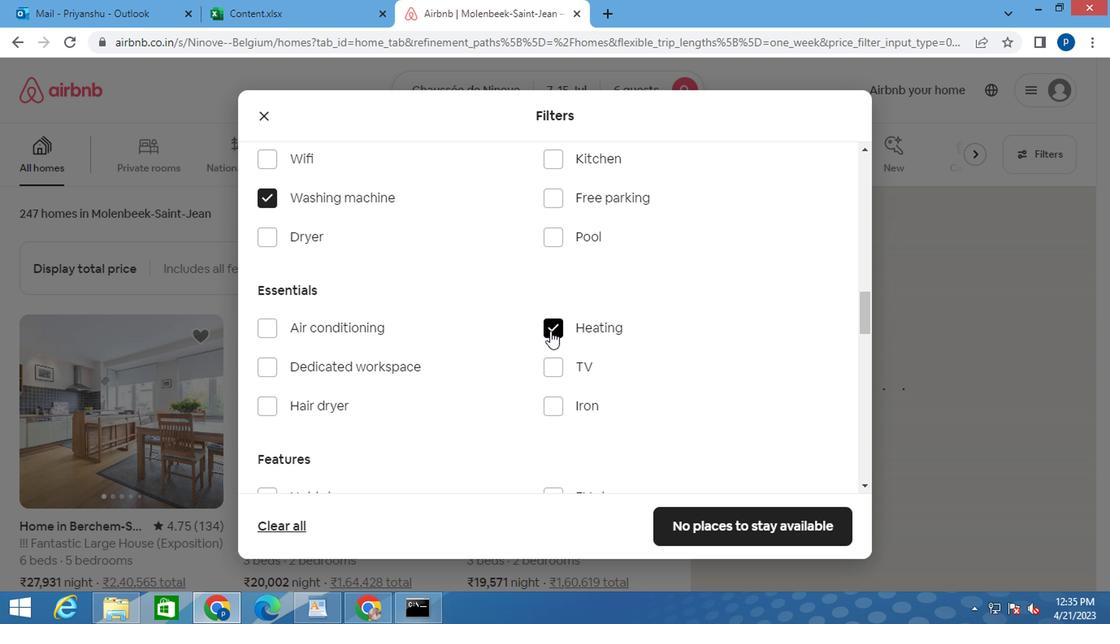 
Action: Mouse moved to (546, 330)
Screenshot: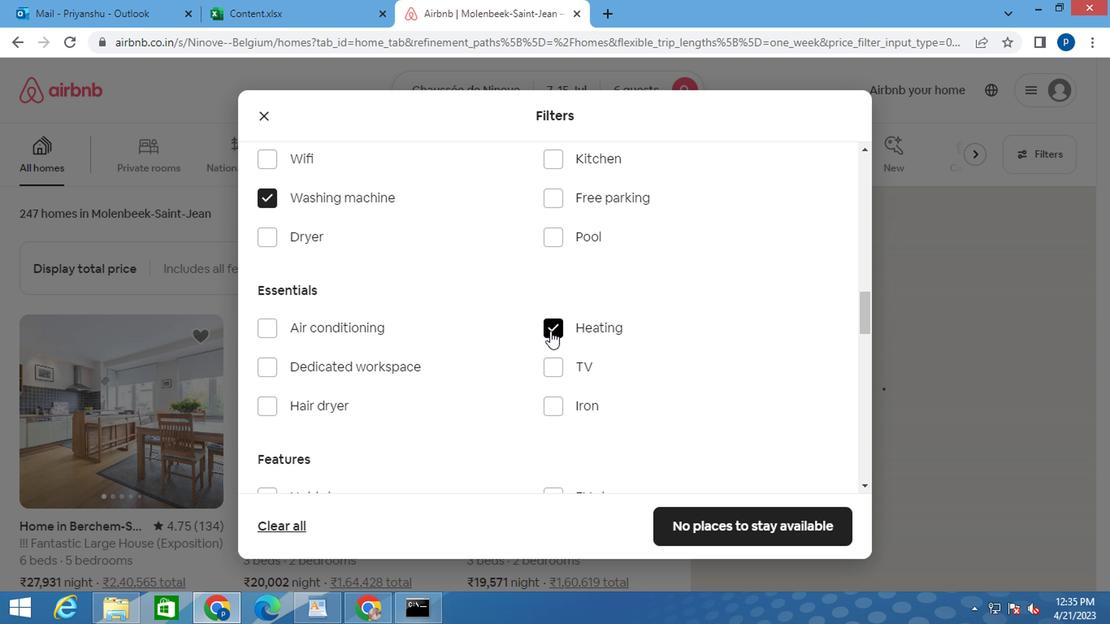 
Action: Mouse scrolled (546, 329) with delta (0, 0)
Screenshot: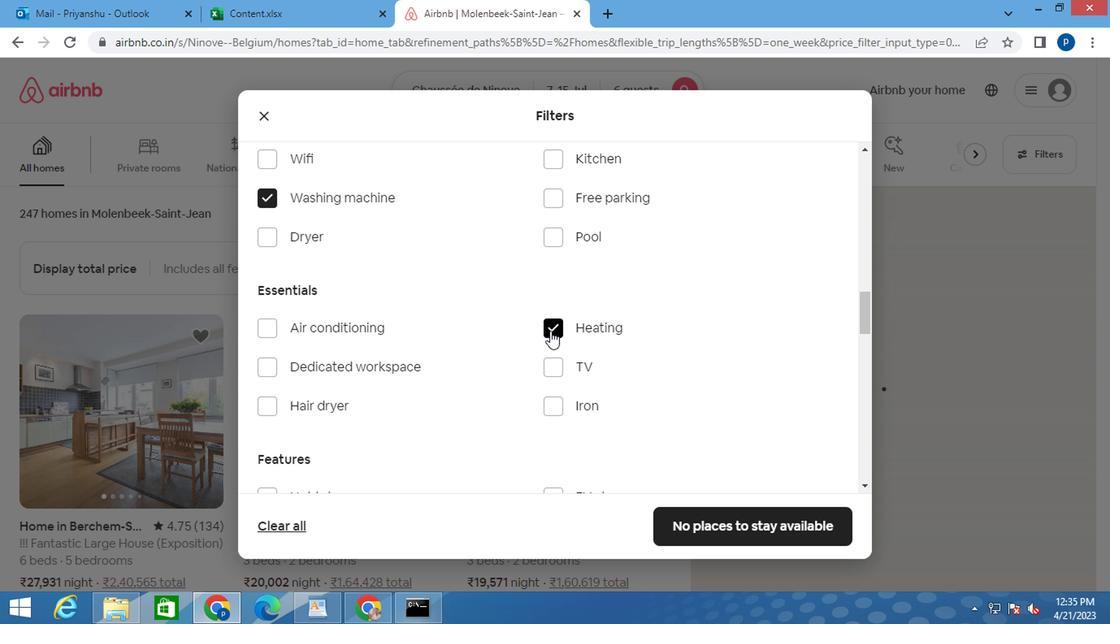 
Action: Mouse scrolled (546, 329) with delta (0, 0)
Screenshot: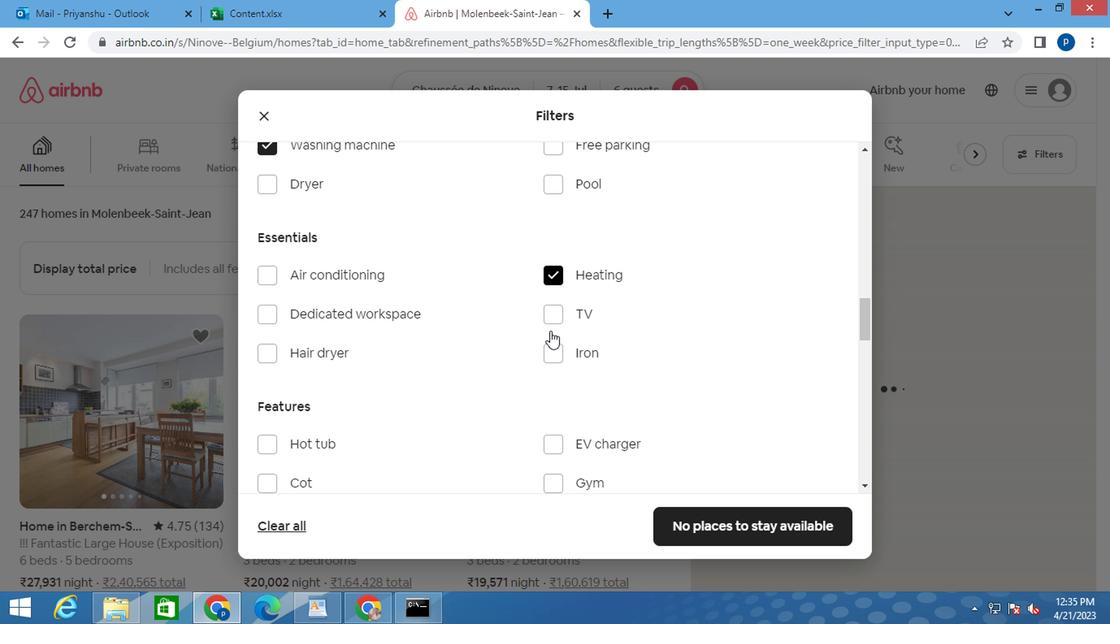 
Action: Mouse scrolled (546, 329) with delta (0, 0)
Screenshot: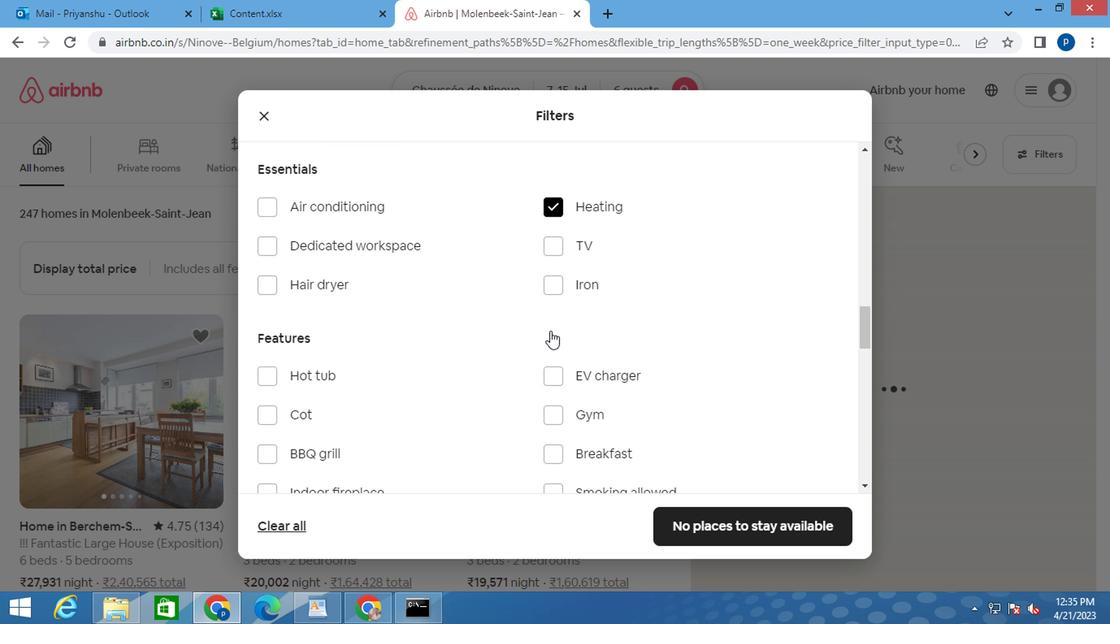 
Action: Mouse moved to (546, 332)
Screenshot: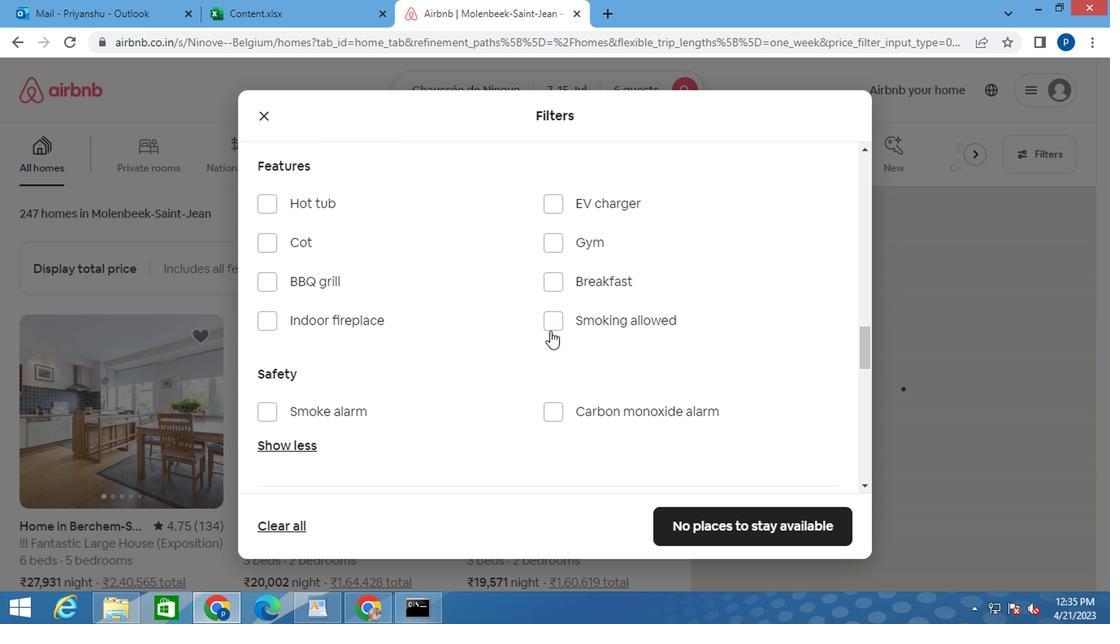 
Action: Mouse scrolled (546, 331) with delta (0, 0)
Screenshot: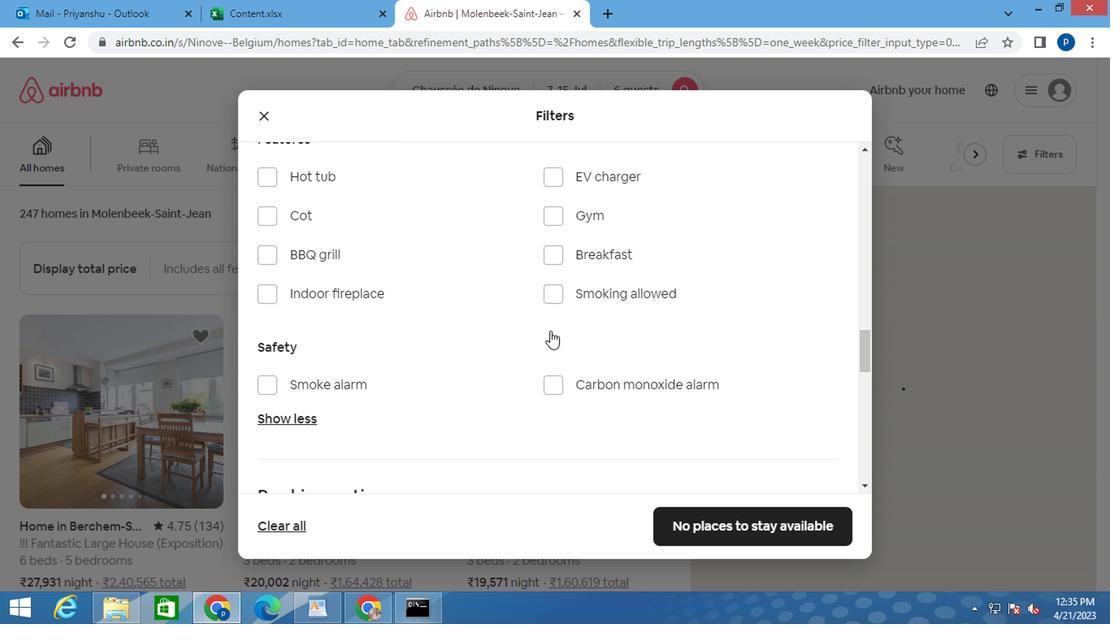 
Action: Mouse scrolled (546, 331) with delta (0, 0)
Screenshot: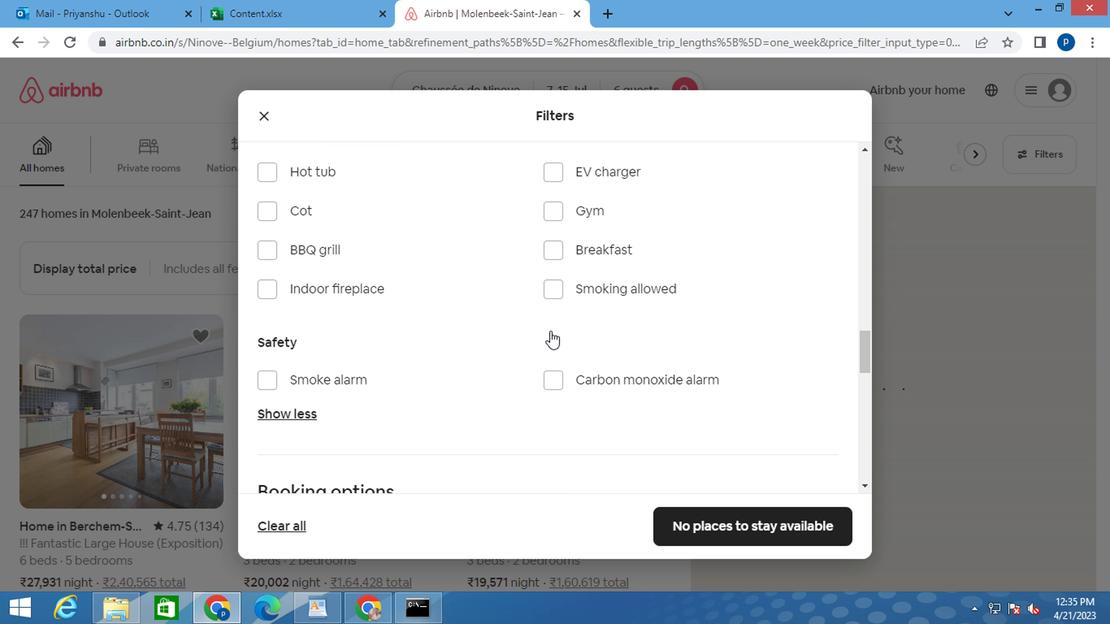 
Action: Mouse moved to (577, 340)
Screenshot: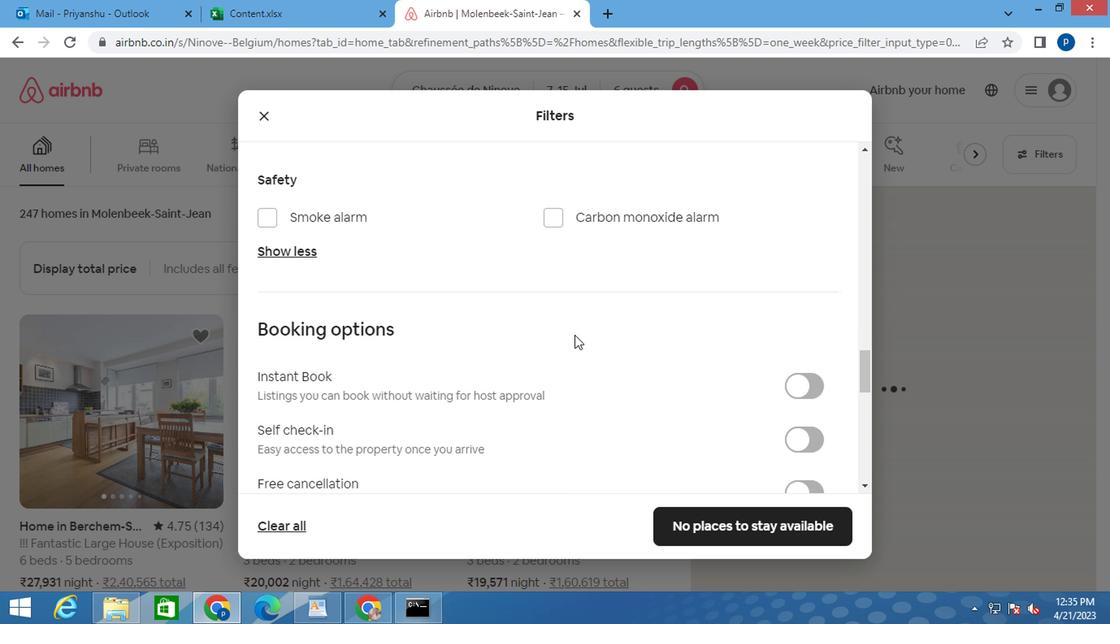 
Action: Mouse scrolled (577, 339) with delta (0, 0)
Screenshot: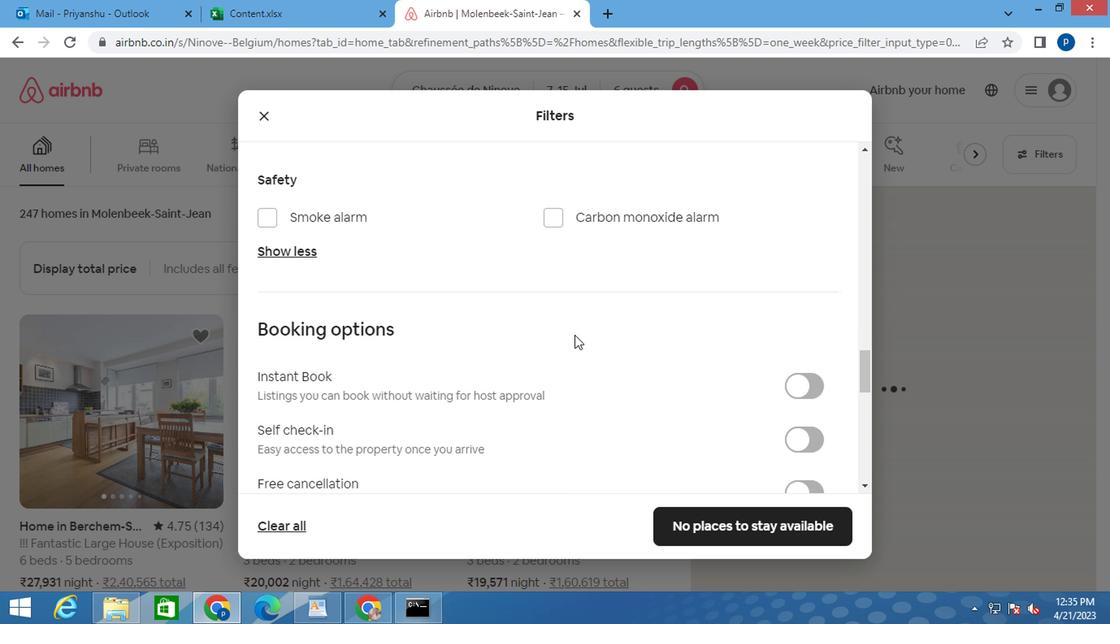 
Action: Mouse moved to (578, 341)
Screenshot: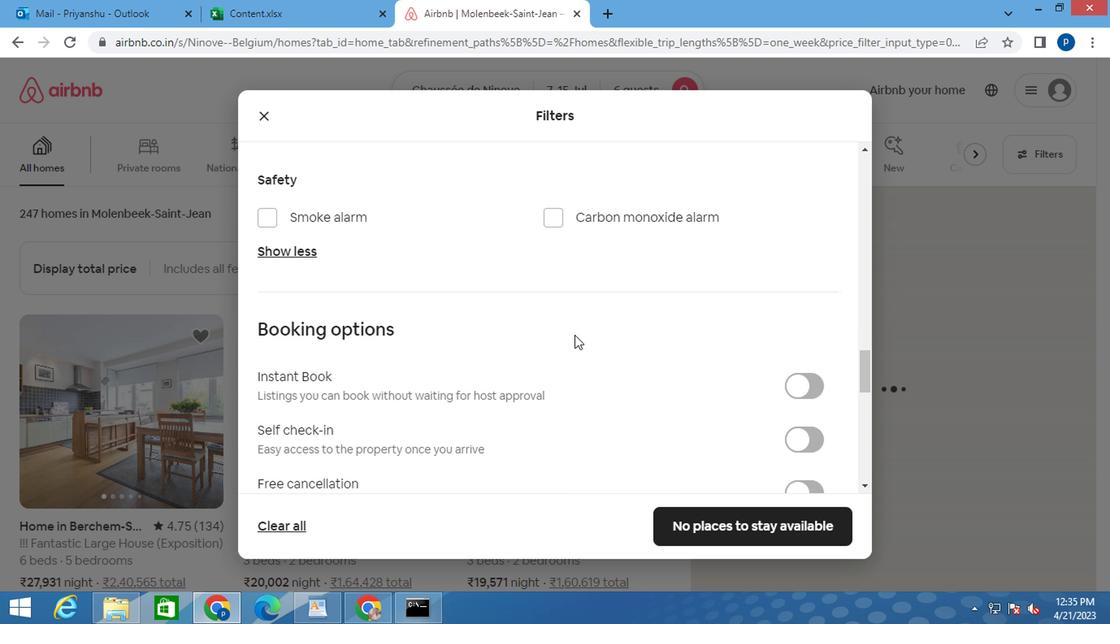 
Action: Mouse scrolled (578, 340) with delta (0, -1)
Screenshot: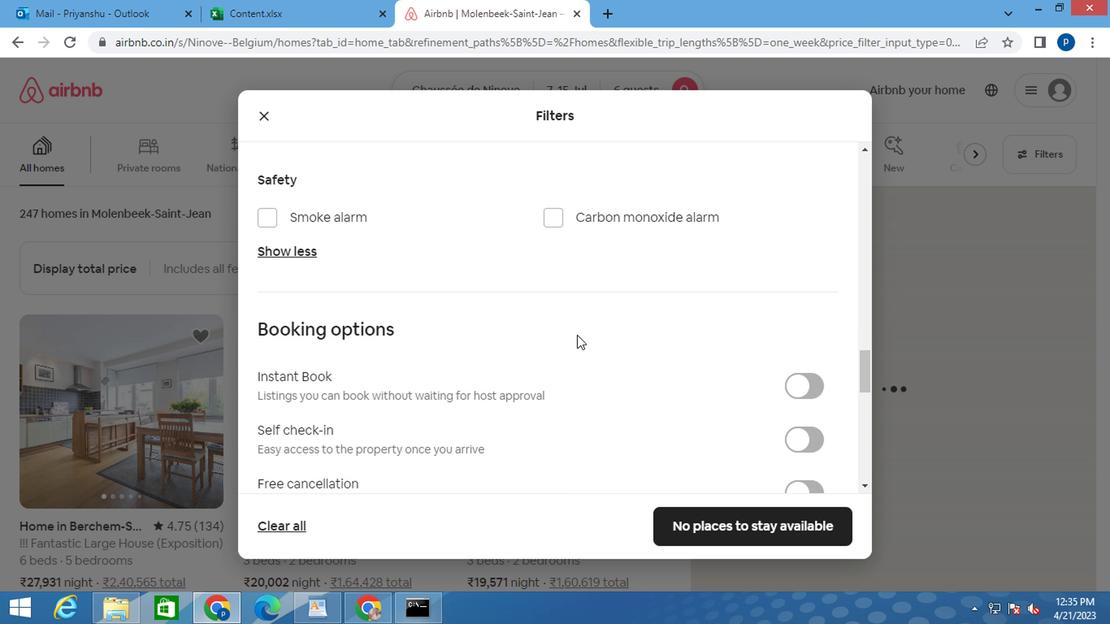 
Action: Mouse moved to (580, 343)
Screenshot: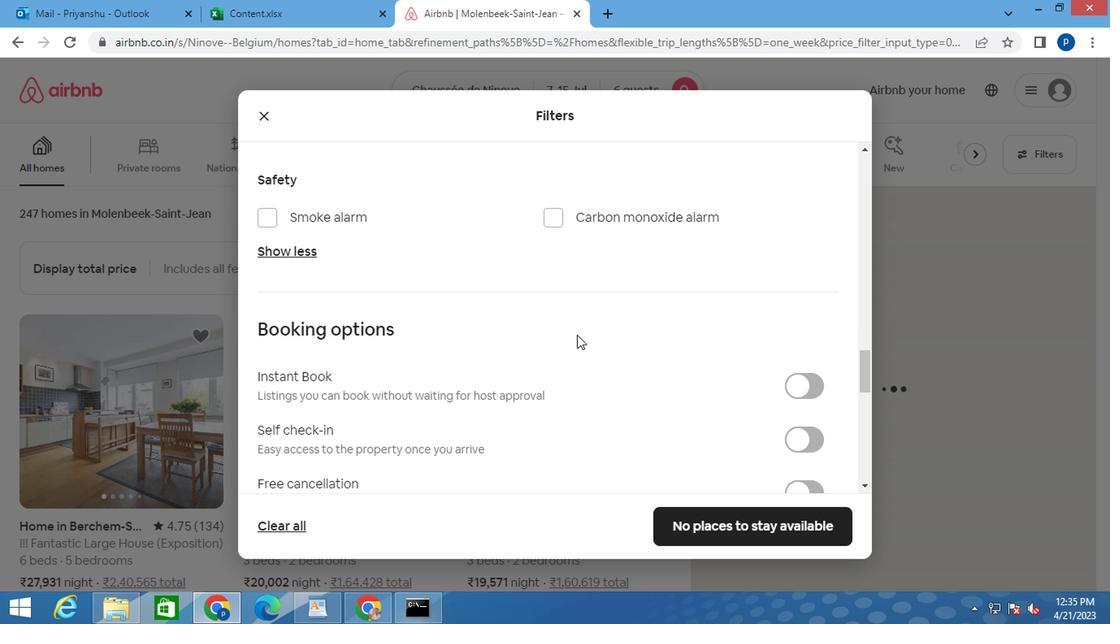 
Action: Mouse scrolled (580, 342) with delta (0, -1)
Screenshot: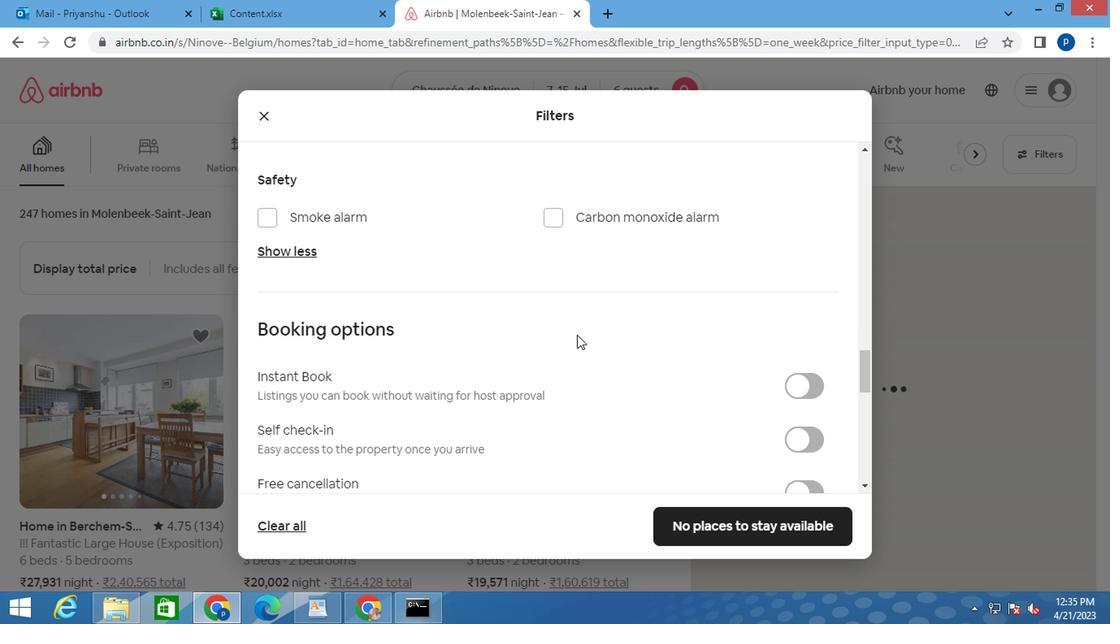 
Action: Mouse moved to (793, 195)
Screenshot: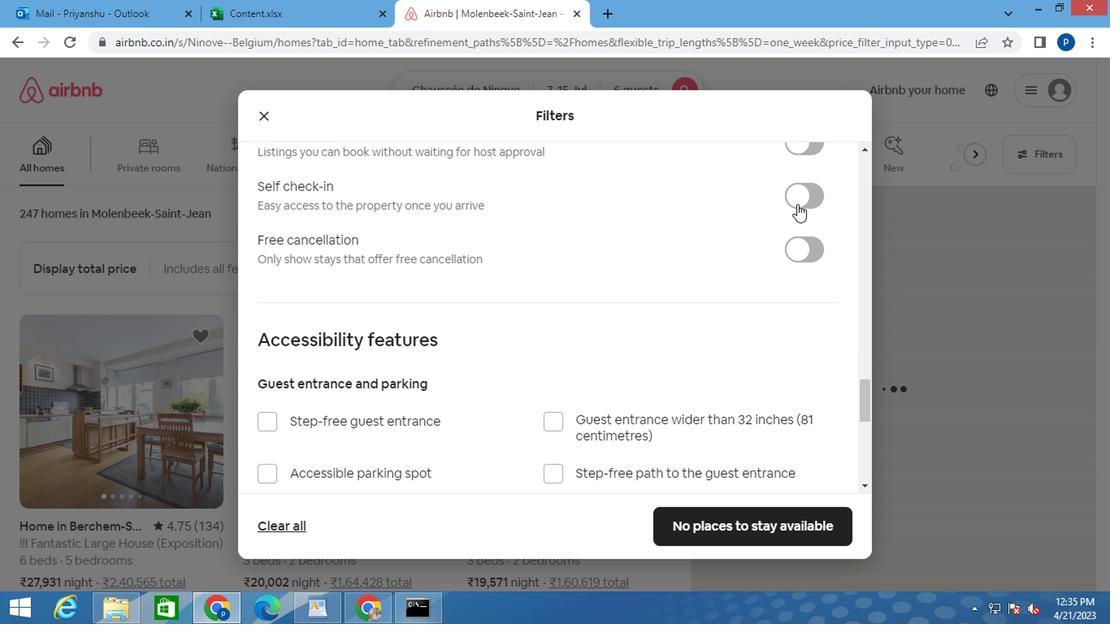 
Action: Mouse pressed left at (793, 195)
Screenshot: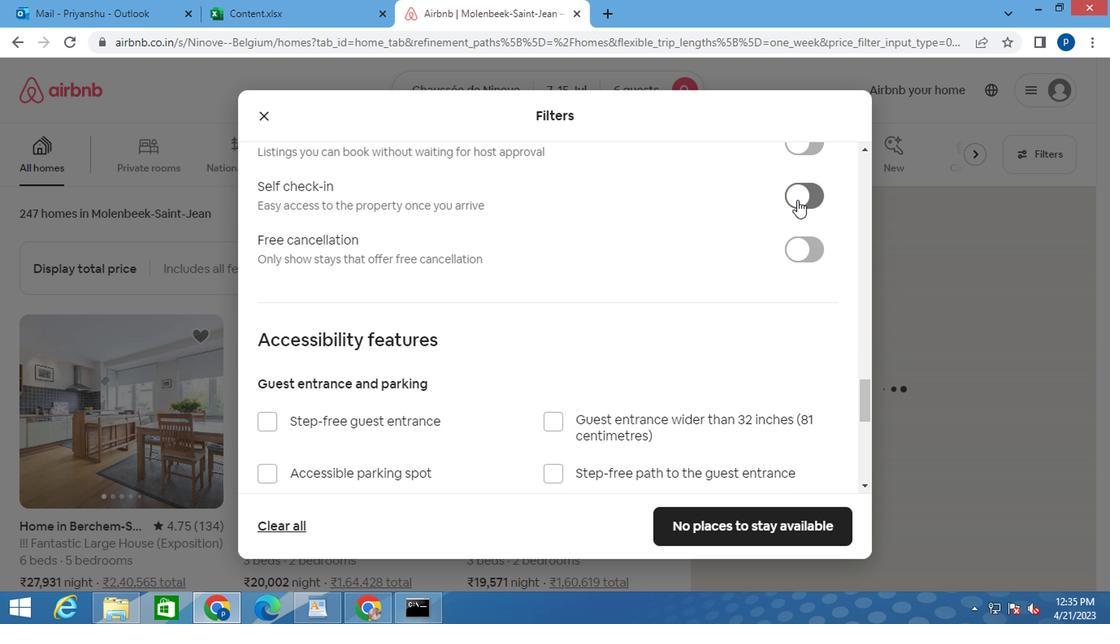 
Action: Mouse moved to (473, 396)
Screenshot: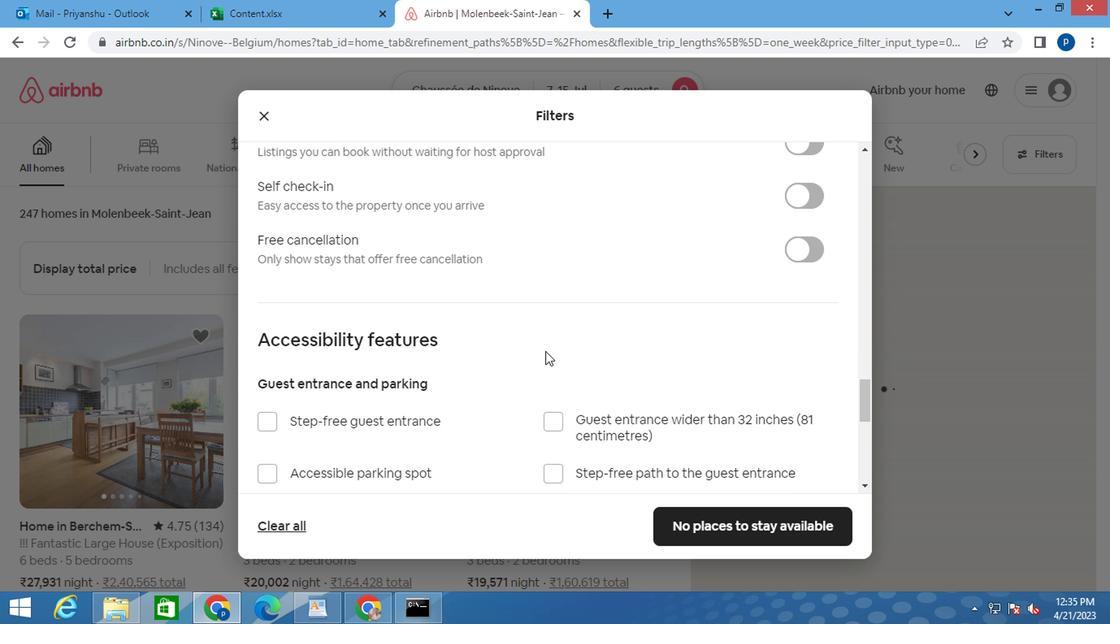 
Action: Mouse scrolled (473, 395) with delta (0, 0)
Screenshot: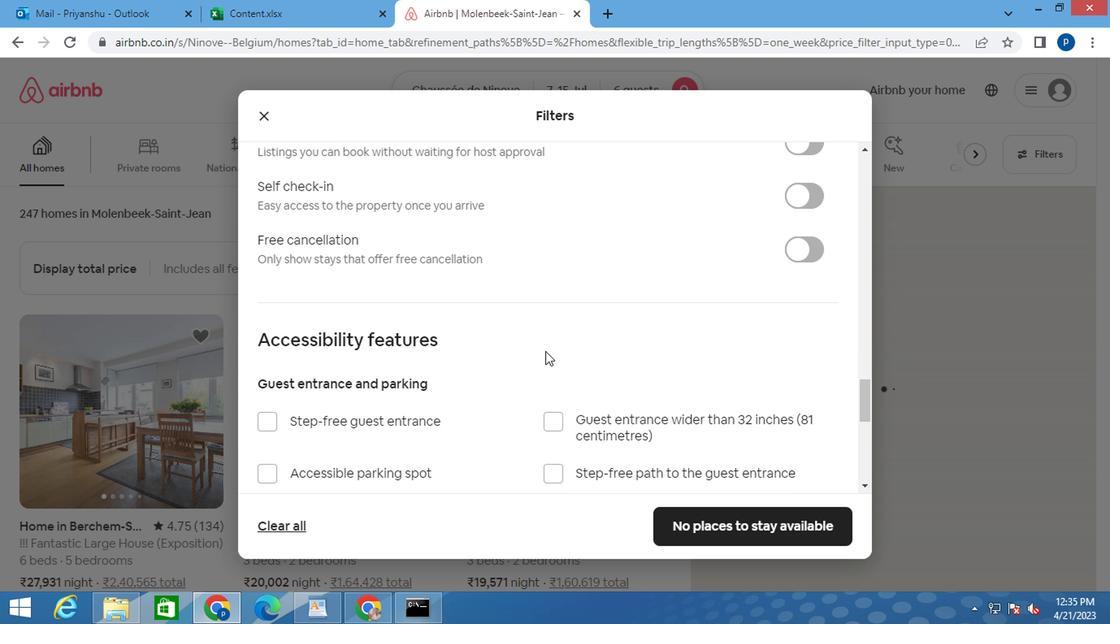 
Action: Mouse moved to (472, 397)
Screenshot: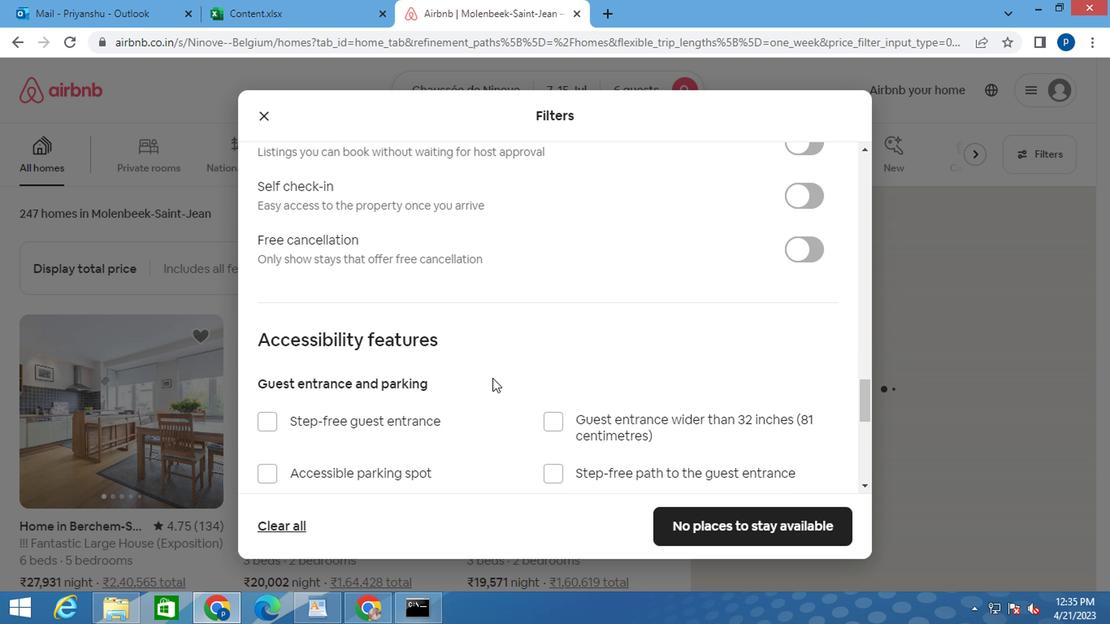 
Action: Mouse scrolled (472, 396) with delta (0, -1)
Screenshot: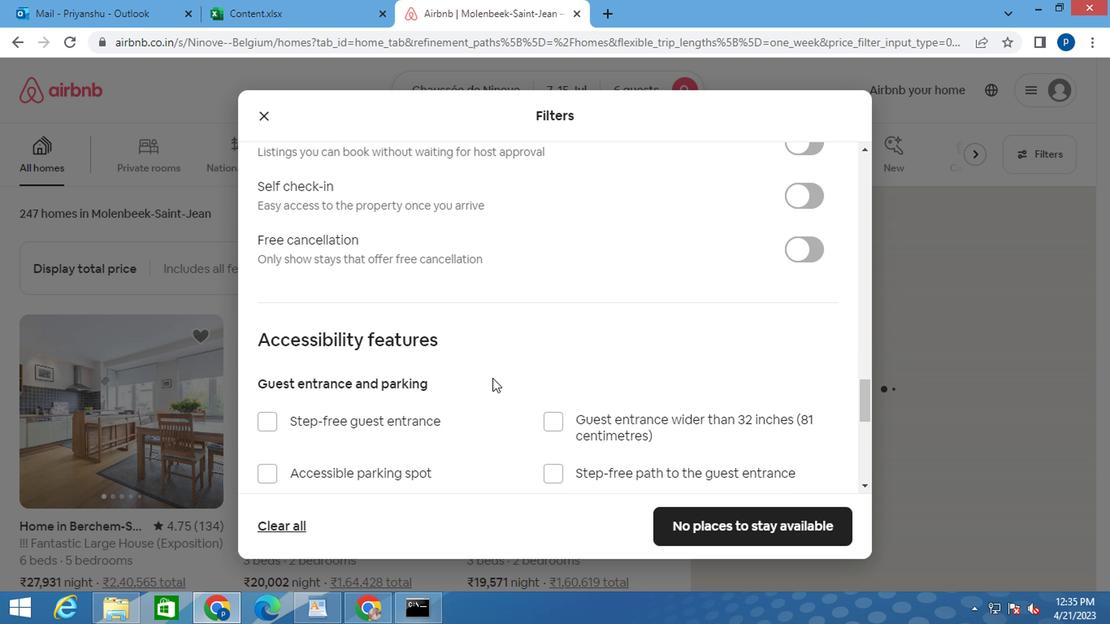 
Action: Mouse moved to (471, 398)
Screenshot: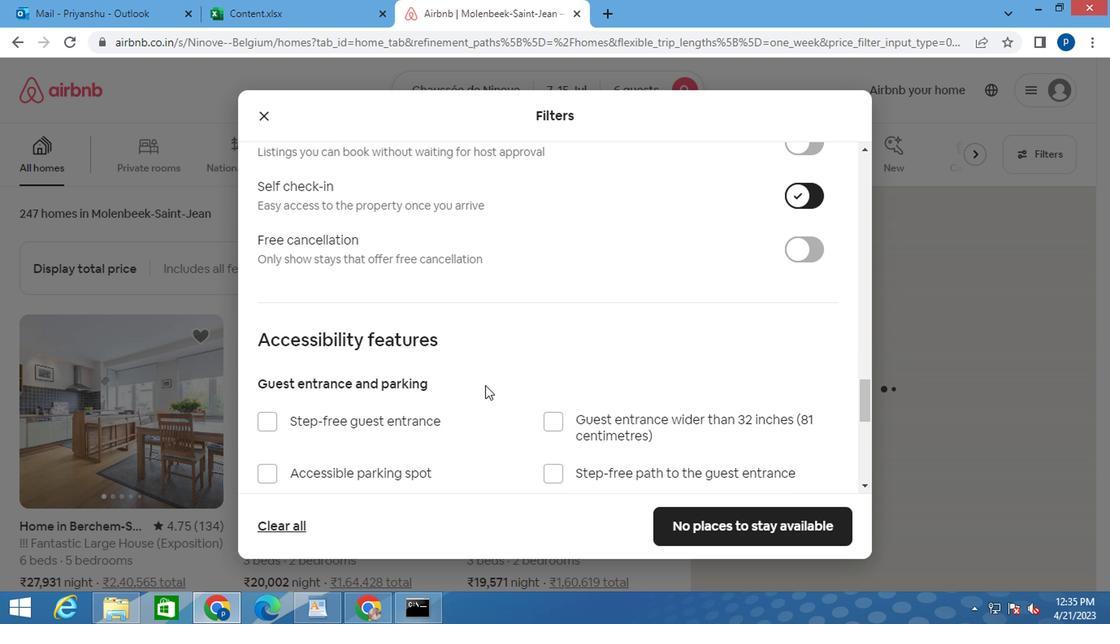 
Action: Mouse scrolled (471, 397) with delta (0, 0)
Screenshot: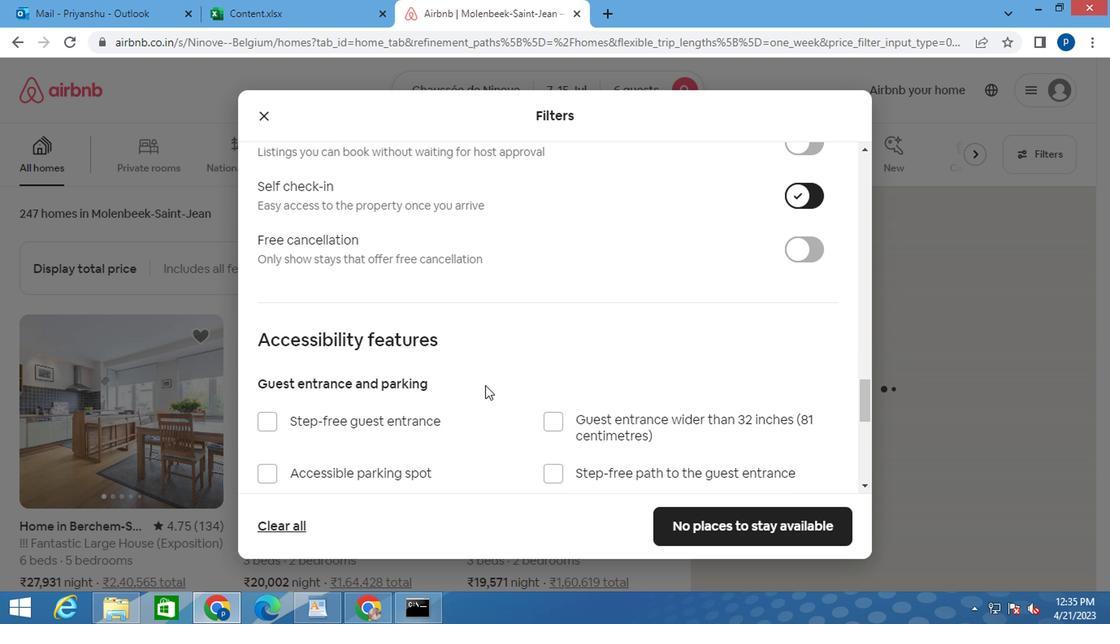 
Action: Mouse moved to (470, 399)
Screenshot: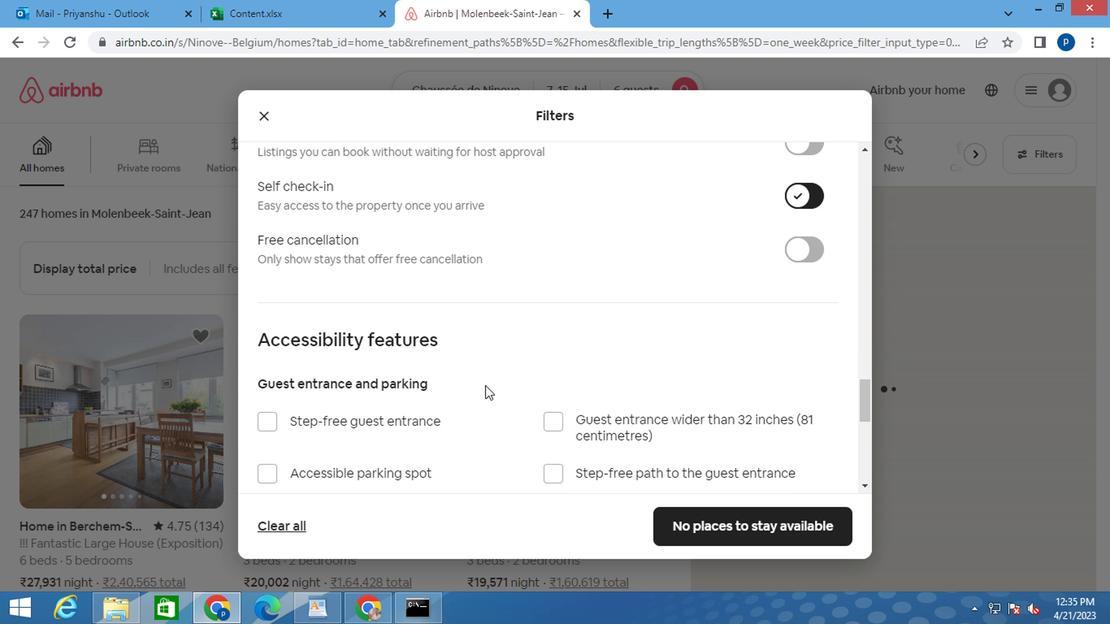 
Action: Mouse scrolled (470, 398) with delta (0, -1)
Screenshot: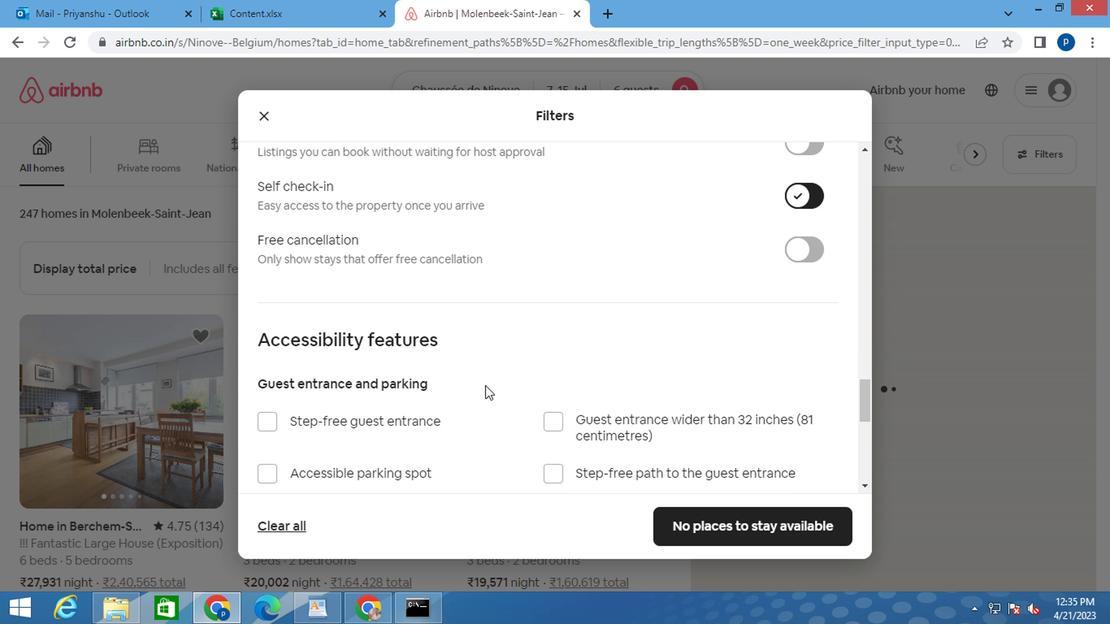 
Action: Mouse moved to (469, 400)
Screenshot: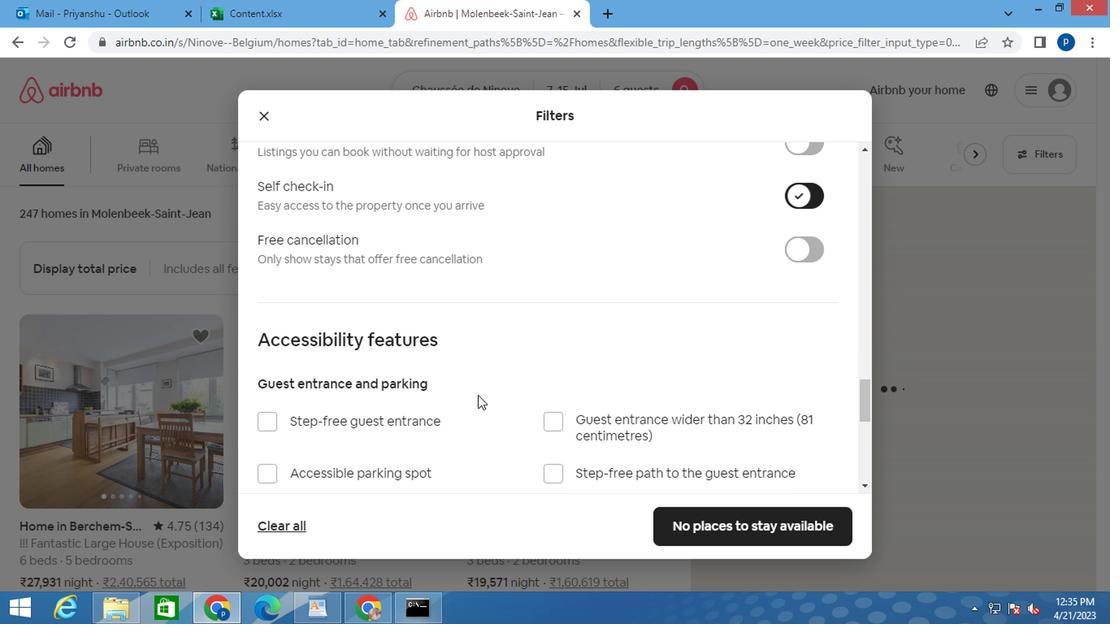 
Action: Mouse scrolled (469, 399) with delta (0, 0)
Screenshot: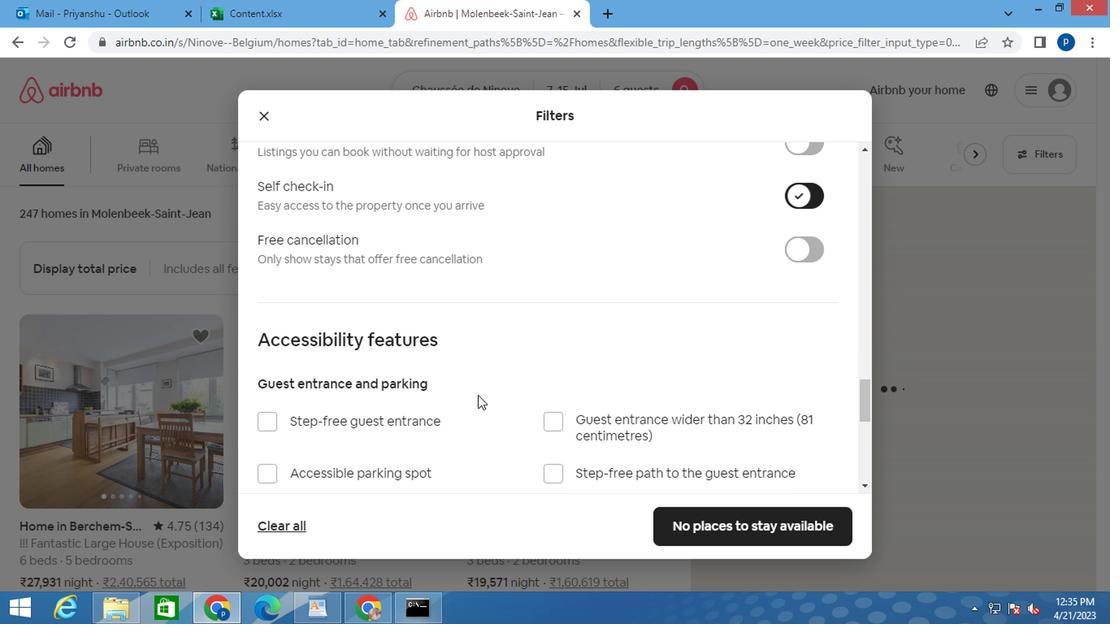 
Action: Mouse moved to (270, 450)
Screenshot: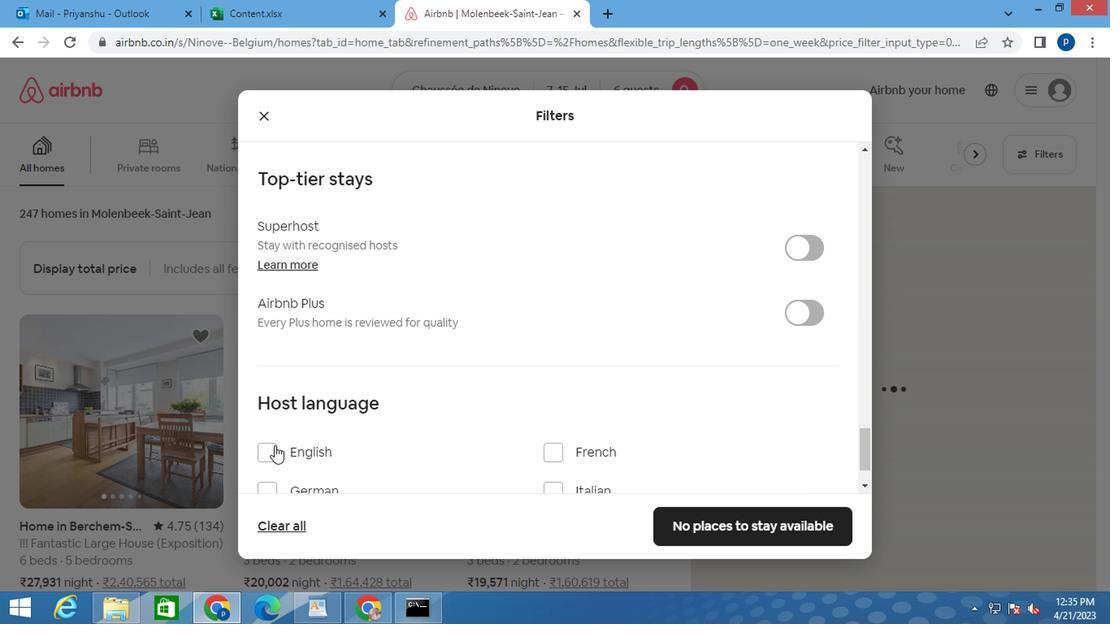 
Action: Mouse pressed left at (270, 450)
Screenshot: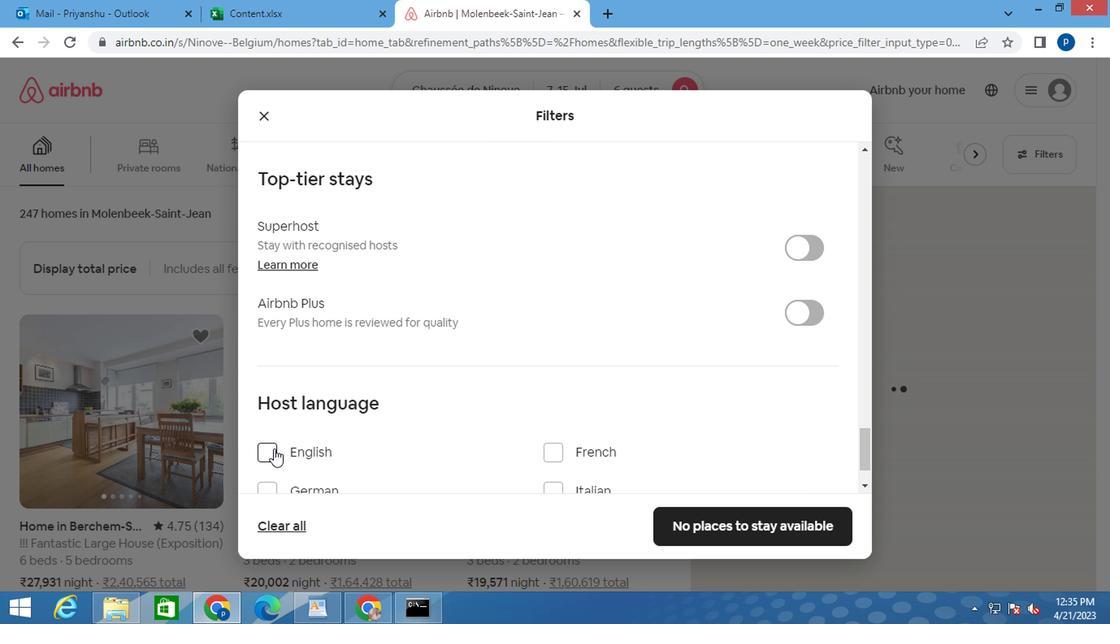 
Action: Mouse moved to (751, 514)
Screenshot: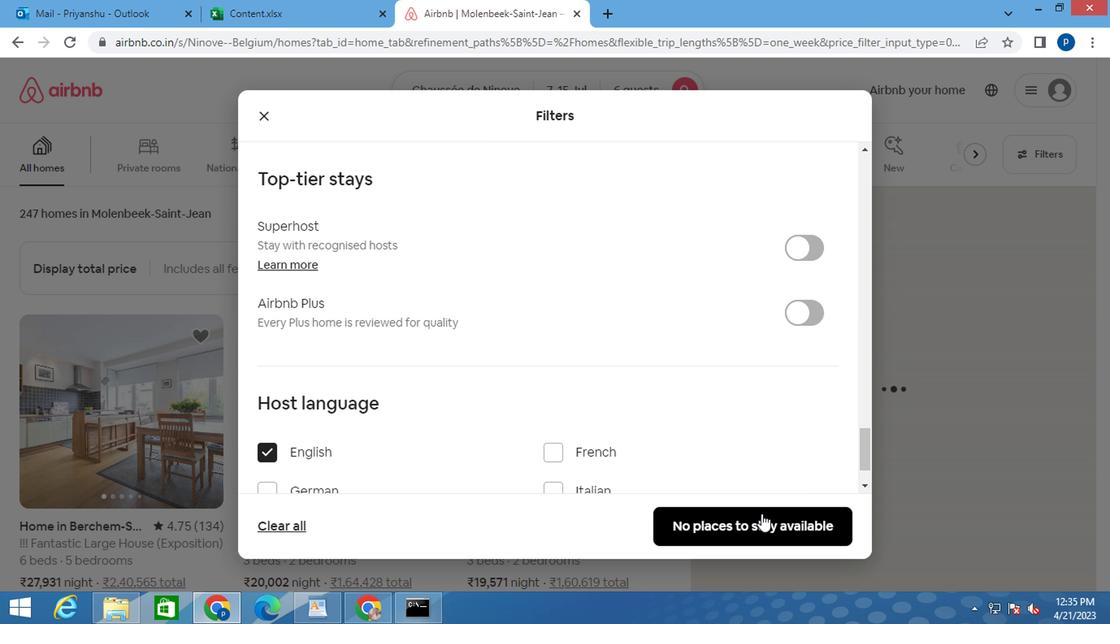 
Action: Mouse pressed left at (751, 514)
Screenshot: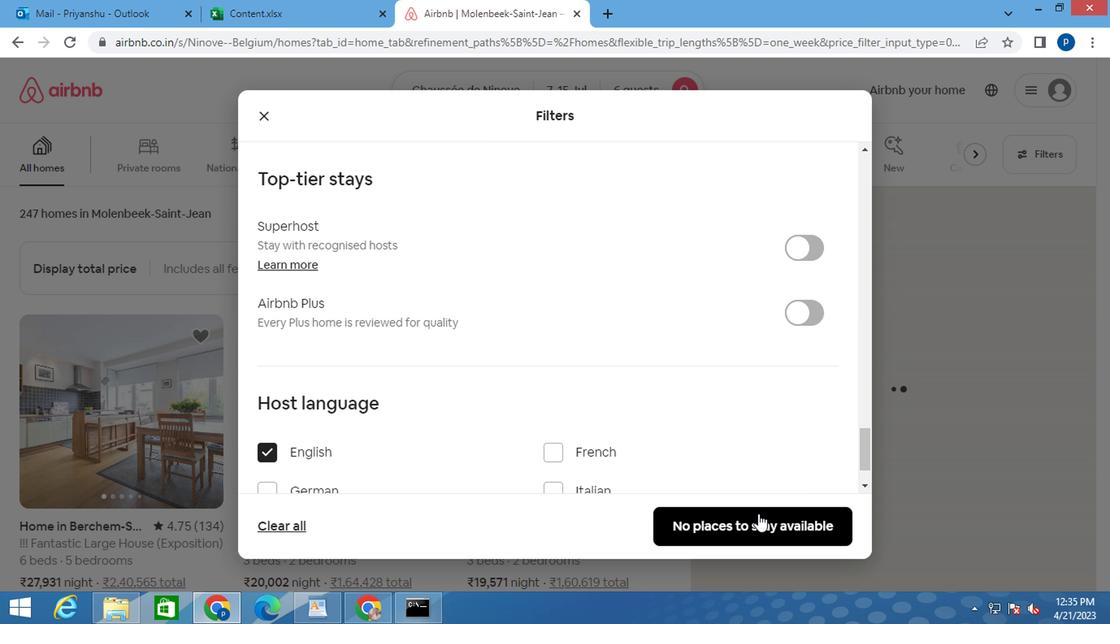 
